 Task: Look for space in Cheektowaga, United States from 12th July, 2023 to 16th July, 2023 for 8 adults in price range Rs.10000 to Rs.16000. Place can be private room with 8 bedrooms having 8 beds and 8 bathrooms. Property type can be house, flat, guest house. Amenities needed are: wifi, TV, free parkinig on premises, gym, breakfast. Booking option can be shelf check-in. Required host language is English.
Action: Mouse moved to (557, 140)
Screenshot: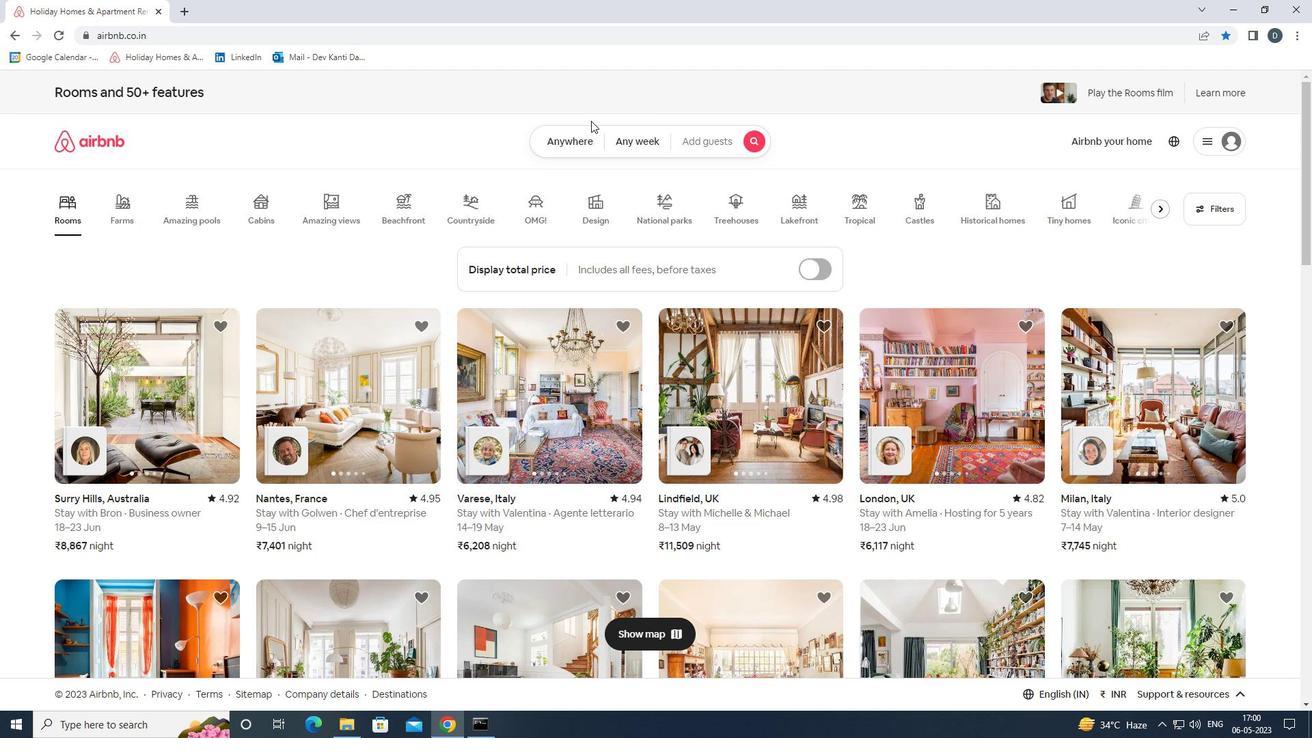 
Action: Mouse pressed left at (557, 140)
Screenshot: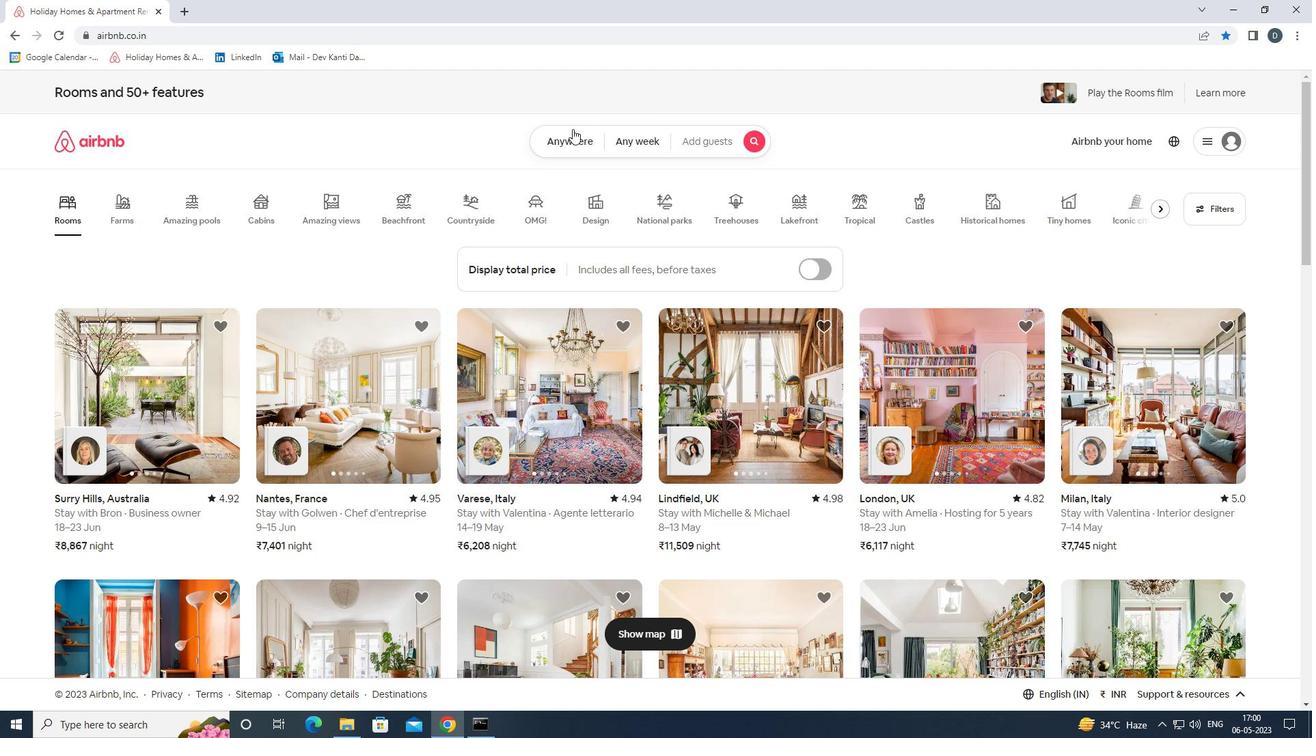 
Action: Mouse moved to (483, 190)
Screenshot: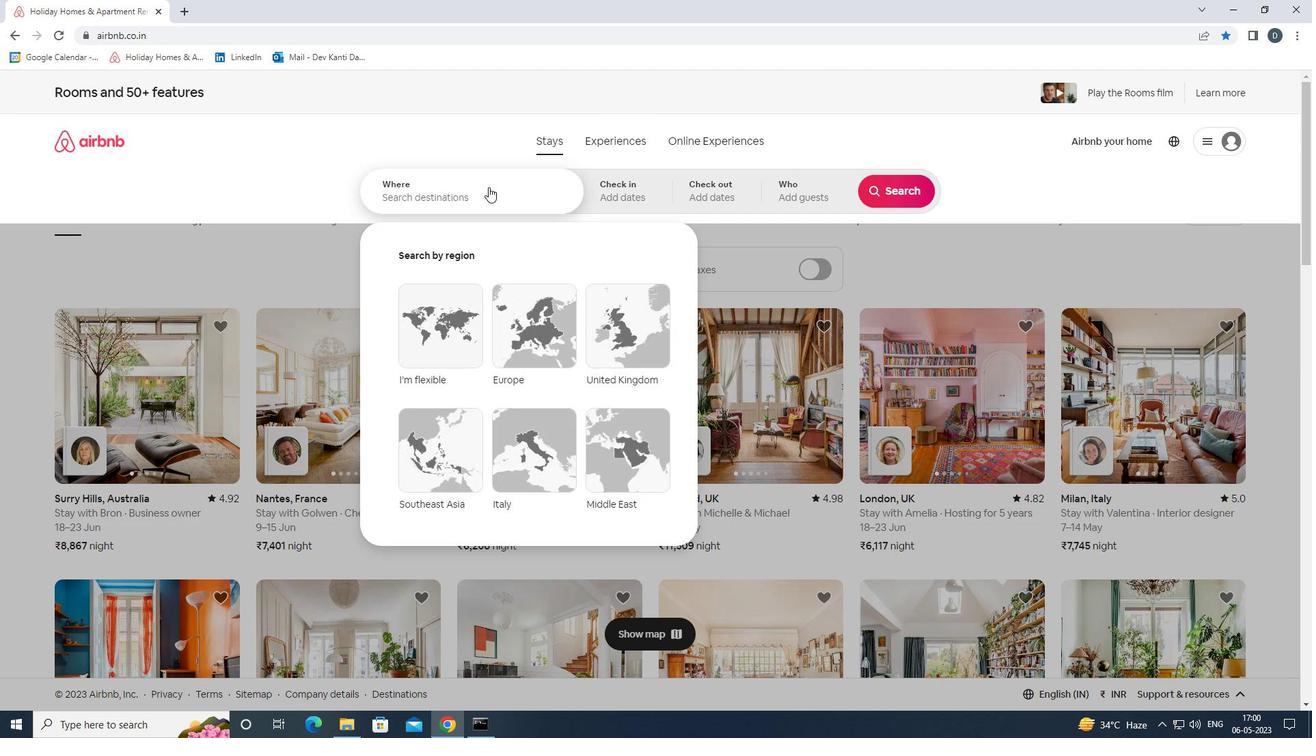 
Action: Mouse pressed left at (483, 190)
Screenshot: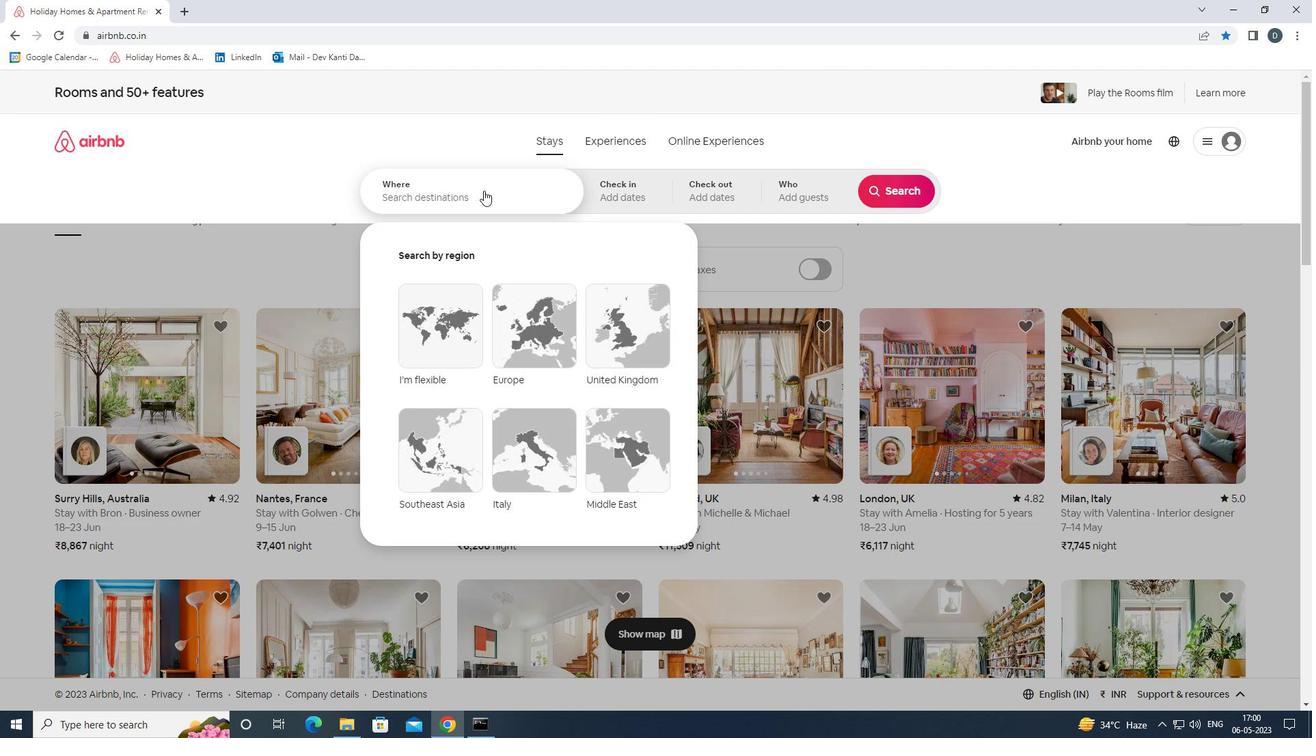 
Action: Mouse moved to (544, 175)
Screenshot: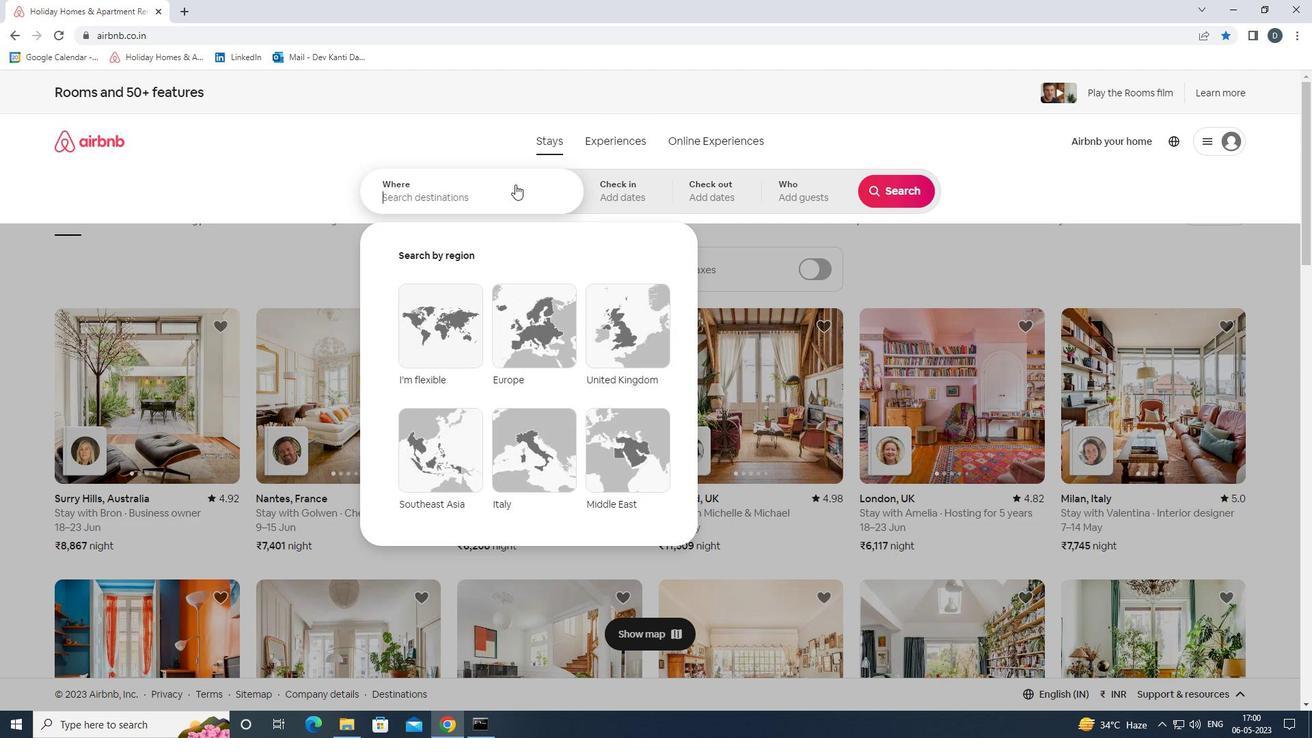 
Action: Key pressed <Key.shift>
Screenshot: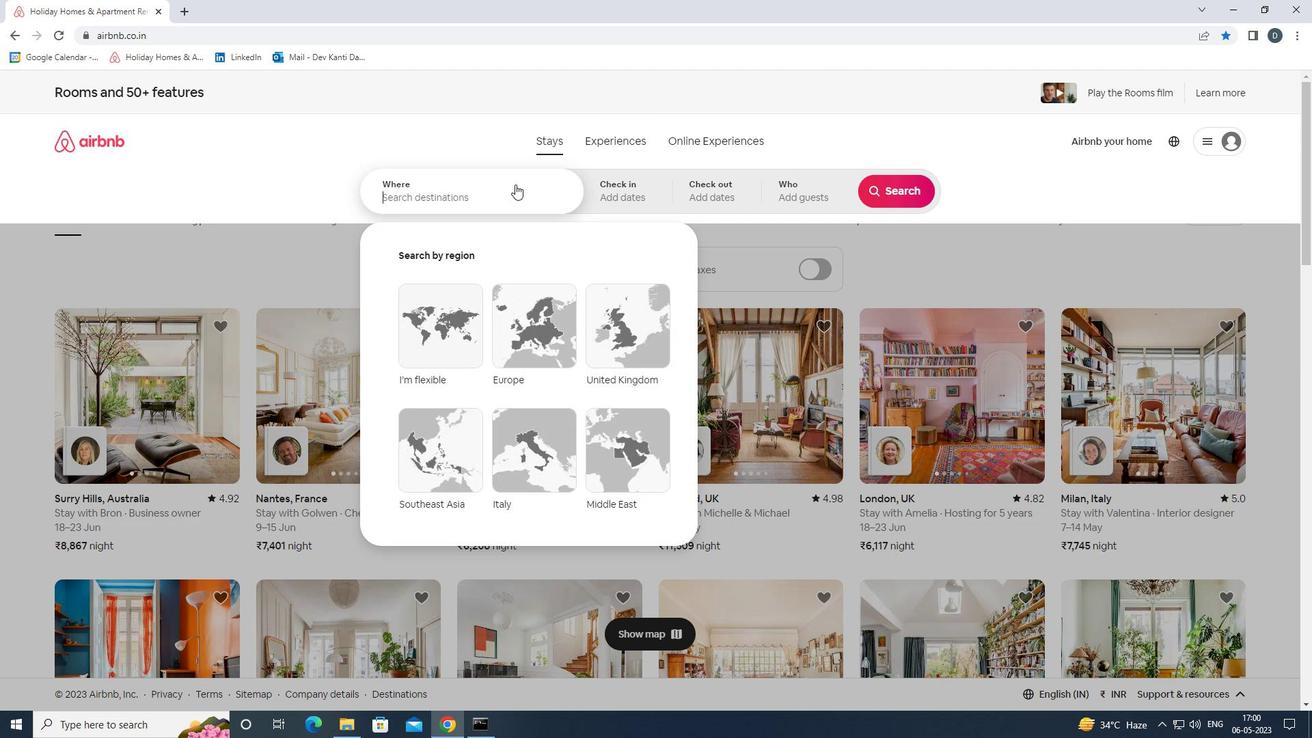 
Action: Mouse moved to (546, 175)
Screenshot: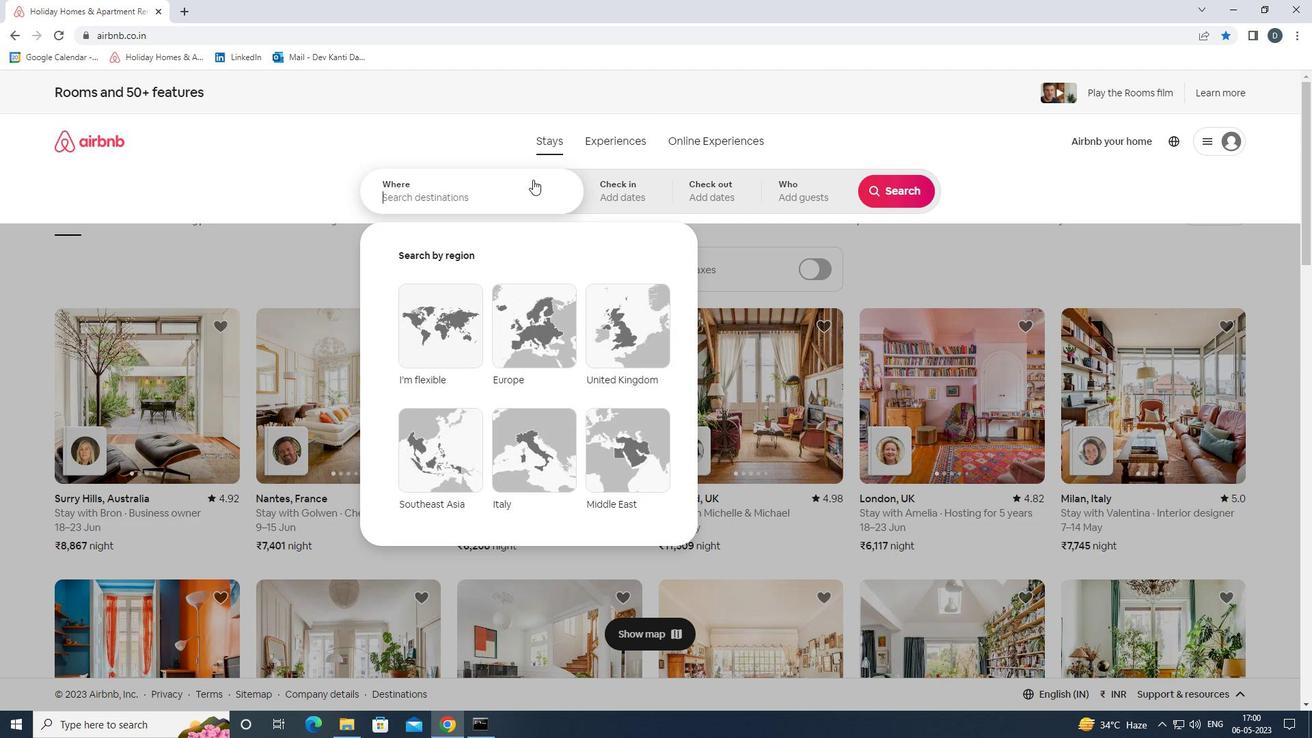 
Action: Key pressed CHEEKTOWAGA,<Key.shift><Key.shift>UNITED<Key.space><Key.shift>STATES<Key.enter>
Screenshot: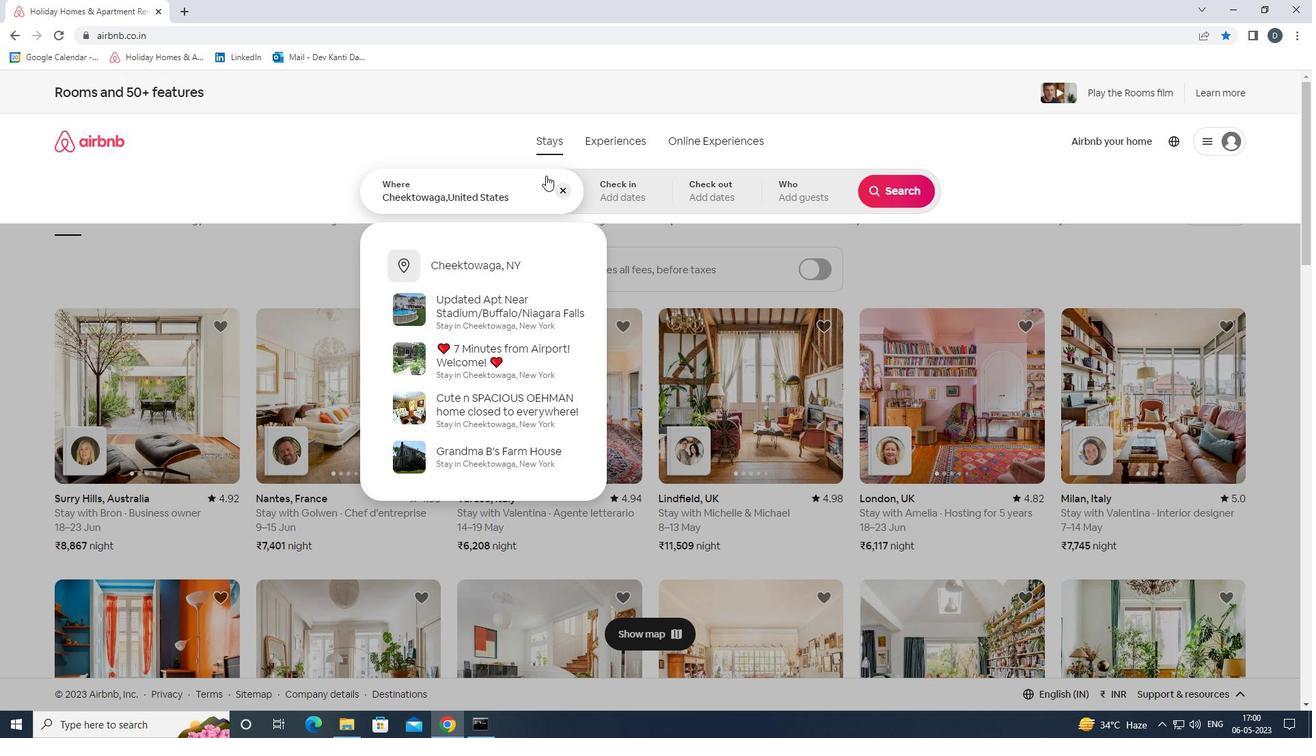 
Action: Mouse moved to (893, 299)
Screenshot: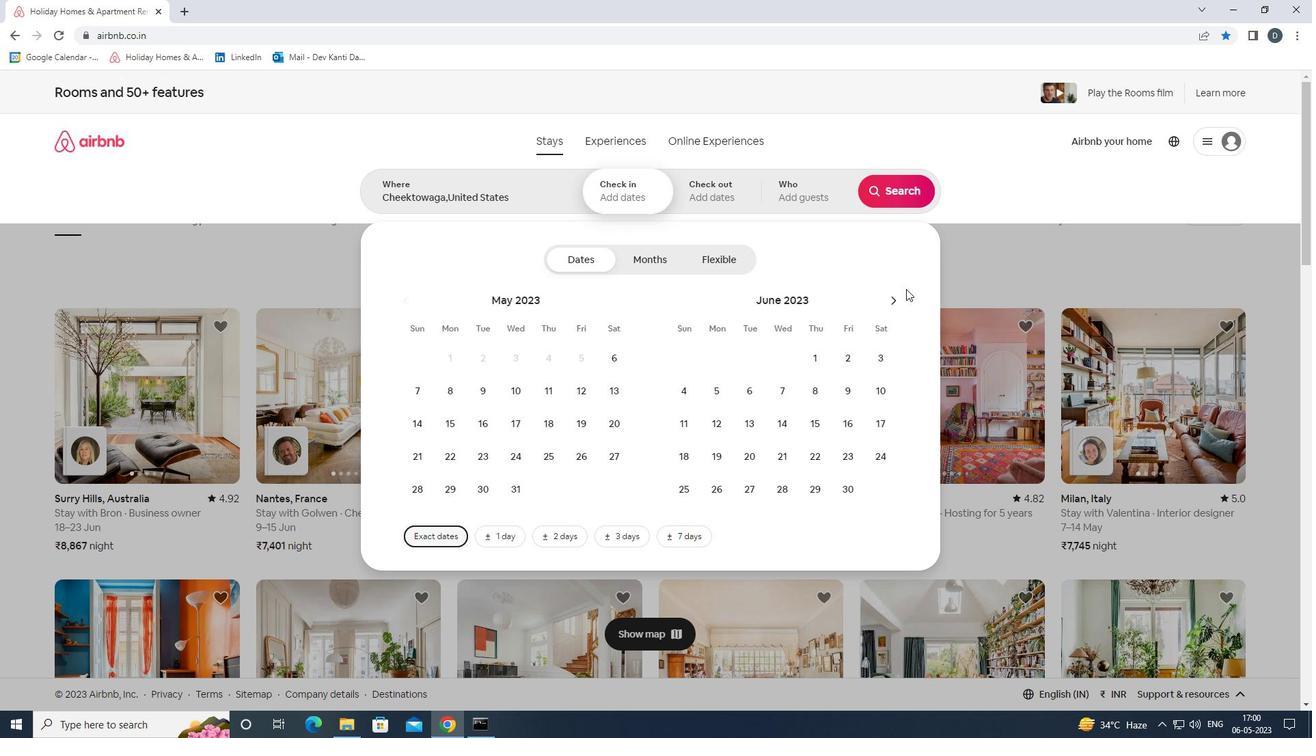 
Action: Mouse pressed left at (893, 299)
Screenshot: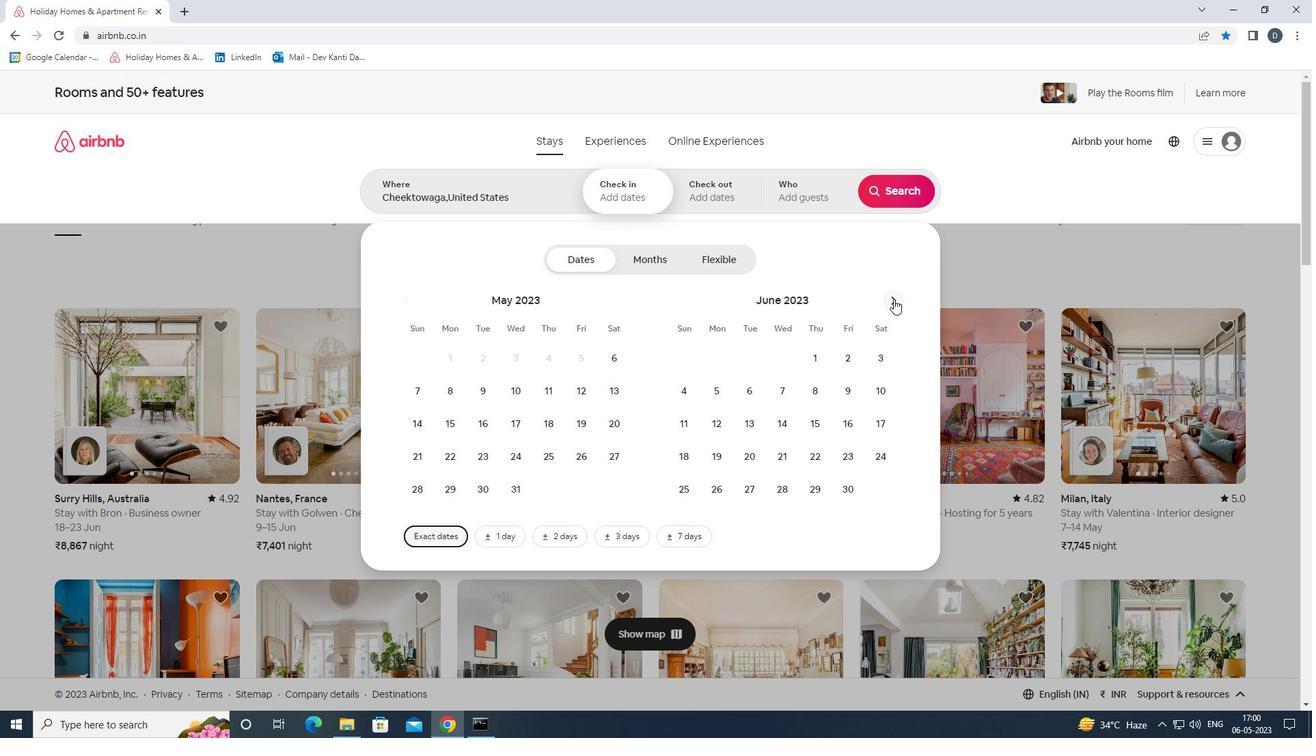 
Action: Mouse moved to (784, 425)
Screenshot: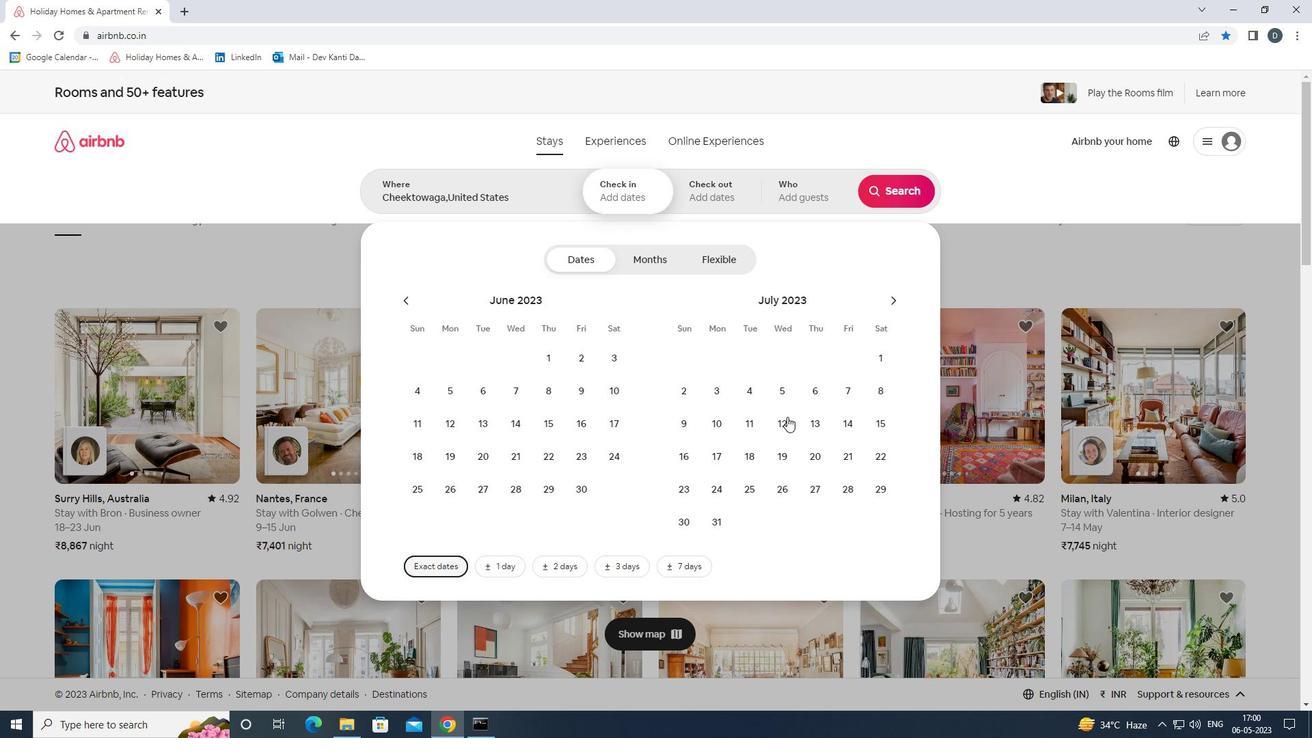 
Action: Mouse pressed left at (784, 425)
Screenshot: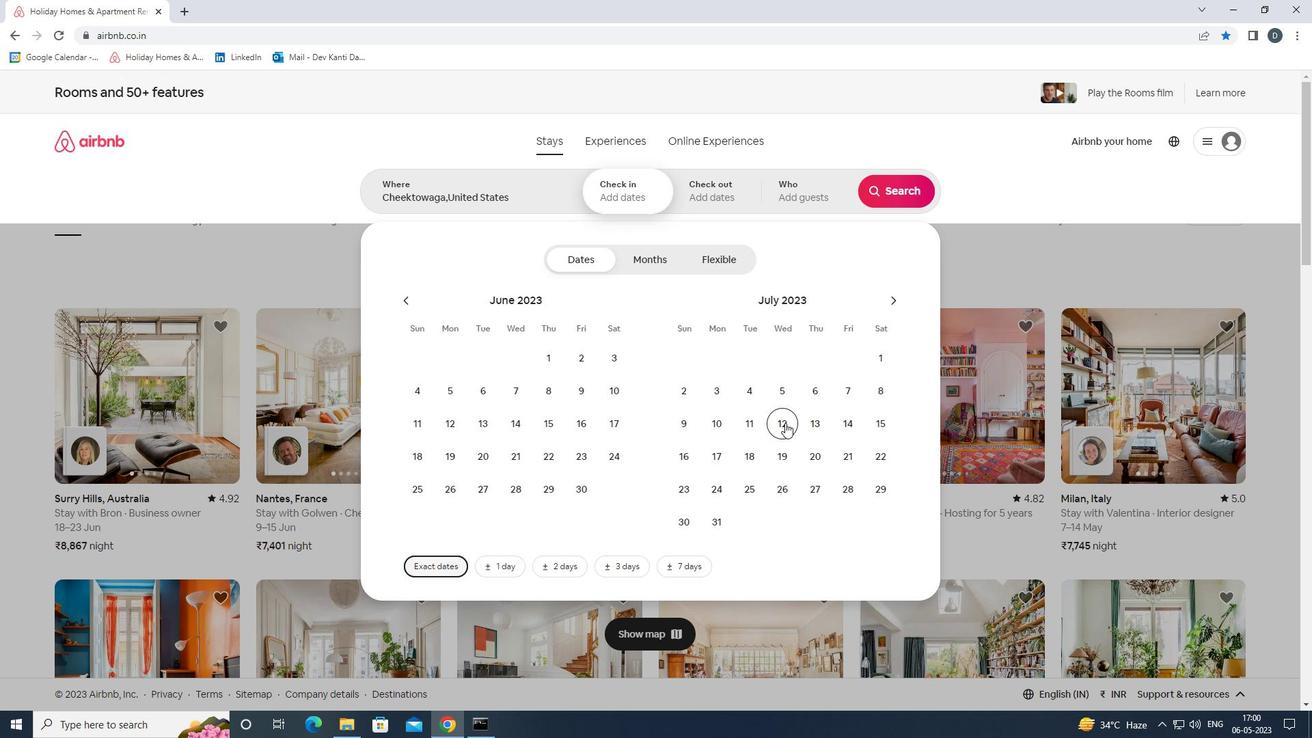 
Action: Mouse moved to (686, 459)
Screenshot: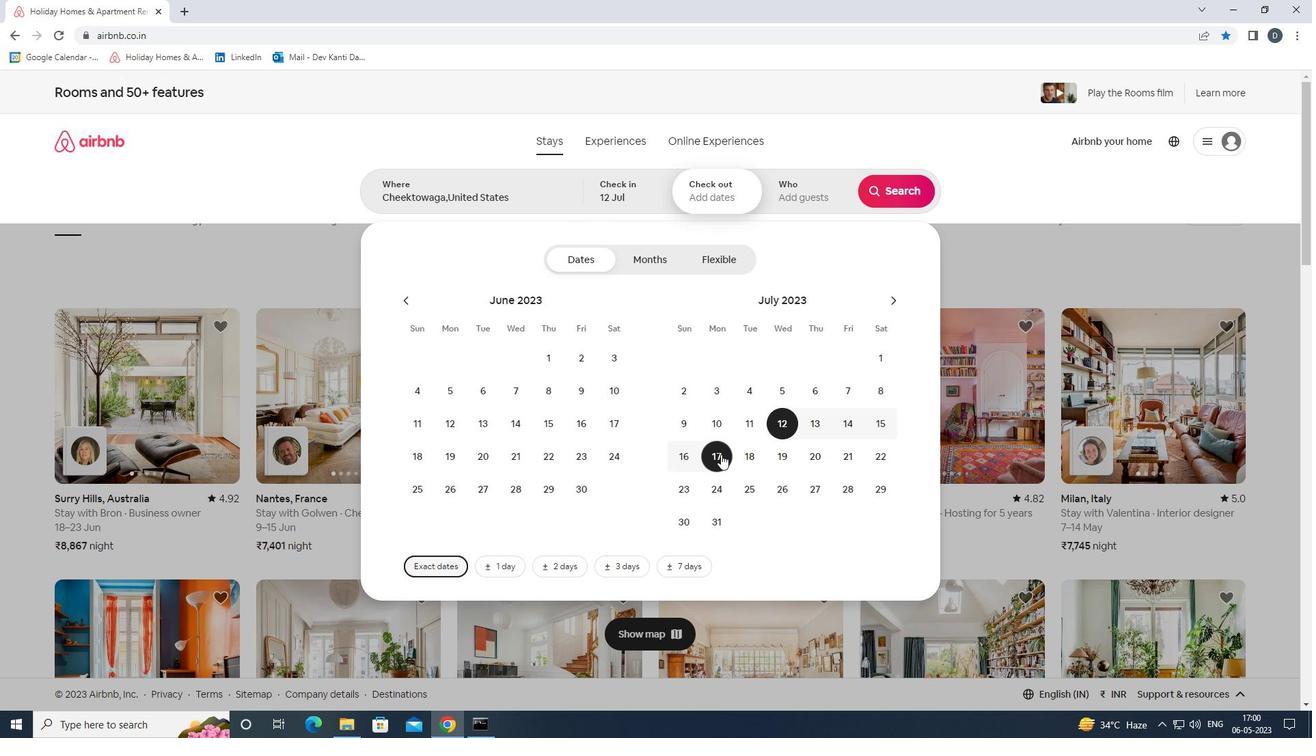 
Action: Mouse pressed left at (686, 459)
Screenshot: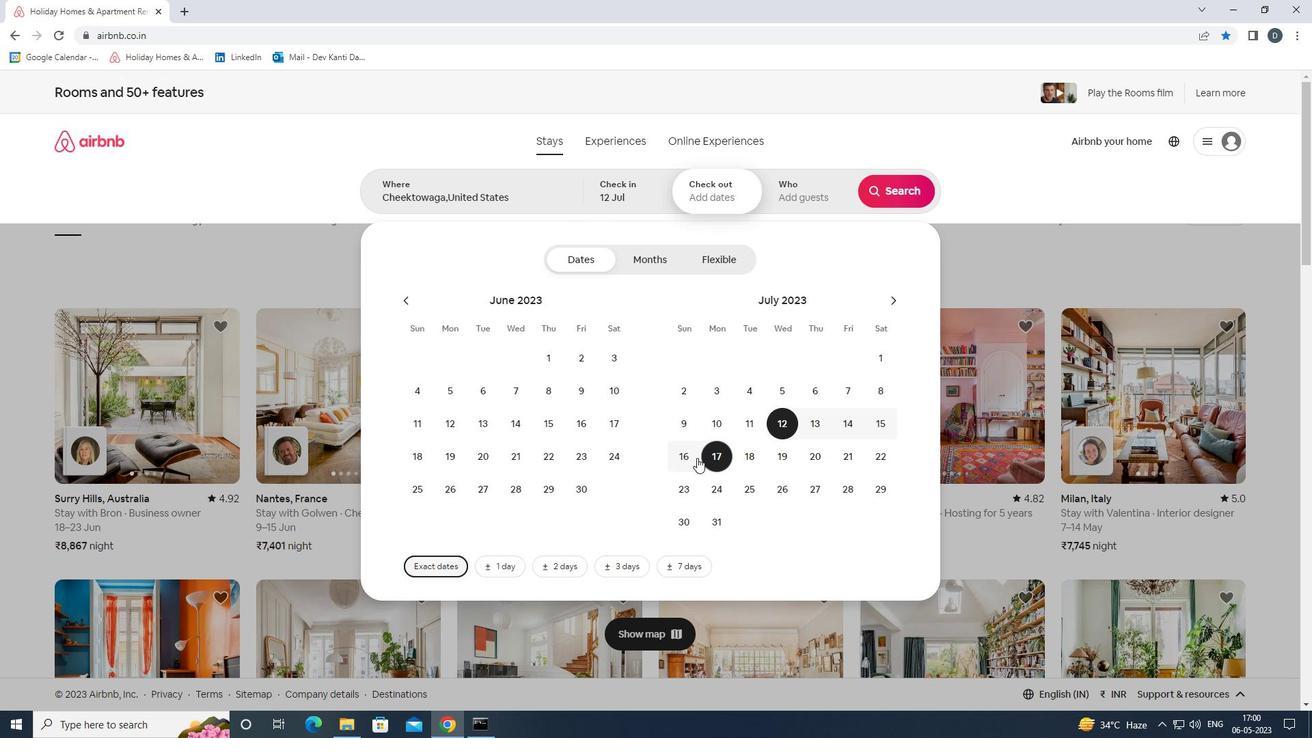 
Action: Mouse moved to (815, 188)
Screenshot: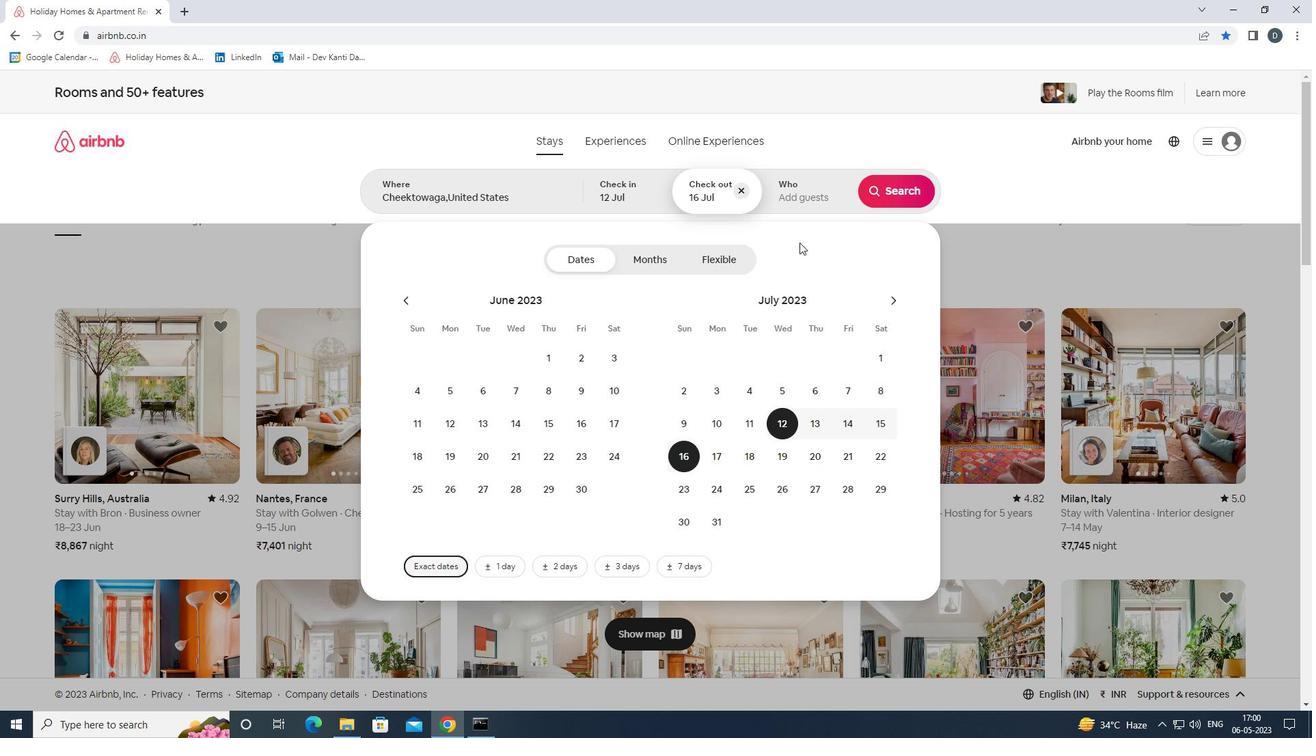 
Action: Mouse pressed left at (815, 188)
Screenshot: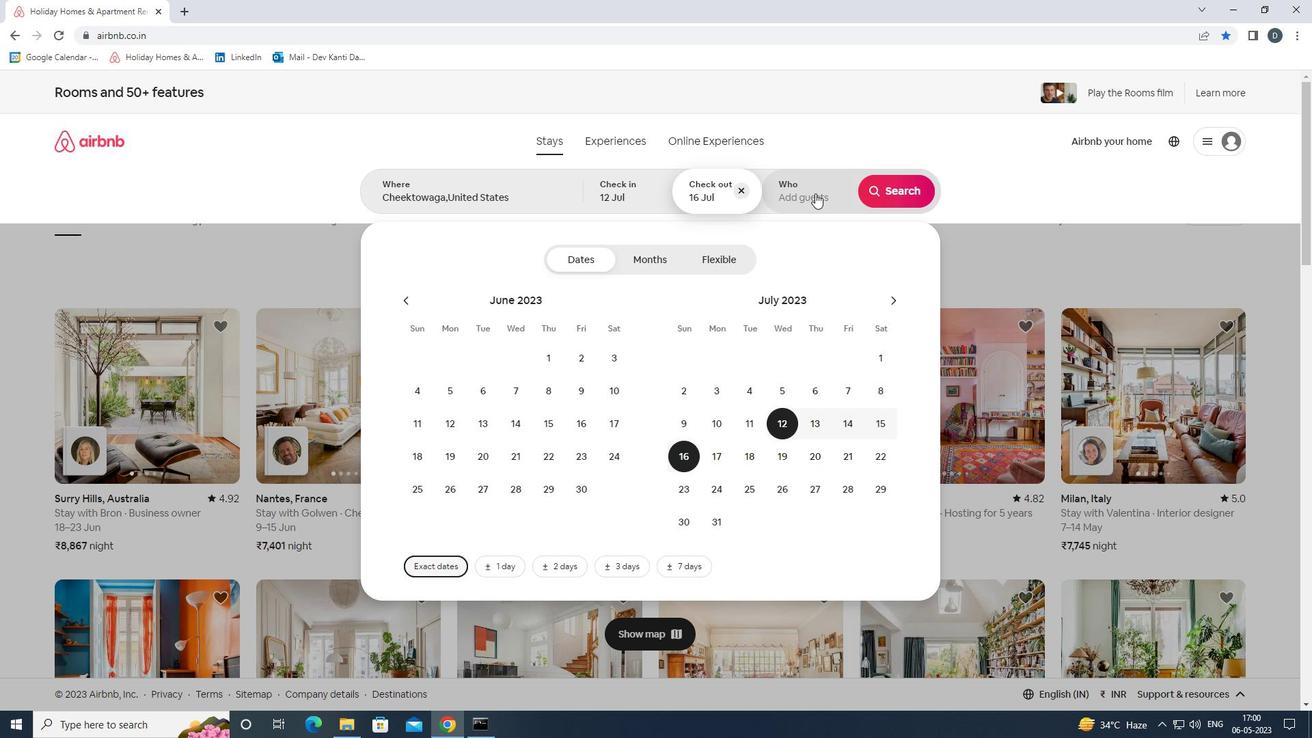
Action: Mouse moved to (895, 262)
Screenshot: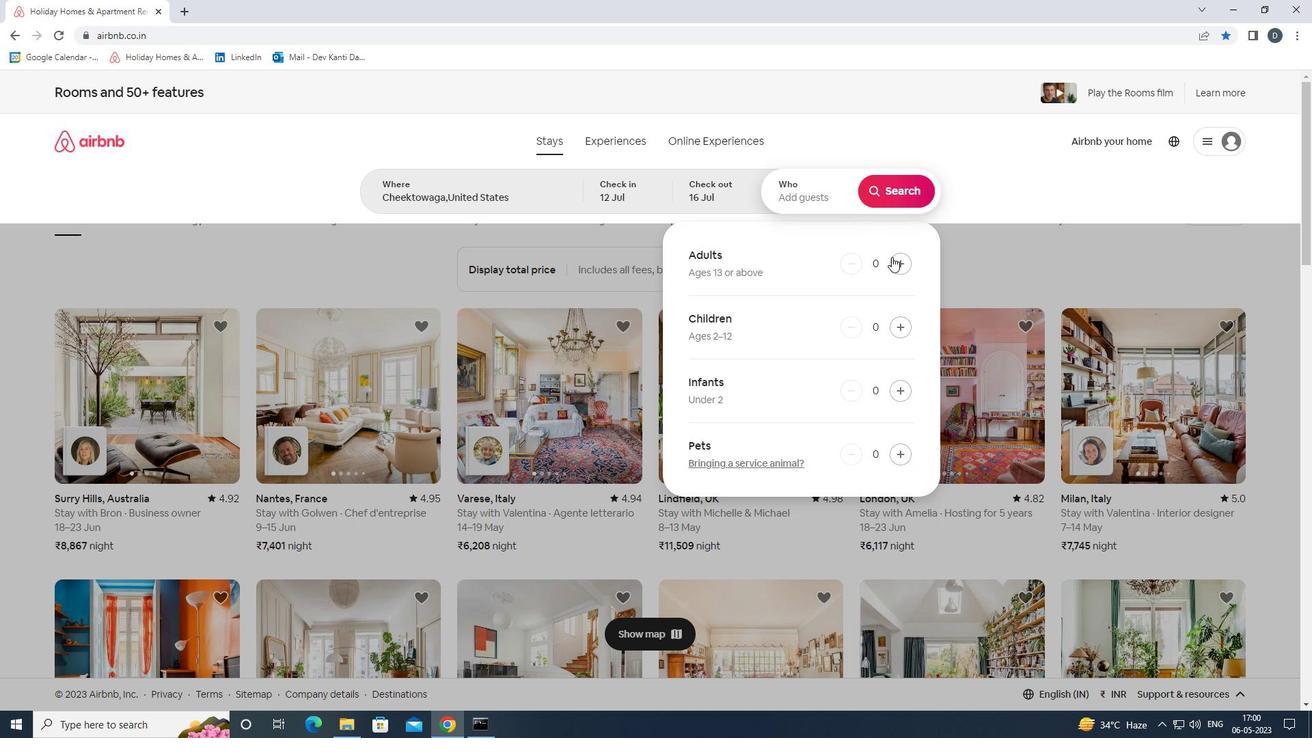 
Action: Mouse pressed left at (895, 262)
Screenshot: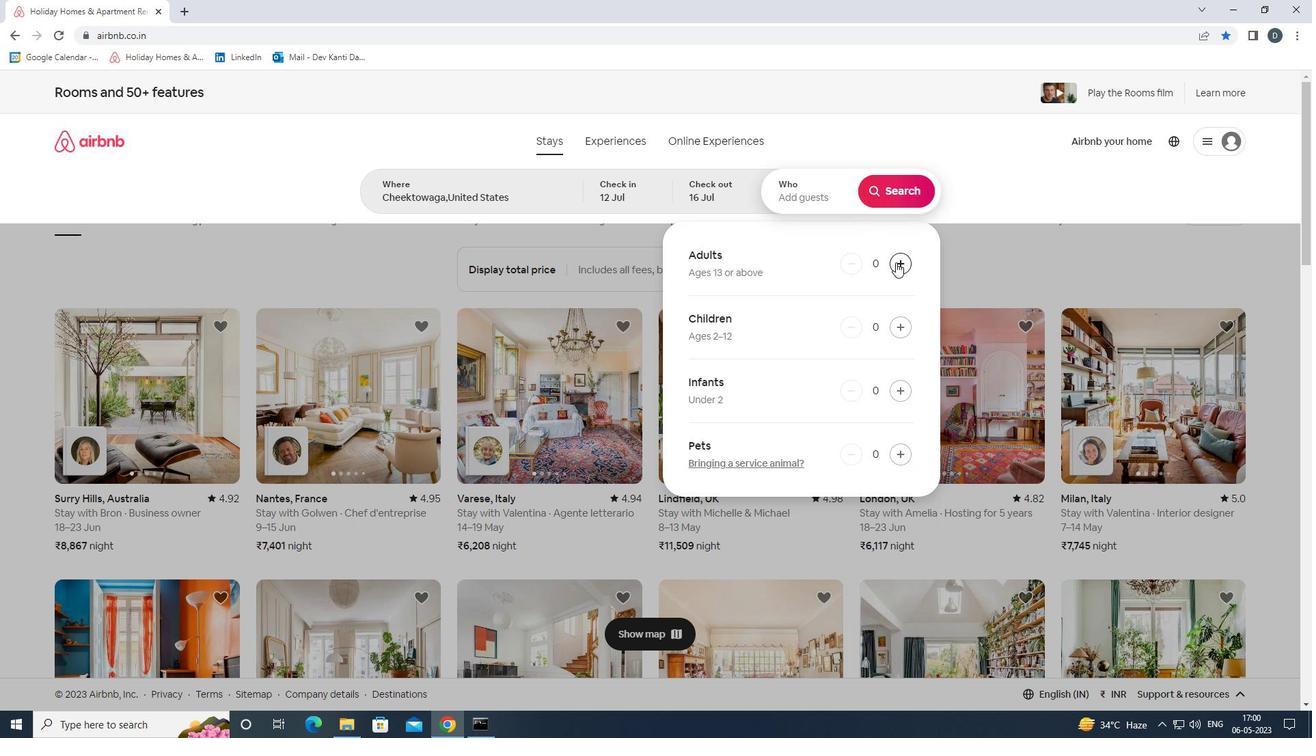 
Action: Mouse pressed left at (895, 262)
Screenshot: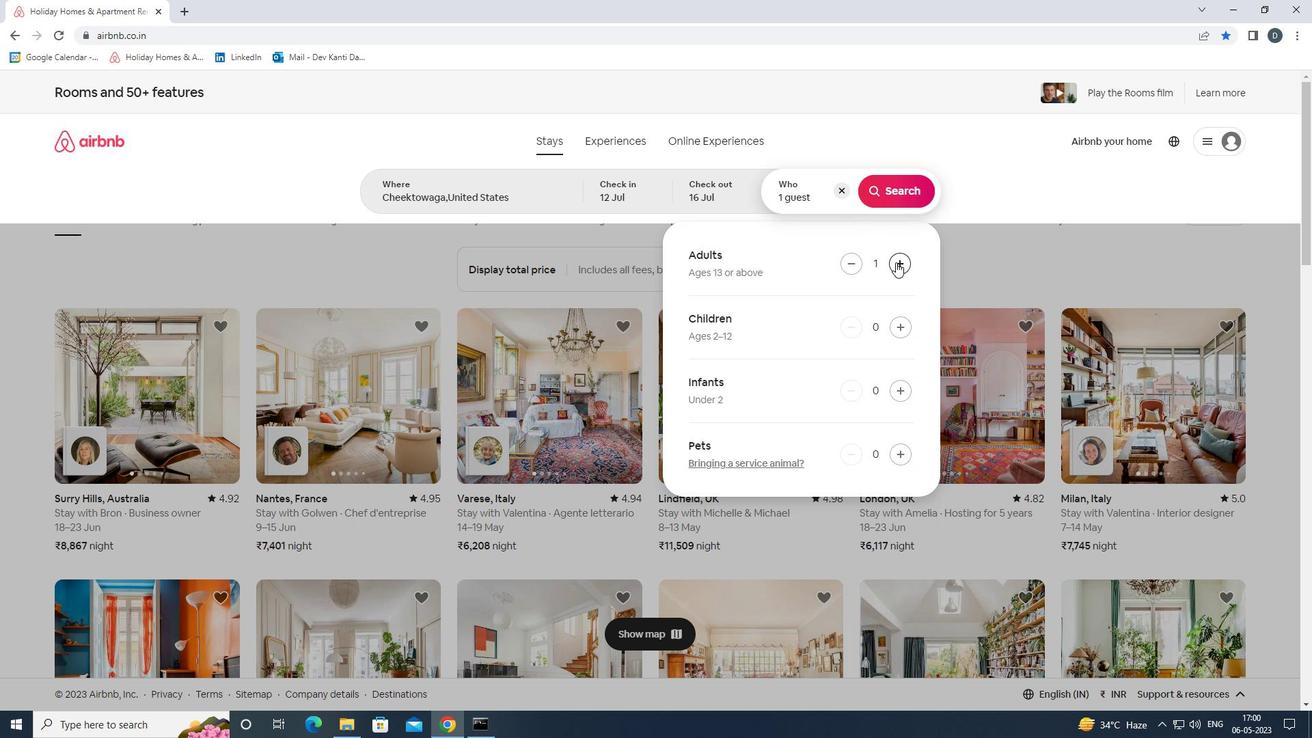 
Action: Mouse pressed left at (895, 262)
Screenshot: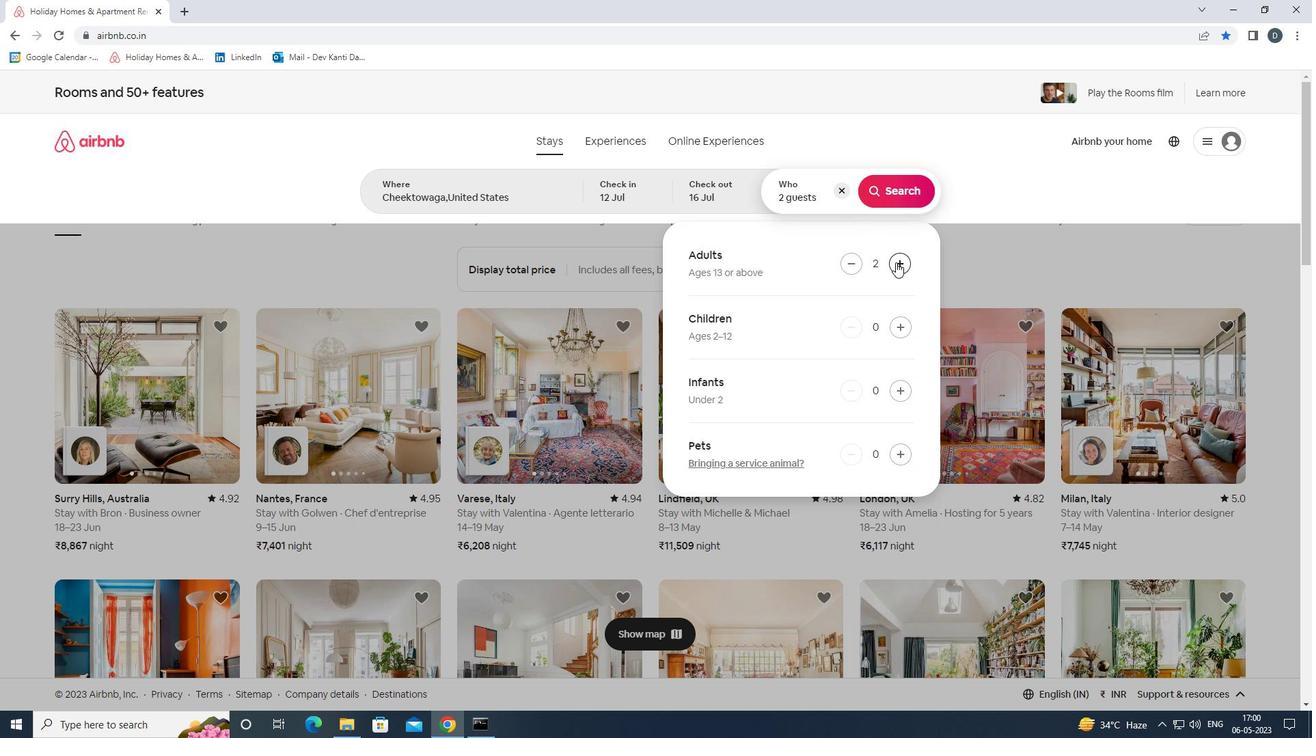 
Action: Mouse pressed left at (895, 262)
Screenshot: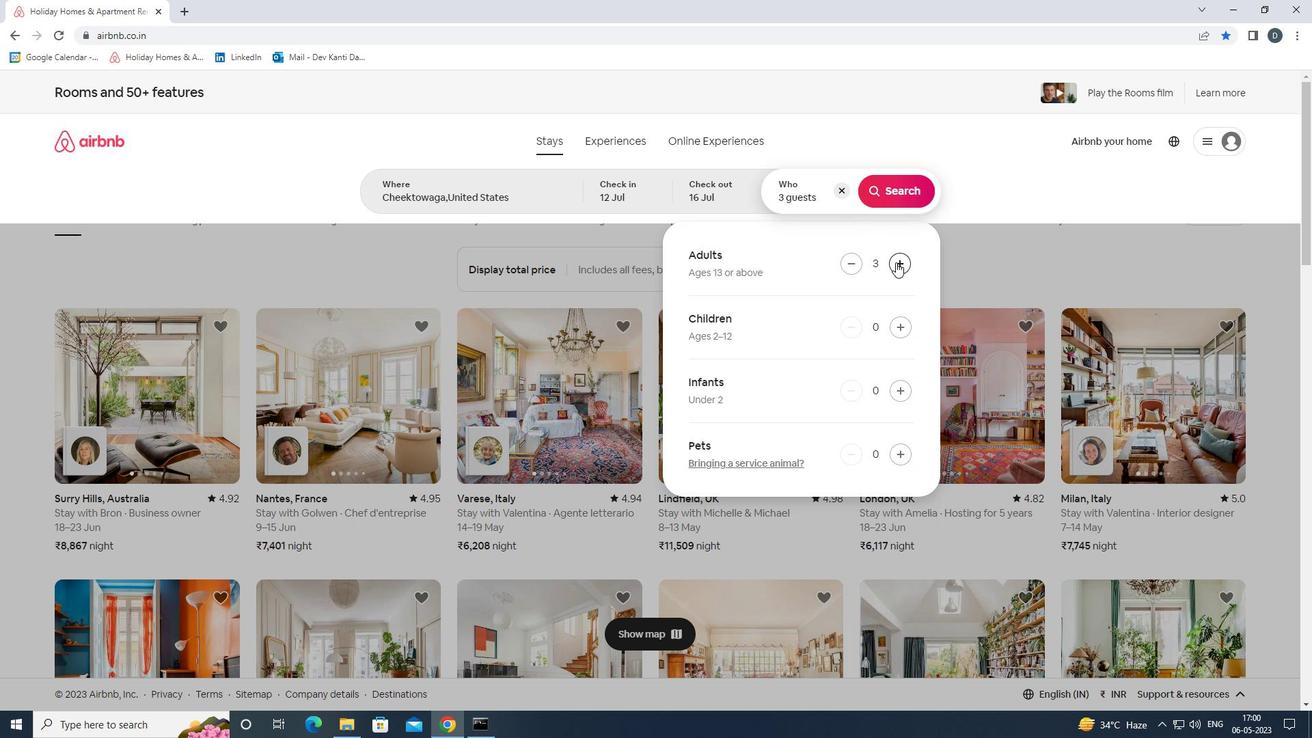 
Action: Mouse pressed left at (895, 262)
Screenshot: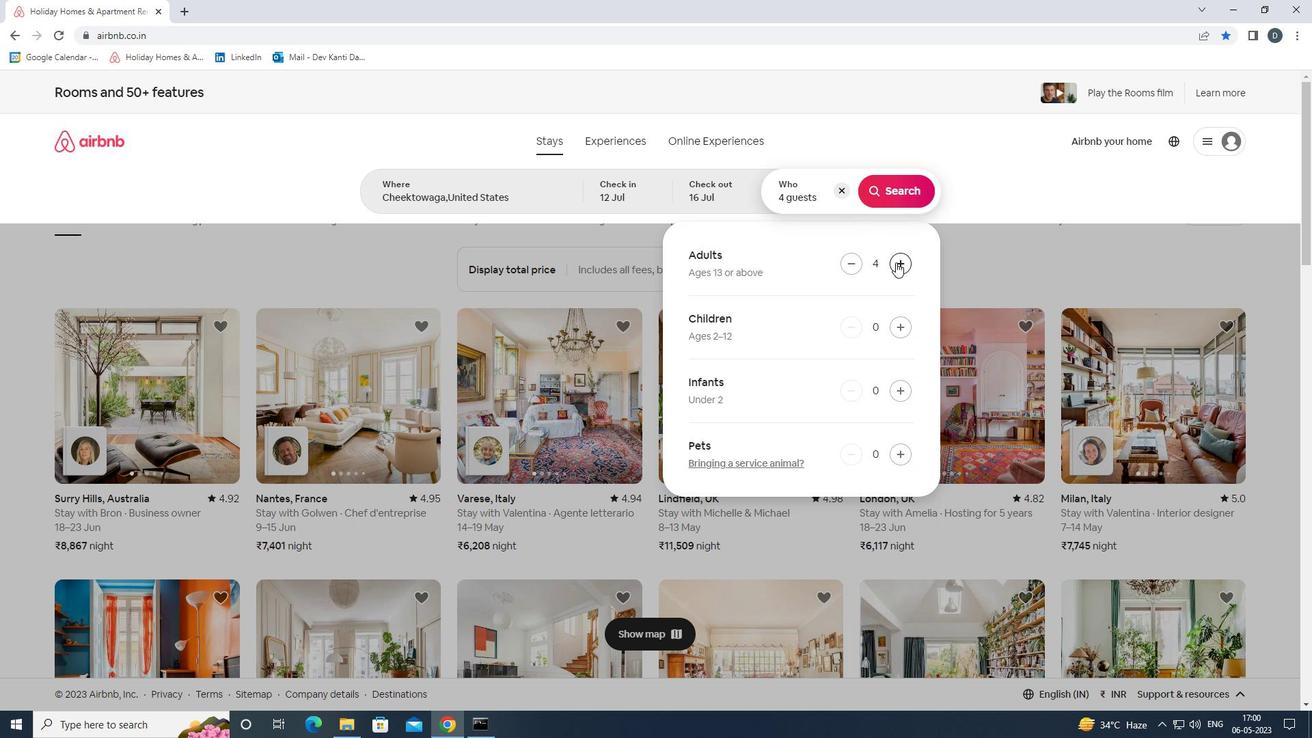 
Action: Mouse pressed left at (895, 262)
Screenshot: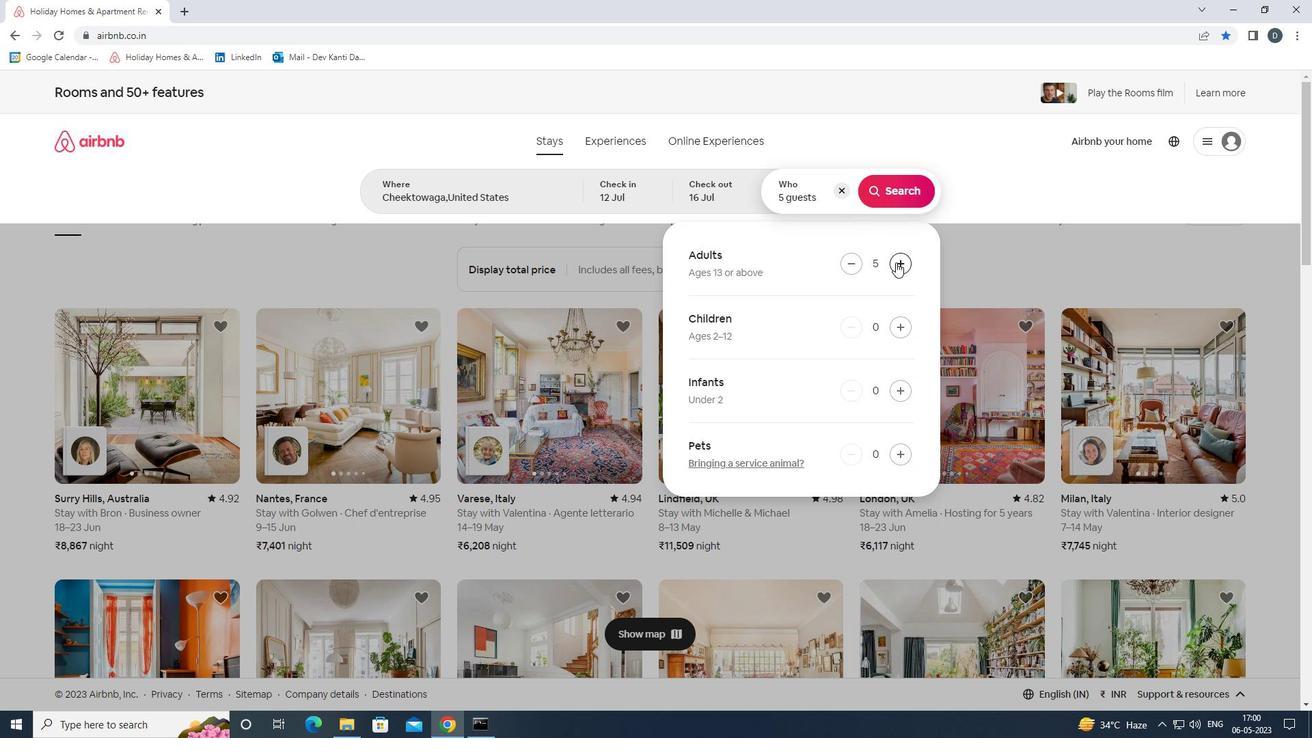 
Action: Mouse pressed left at (895, 262)
Screenshot: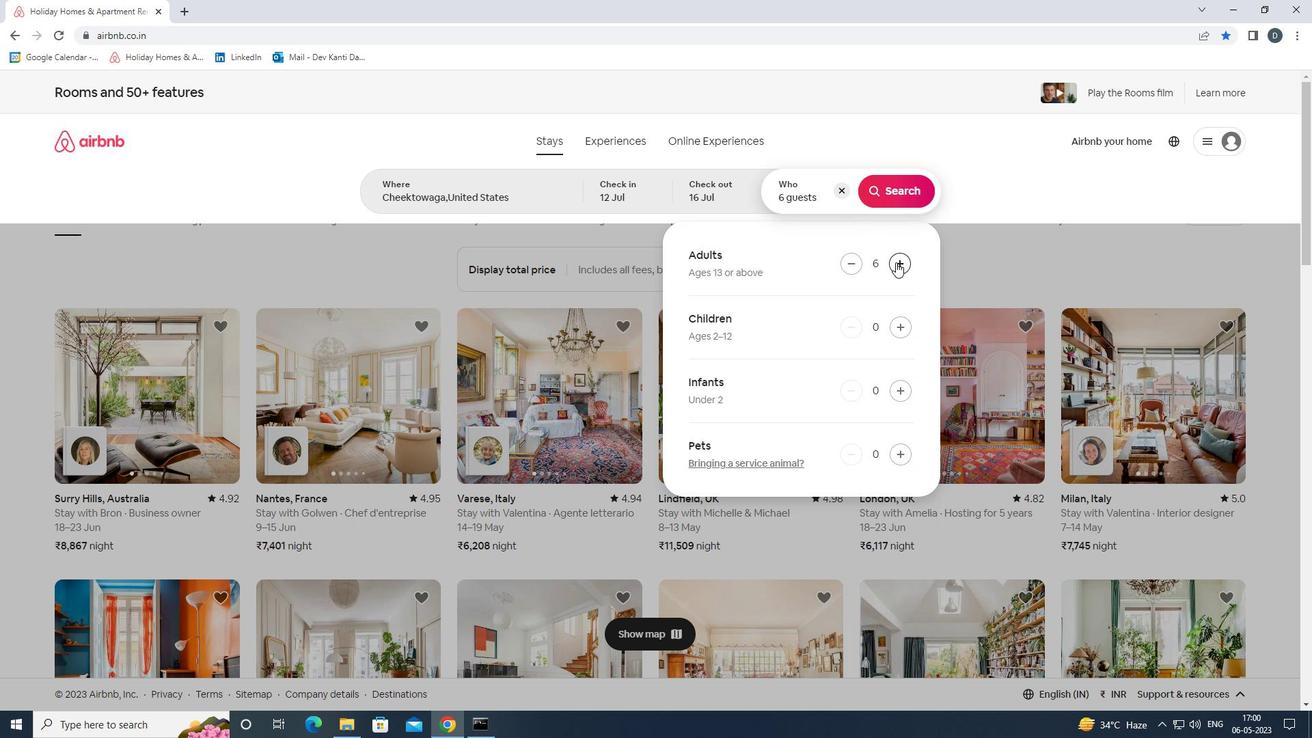
Action: Mouse pressed left at (895, 262)
Screenshot: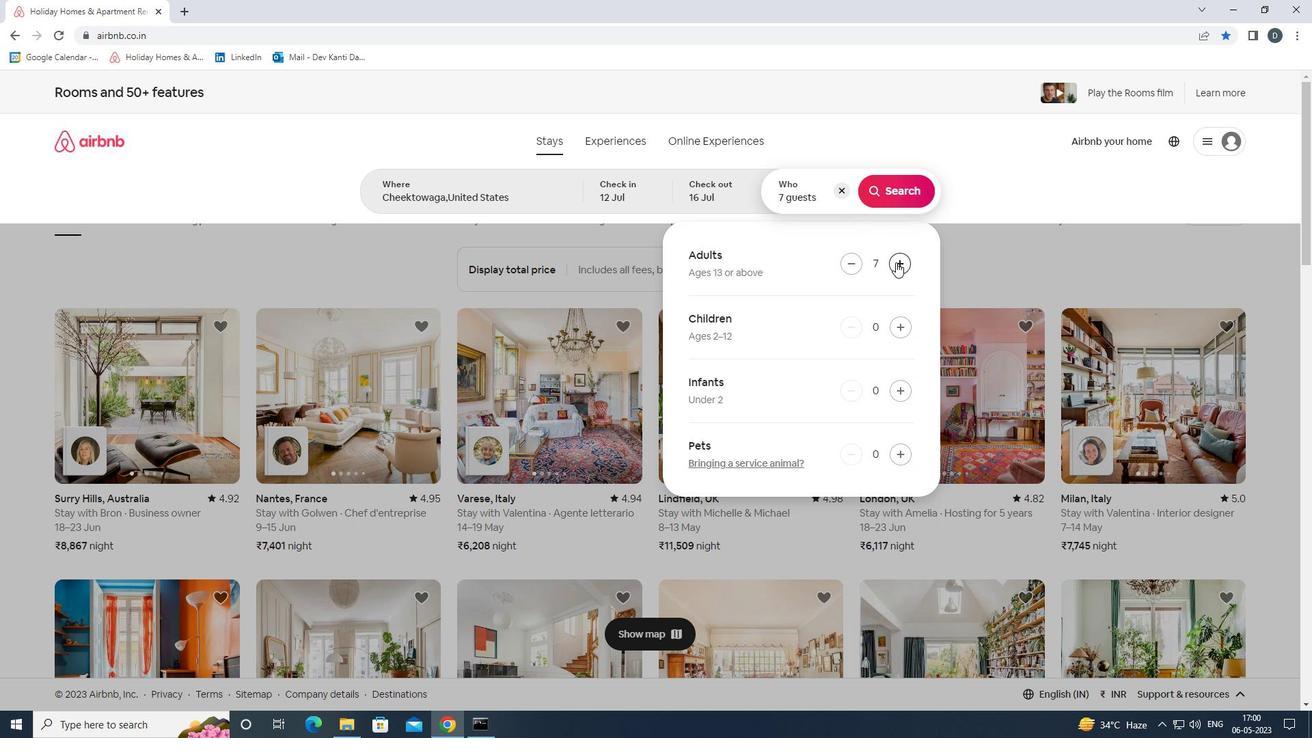 
Action: Mouse moved to (896, 196)
Screenshot: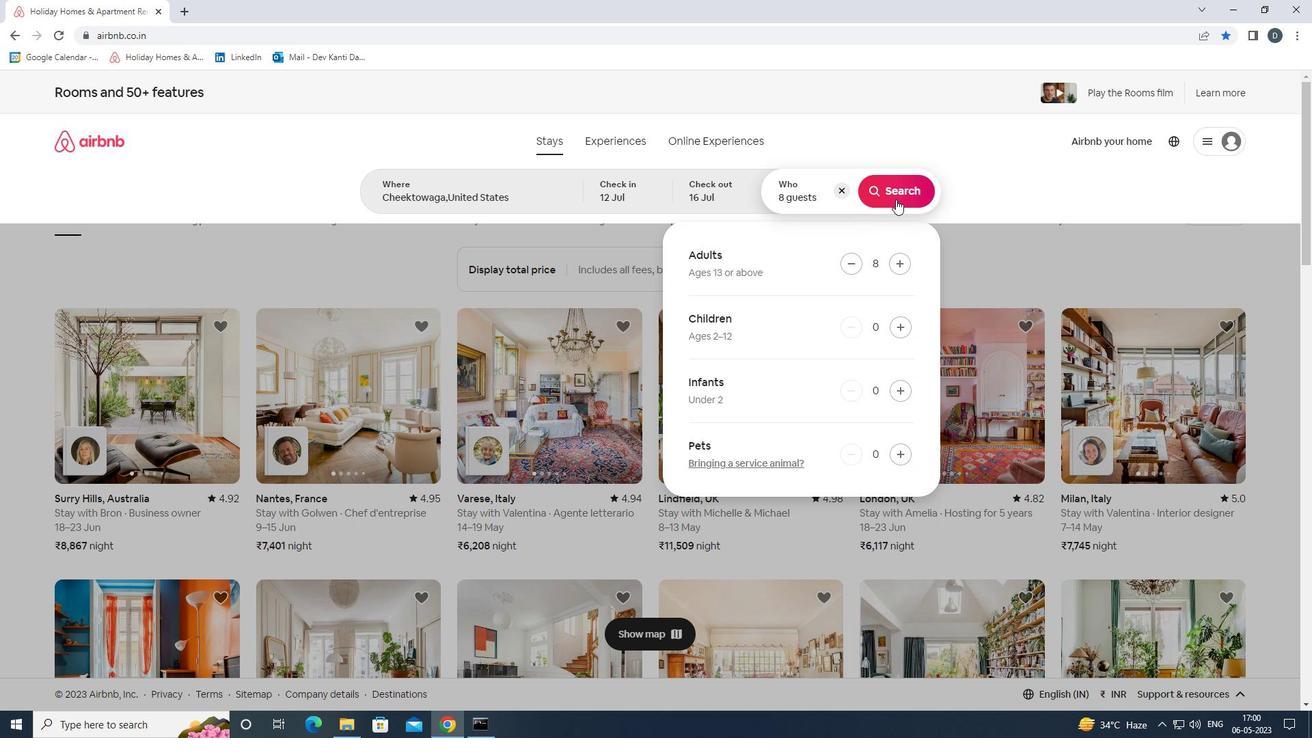 
Action: Mouse pressed left at (896, 196)
Screenshot: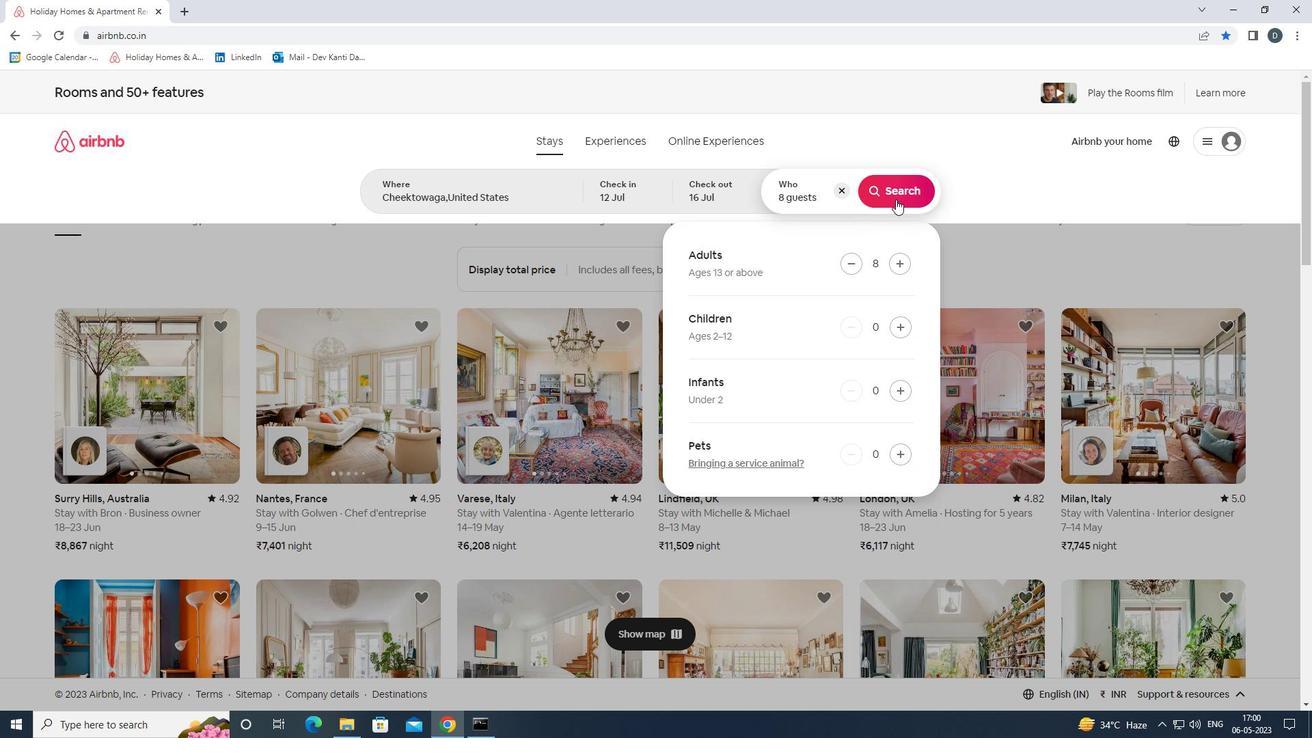 
Action: Mouse moved to (1251, 151)
Screenshot: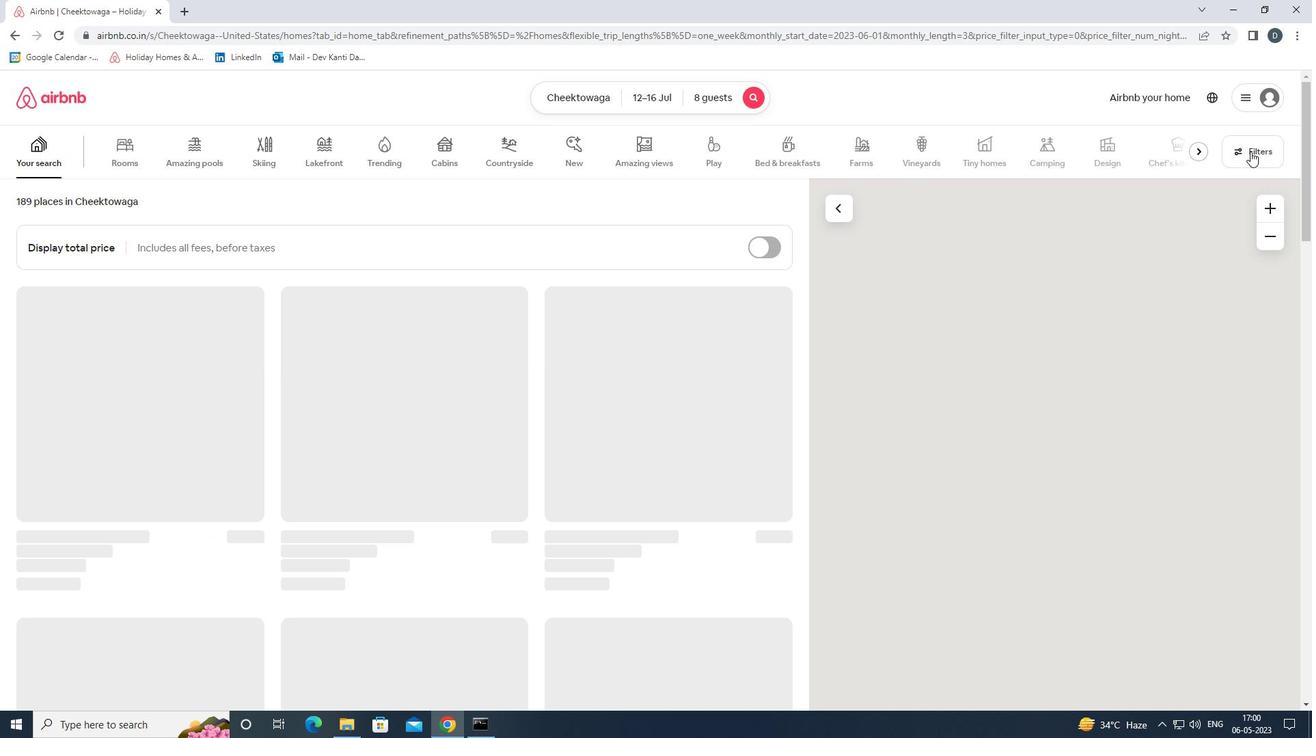 
Action: Mouse pressed left at (1251, 151)
Screenshot: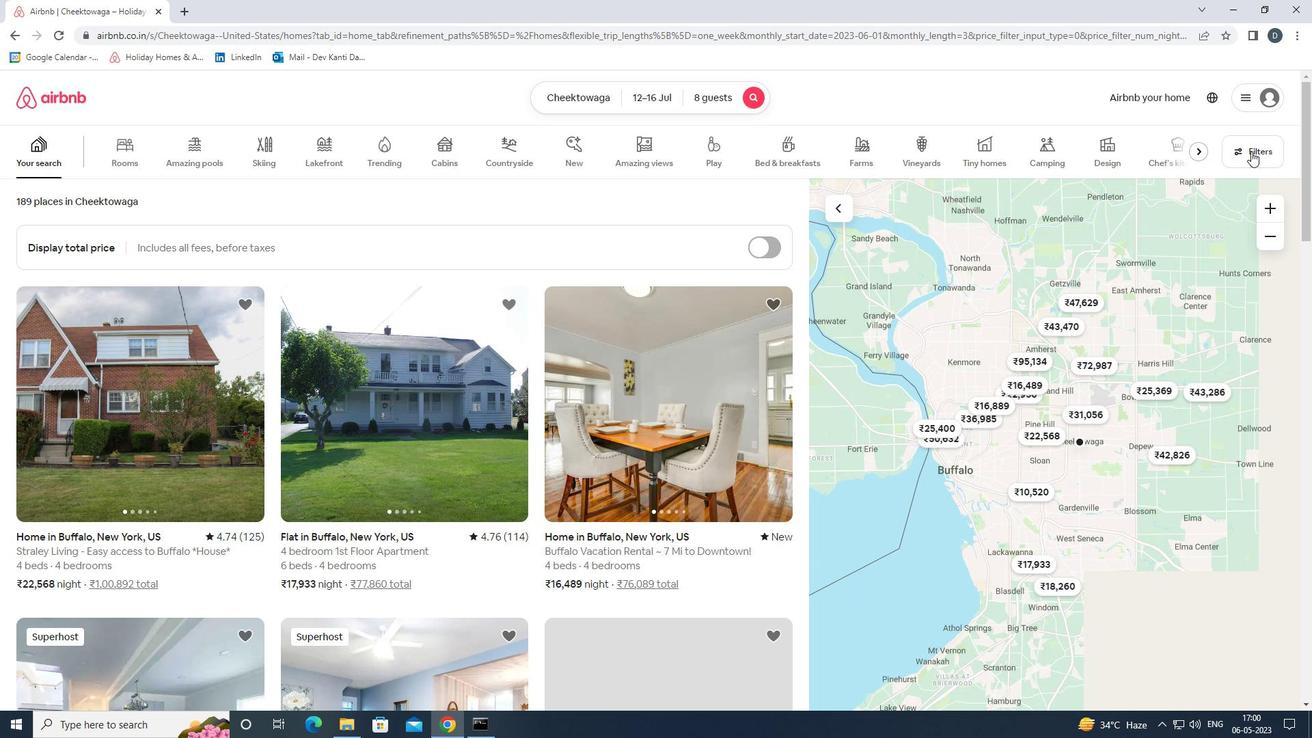 
Action: Mouse moved to (572, 491)
Screenshot: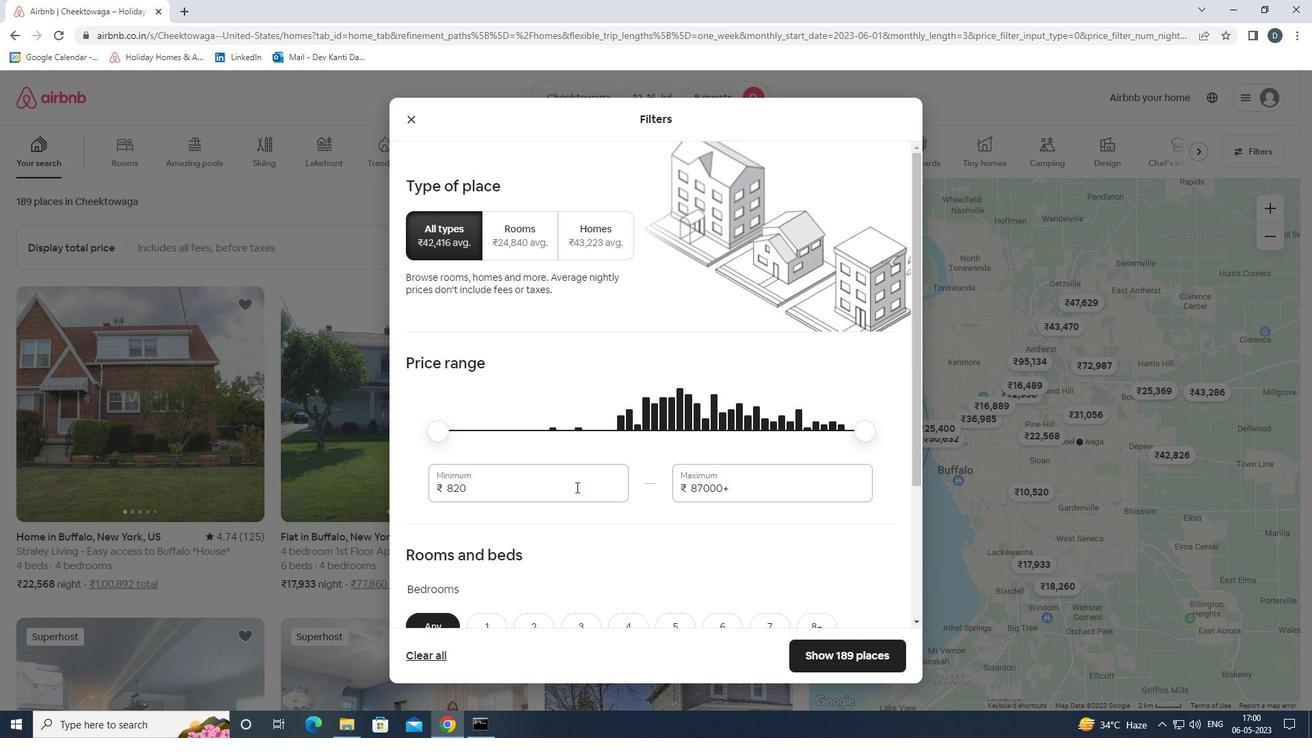 
Action: Mouse pressed left at (572, 491)
Screenshot: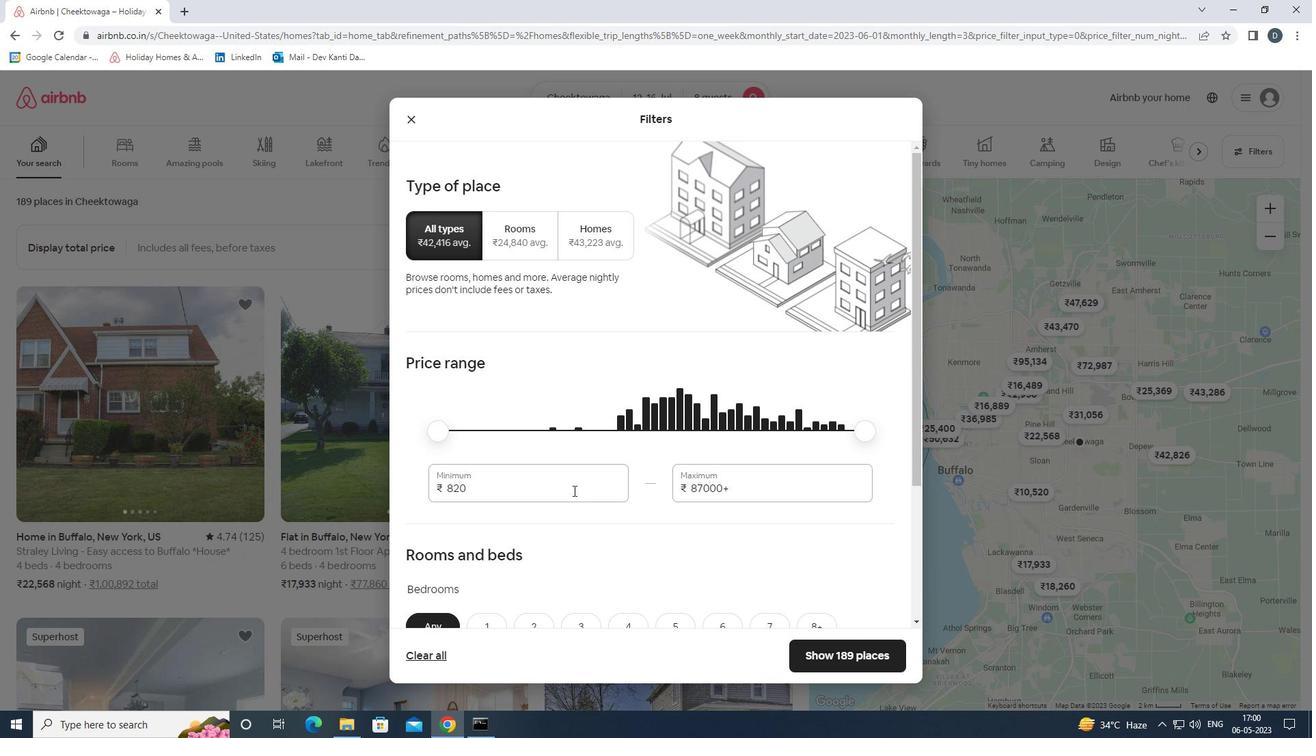 
Action: Mouse moved to (571, 492)
Screenshot: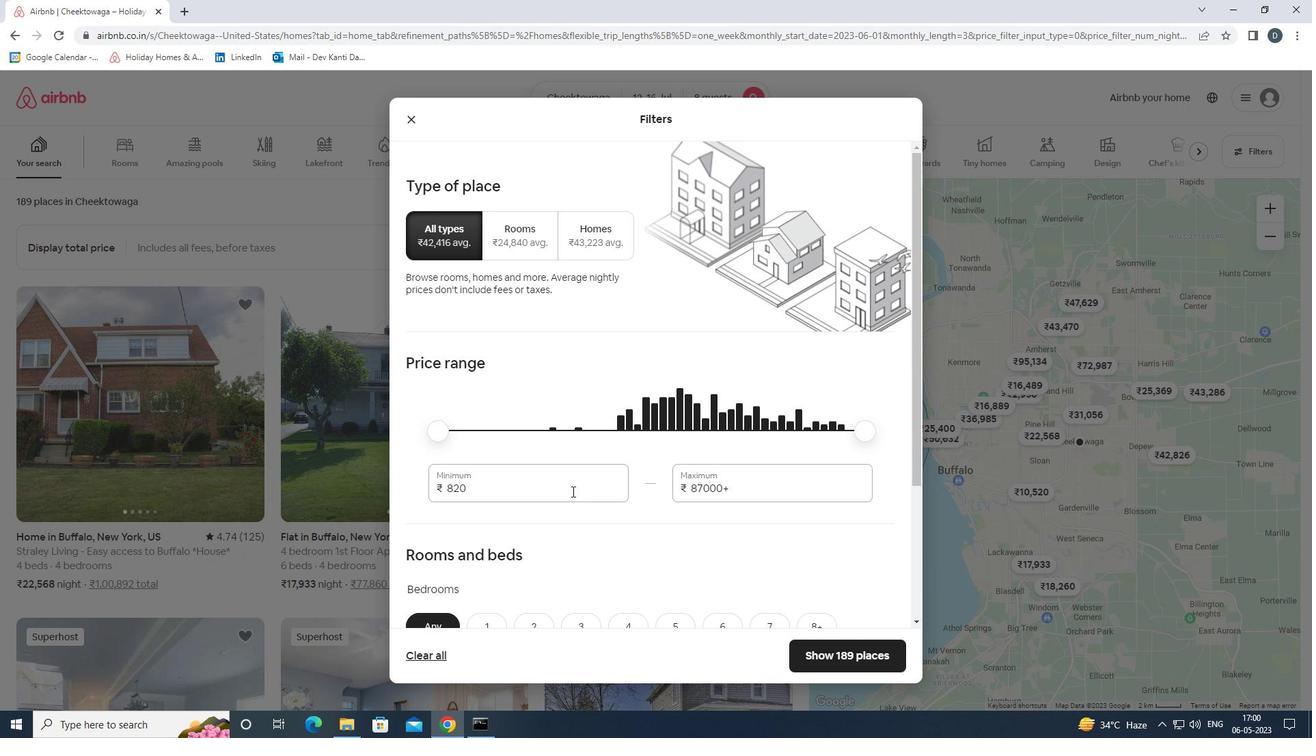 
Action: Mouse pressed left at (571, 492)
Screenshot: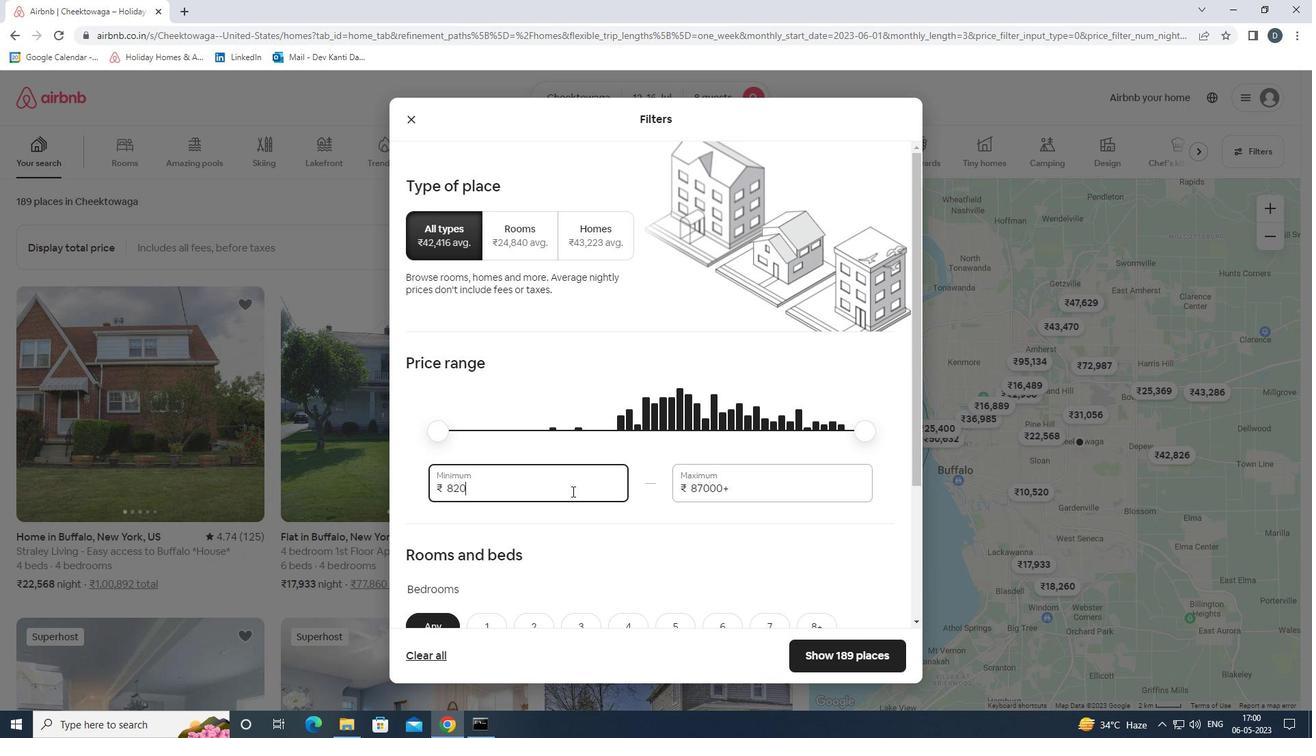
Action: Mouse moved to (606, 485)
Screenshot: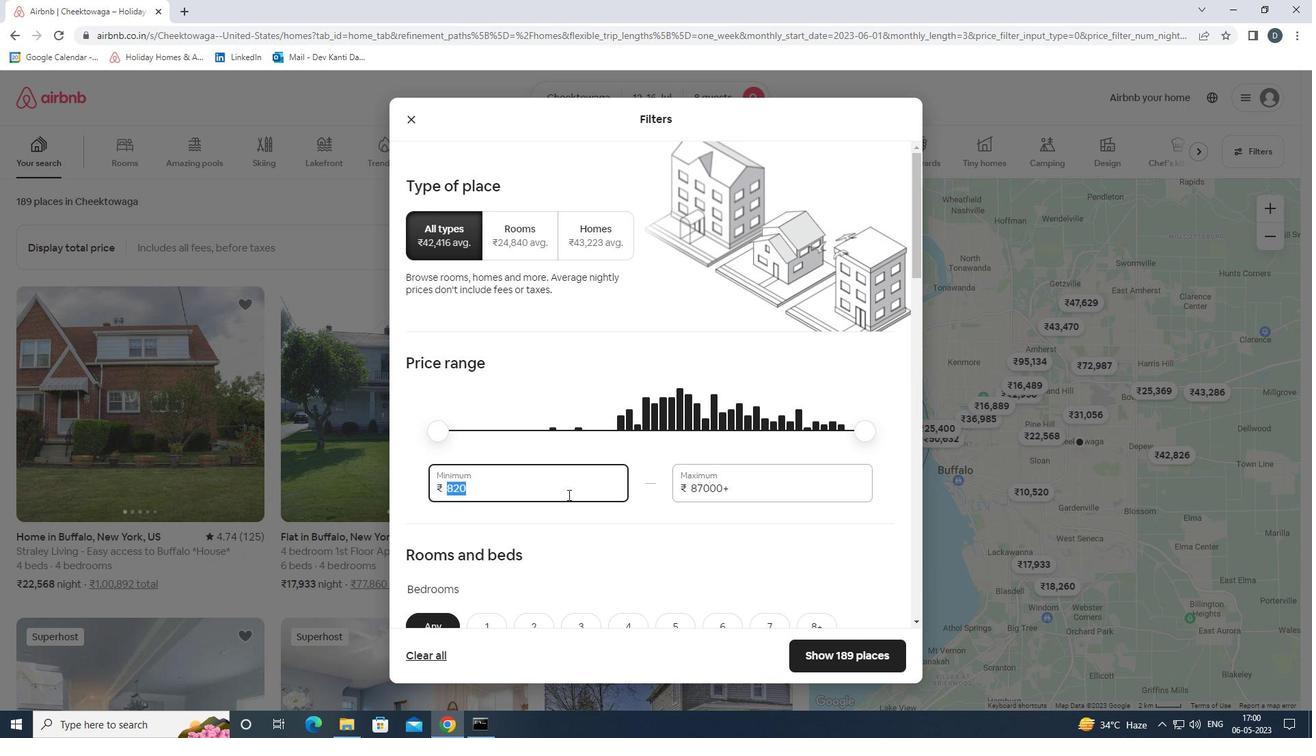 
Action: Key pressed 10000<Key.tab>16000
Screenshot: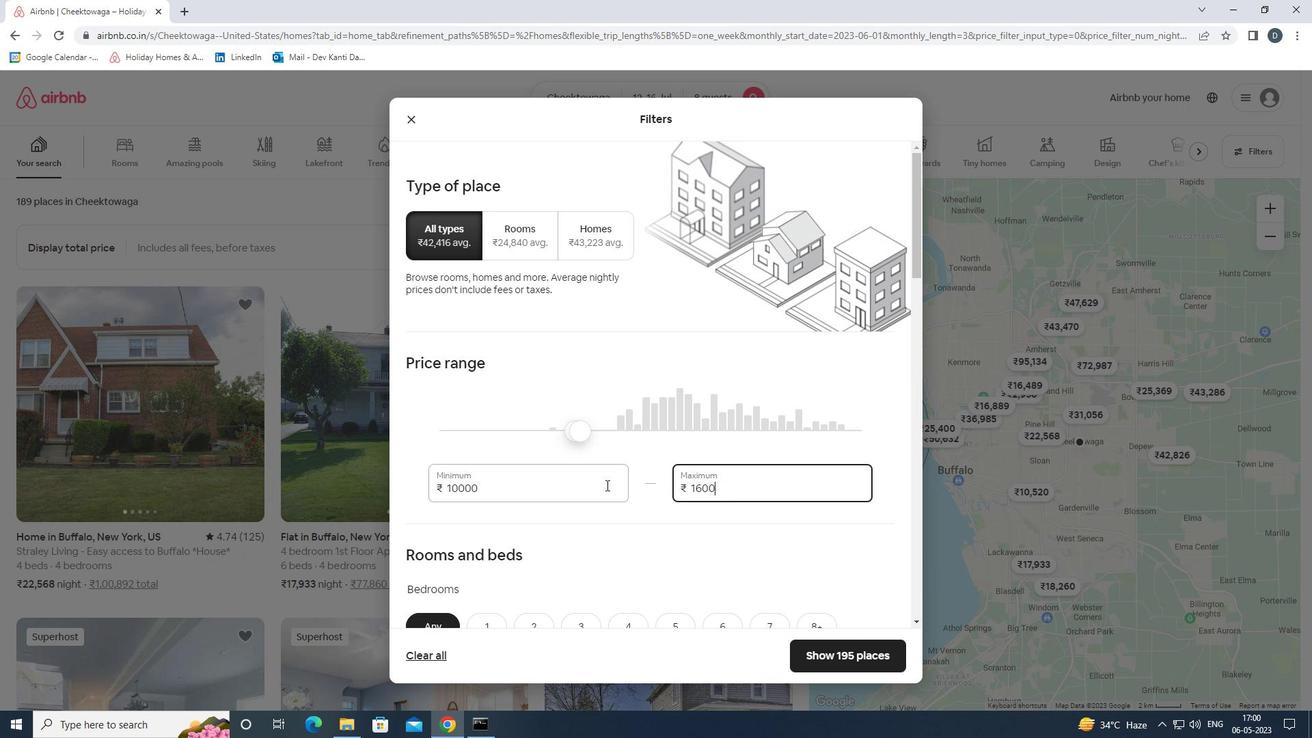 
Action: Mouse moved to (615, 489)
Screenshot: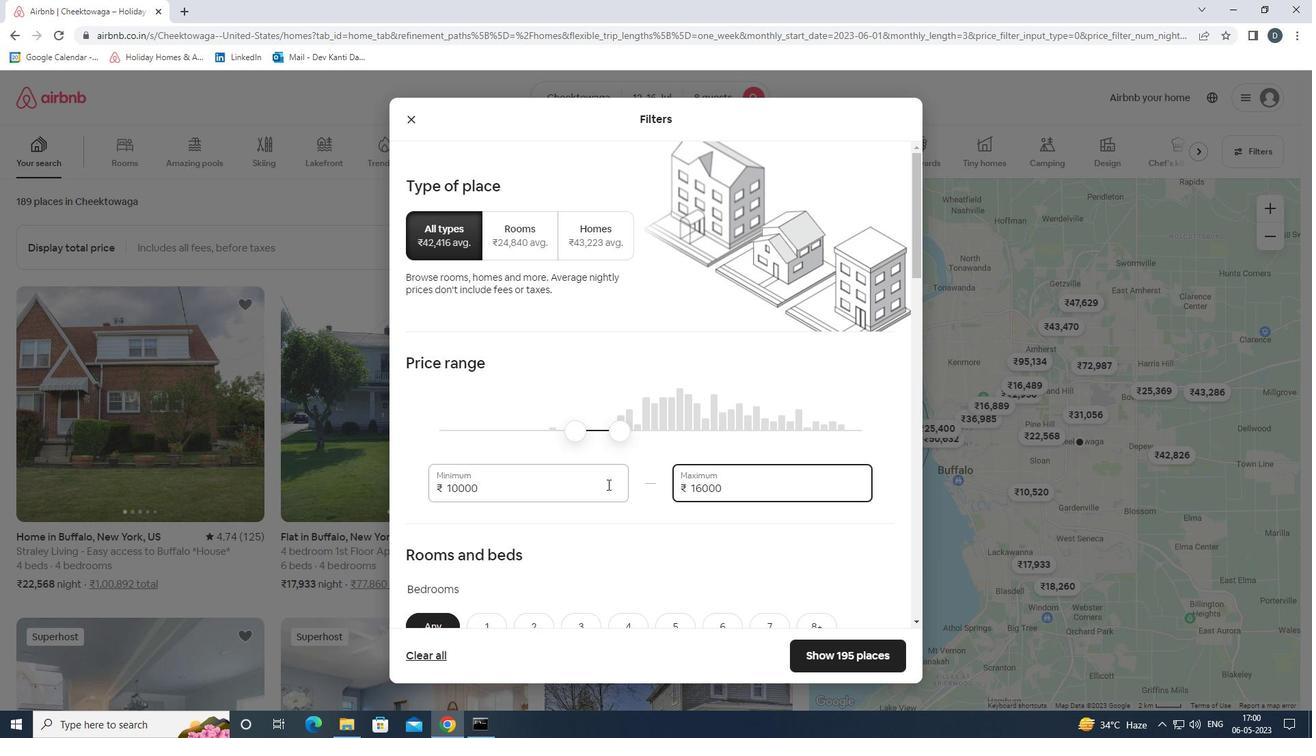 
Action: Mouse scrolled (615, 488) with delta (0, 0)
Screenshot: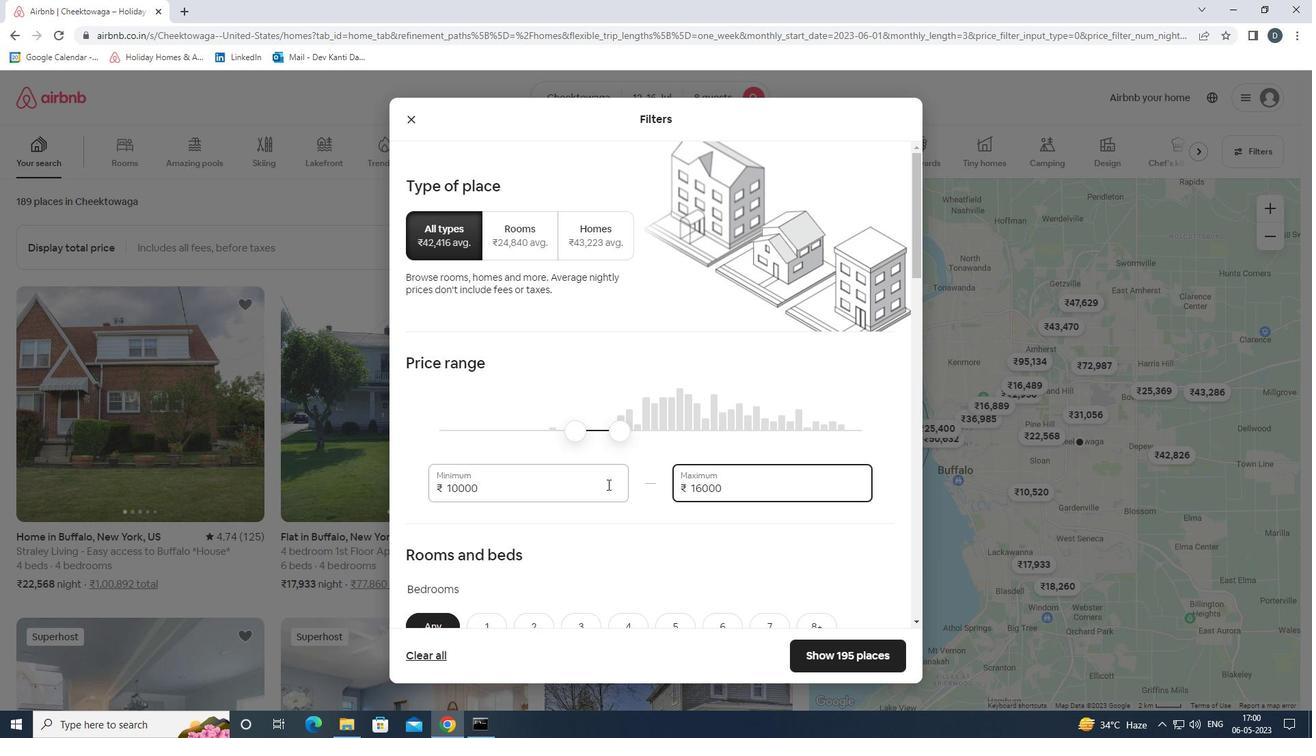 
Action: Mouse moved to (617, 490)
Screenshot: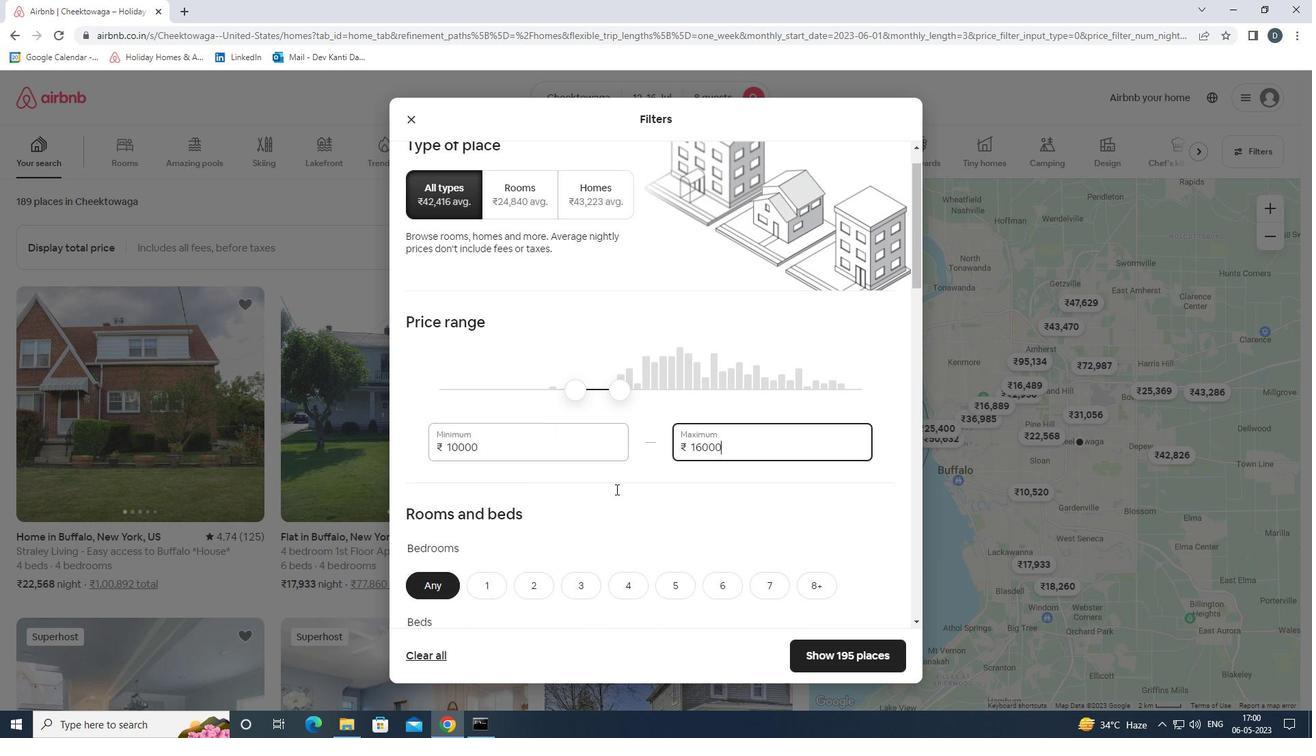 
Action: Mouse scrolled (617, 489) with delta (0, 0)
Screenshot: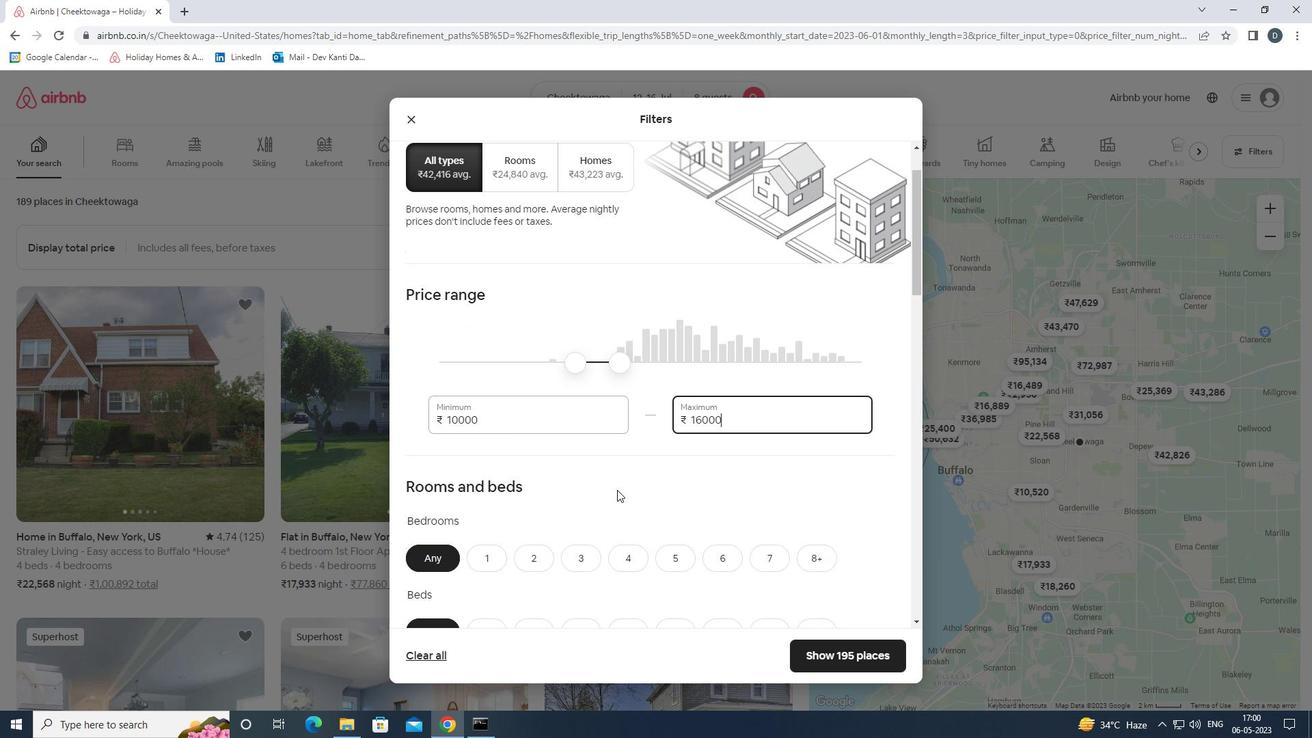 
Action: Mouse moved to (619, 489)
Screenshot: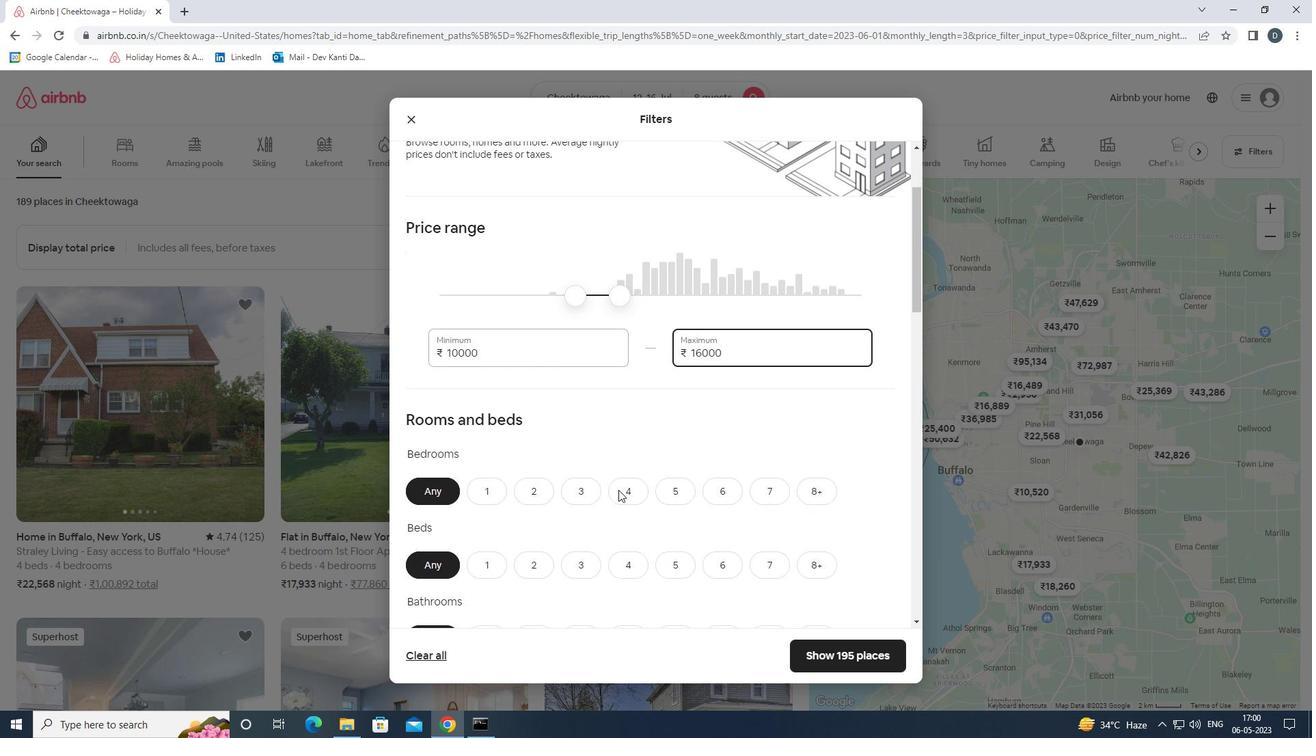 
Action: Mouse scrolled (619, 488) with delta (0, 0)
Screenshot: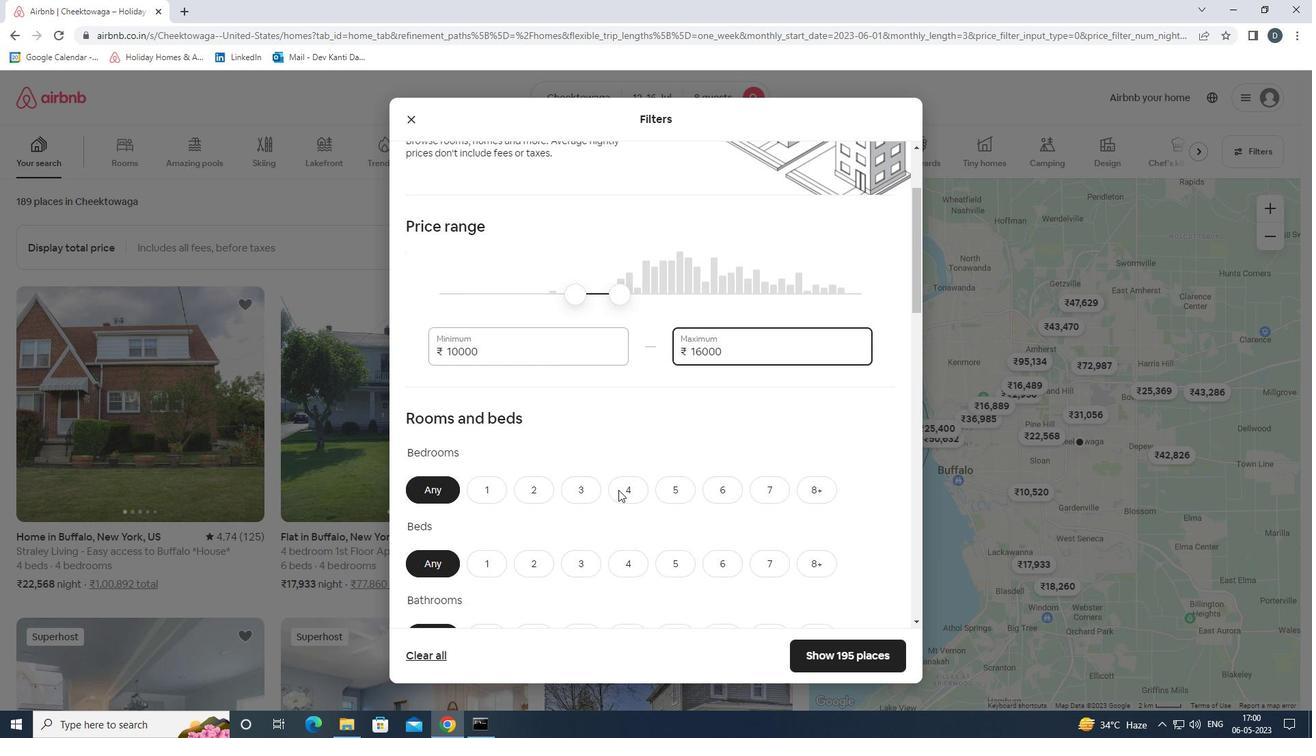 
Action: Mouse moved to (822, 419)
Screenshot: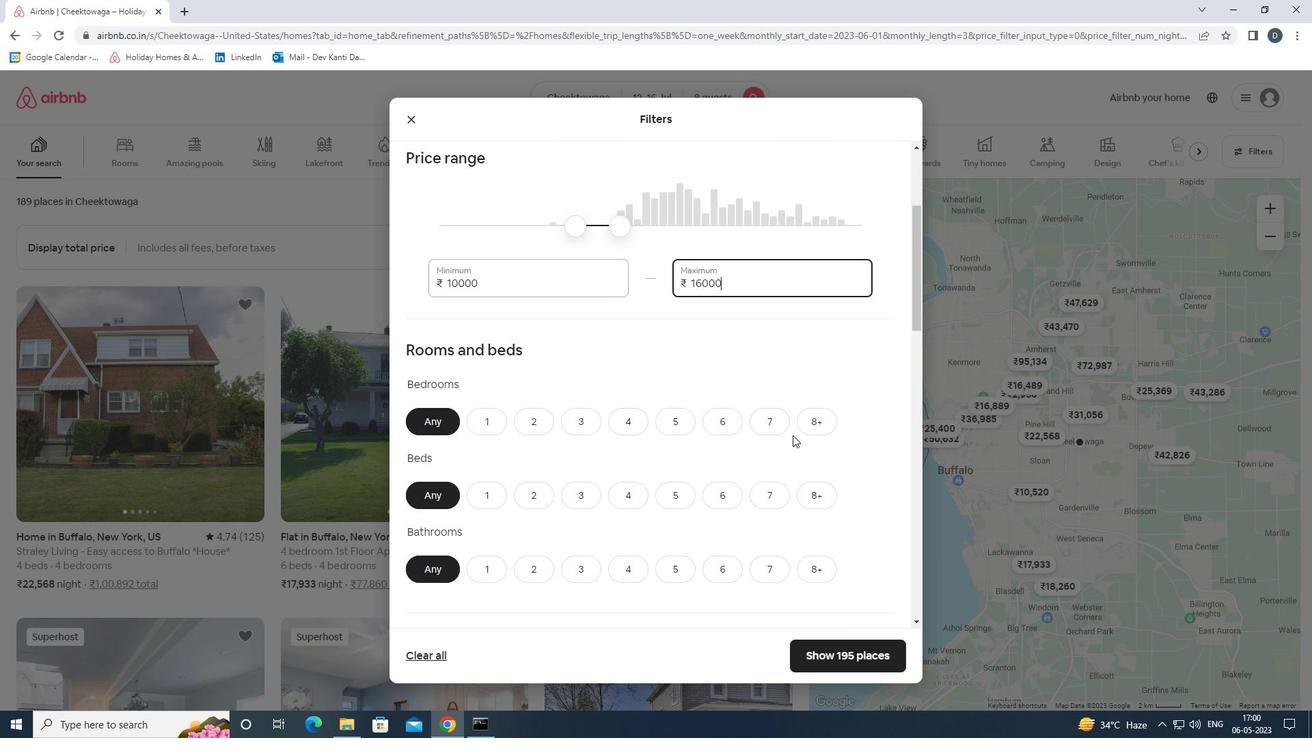 
Action: Mouse pressed left at (822, 419)
Screenshot: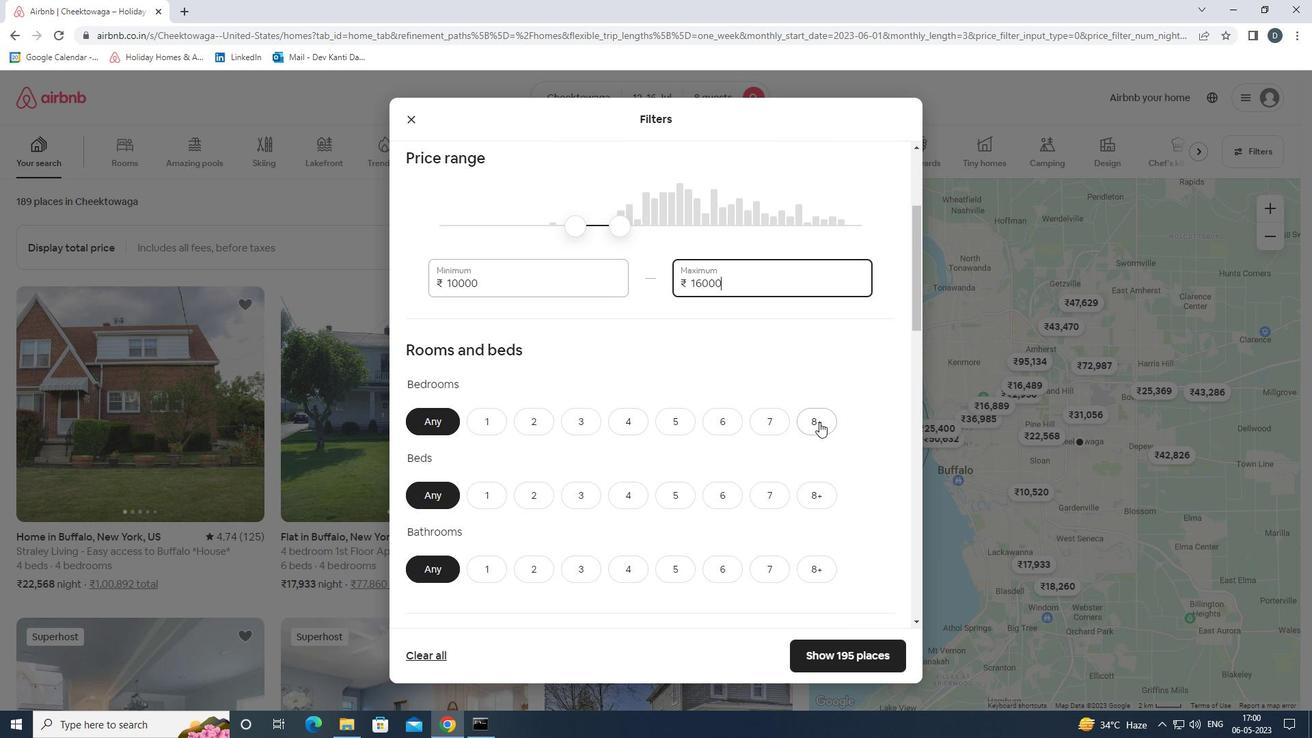 
Action: Mouse moved to (816, 487)
Screenshot: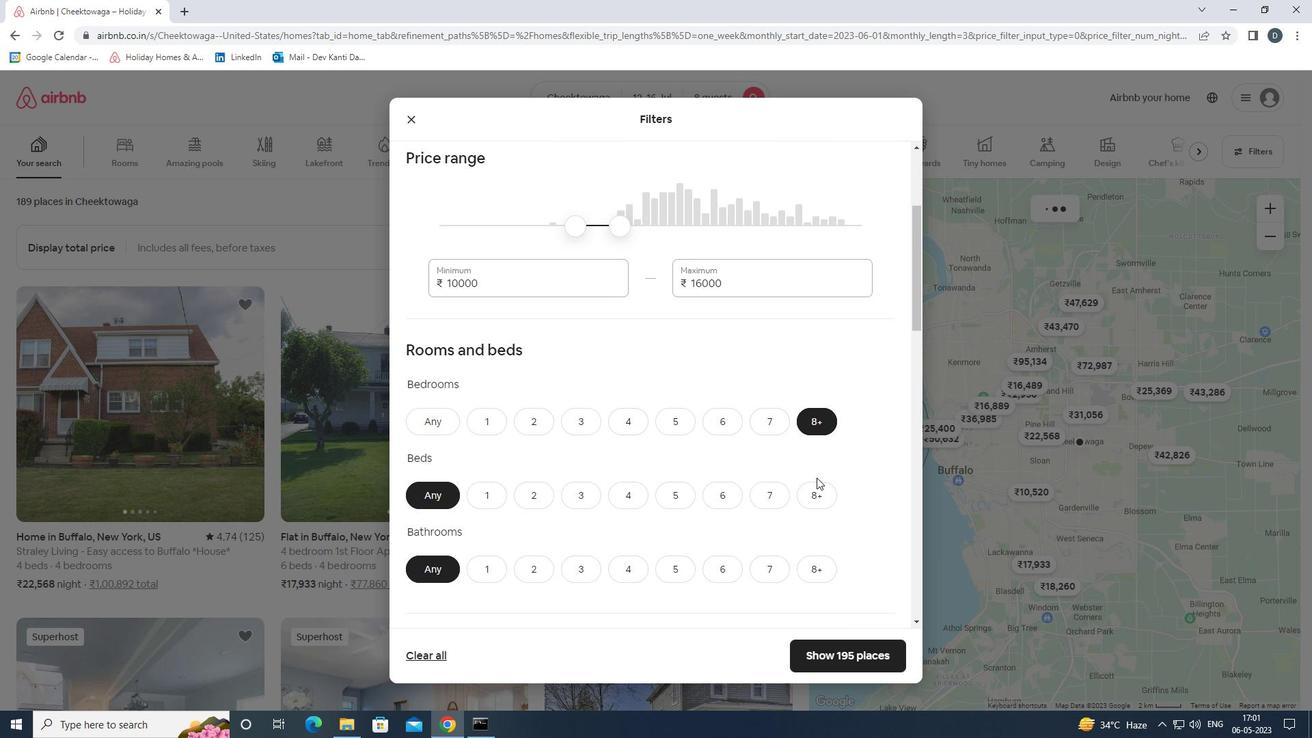 
Action: Mouse pressed left at (816, 487)
Screenshot: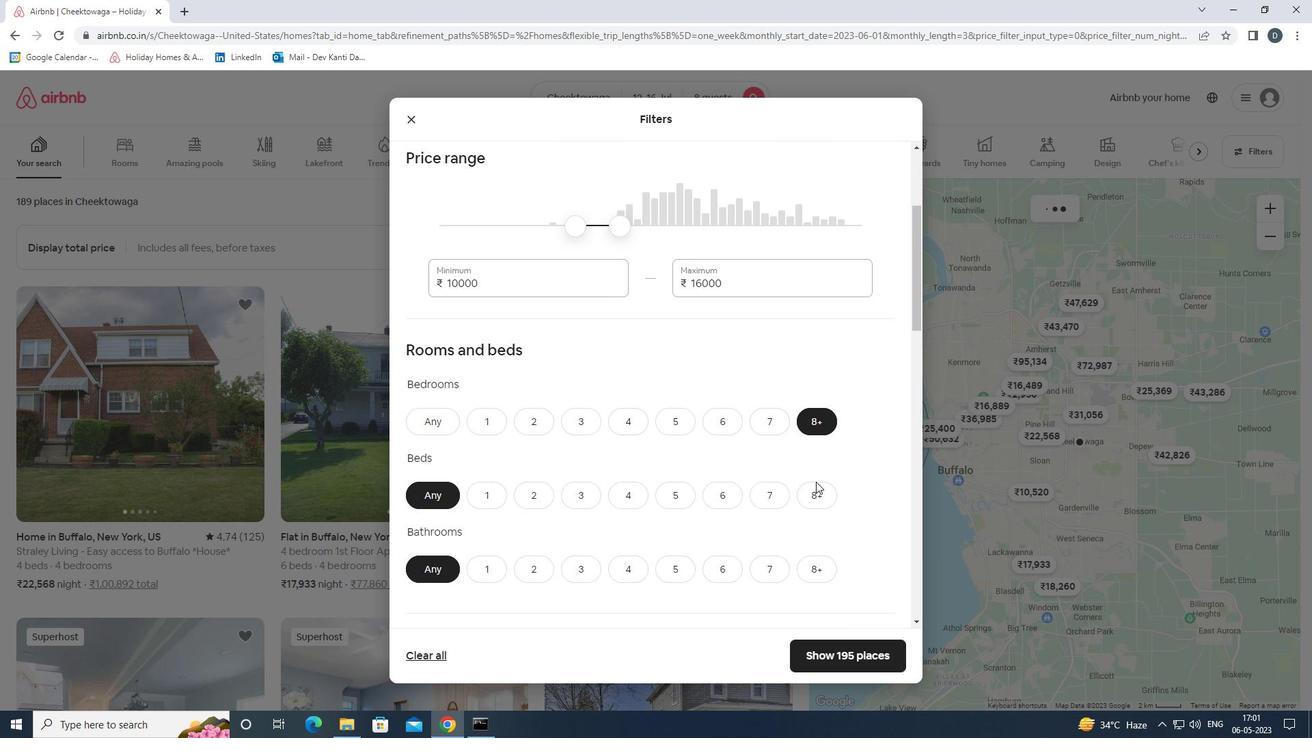
Action: Mouse moved to (821, 564)
Screenshot: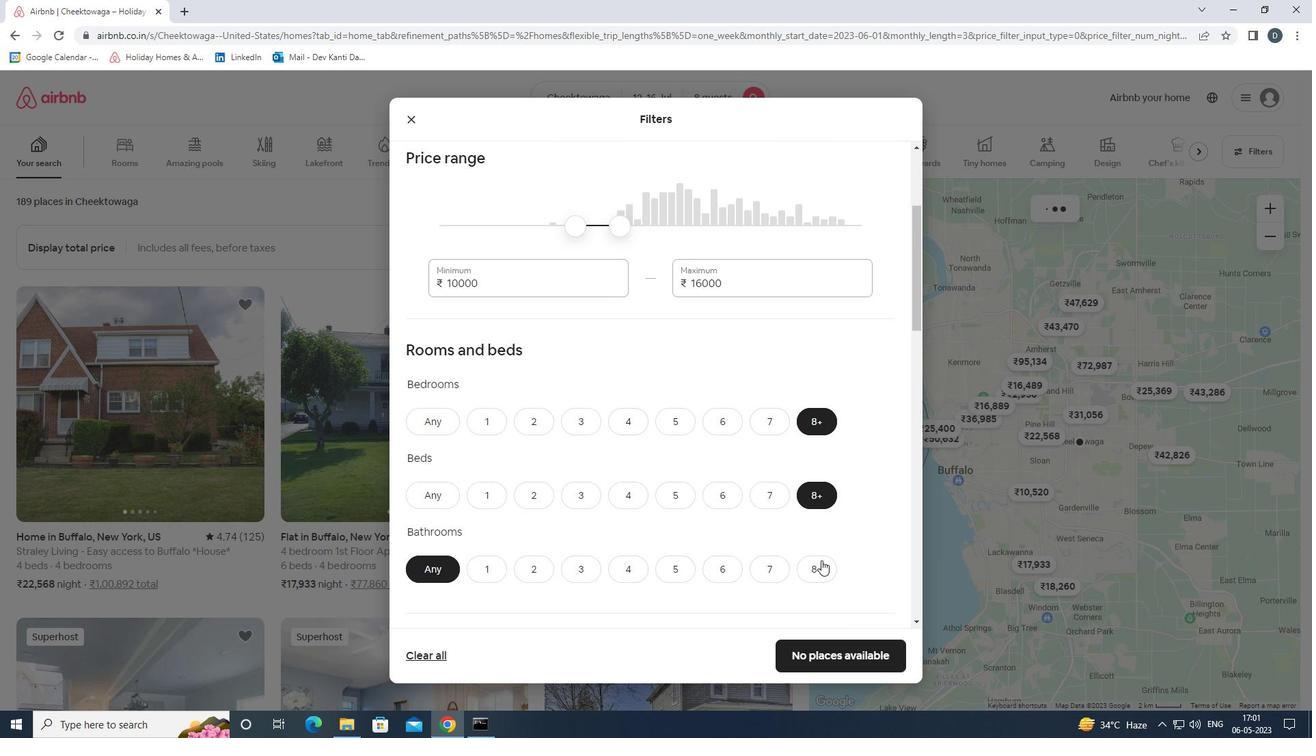 
Action: Mouse pressed left at (821, 564)
Screenshot: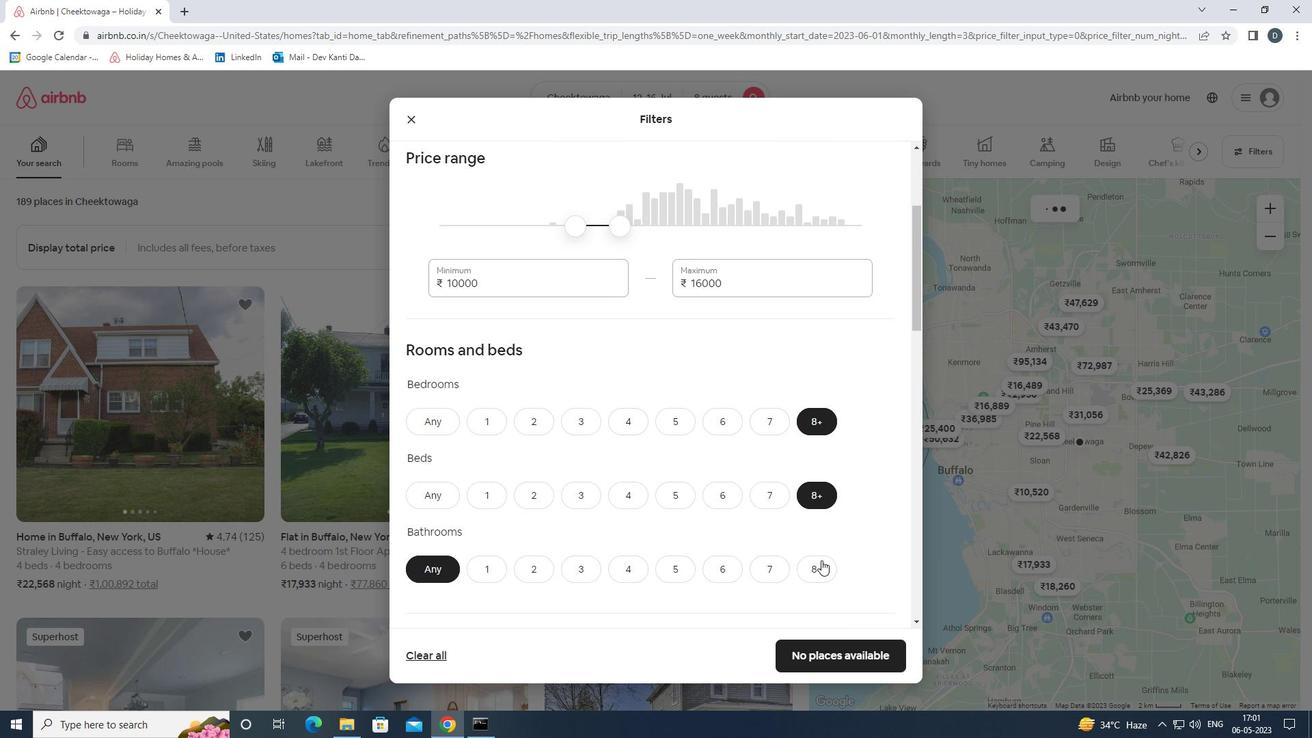 
Action: Mouse moved to (863, 508)
Screenshot: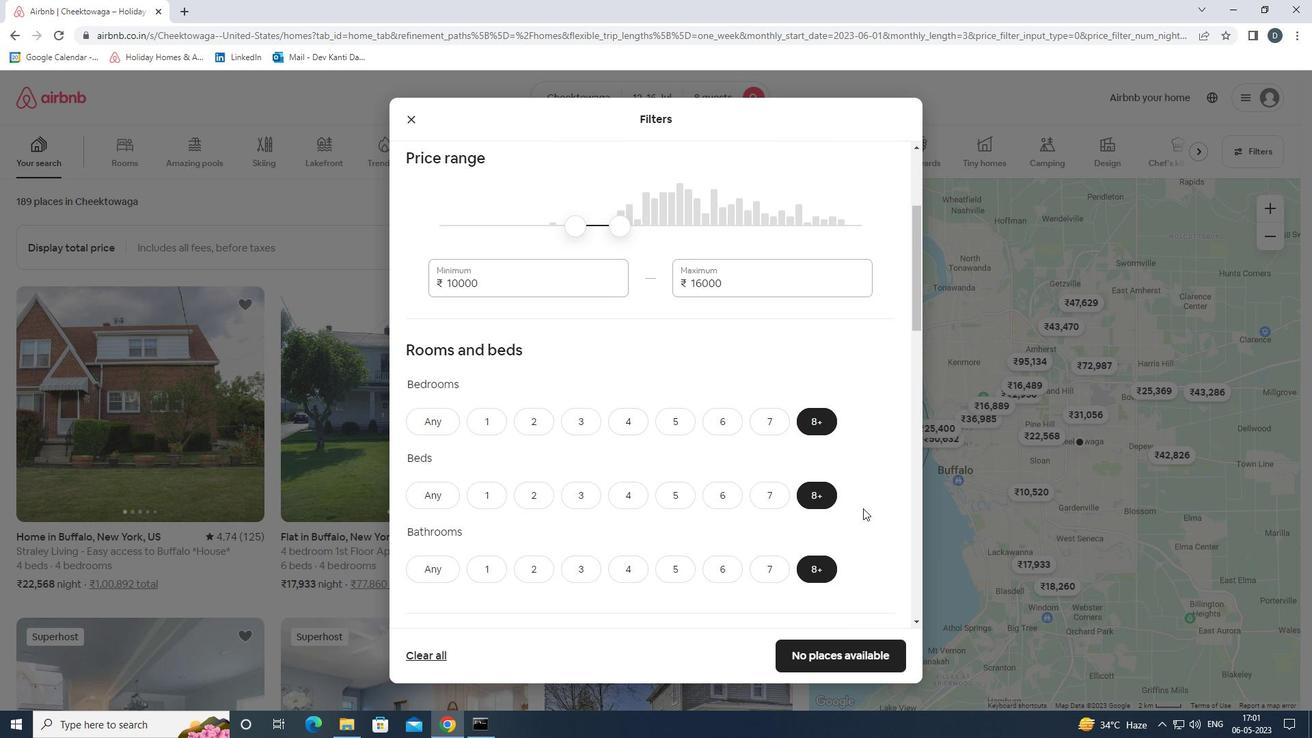 
Action: Mouse scrolled (863, 507) with delta (0, 0)
Screenshot: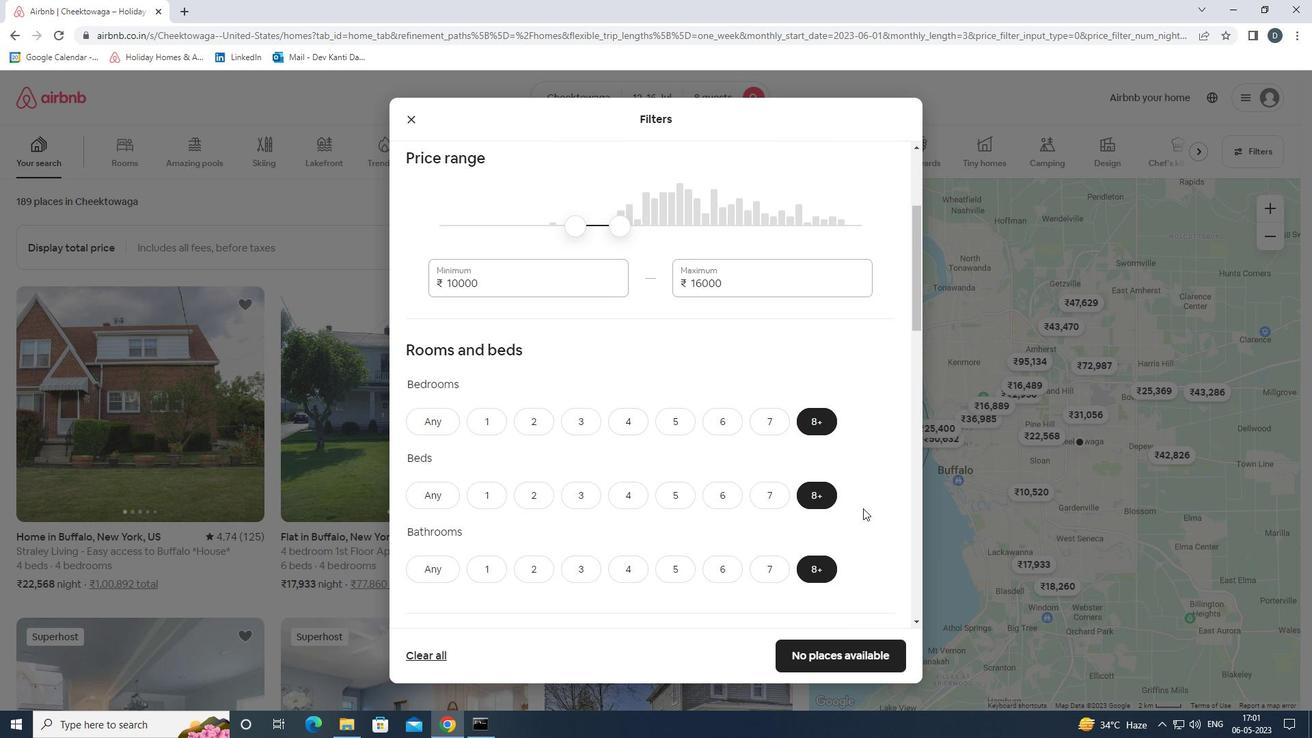 
Action: Mouse moved to (861, 506)
Screenshot: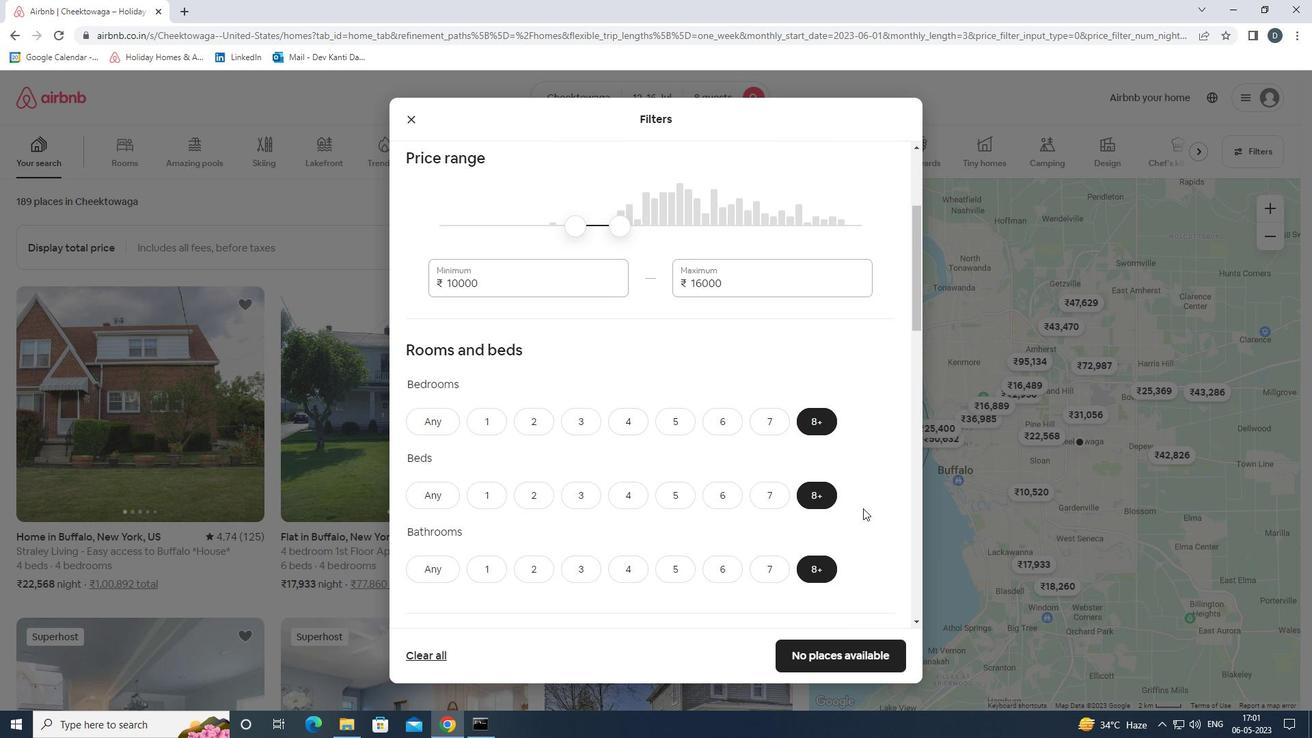 
Action: Mouse scrolled (861, 505) with delta (0, 0)
Screenshot: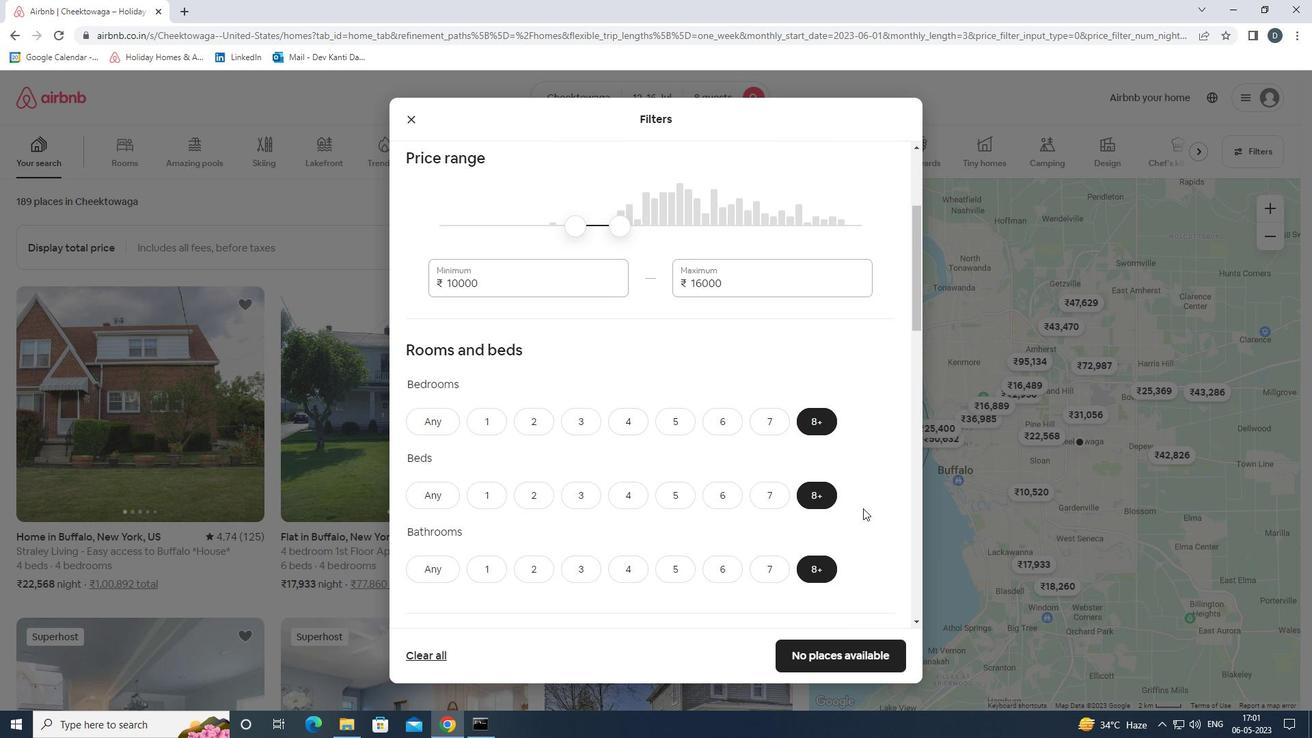 
Action: Mouse moved to (839, 492)
Screenshot: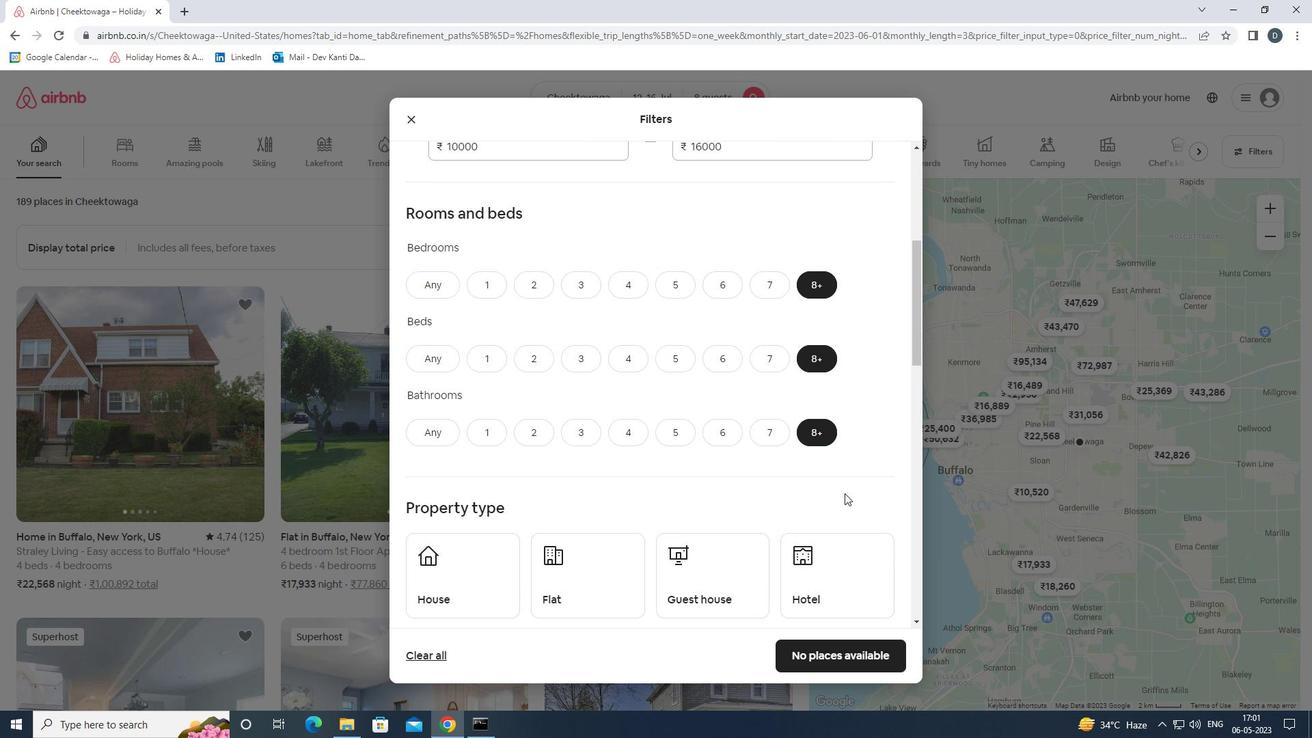 
Action: Mouse scrolled (839, 491) with delta (0, 0)
Screenshot: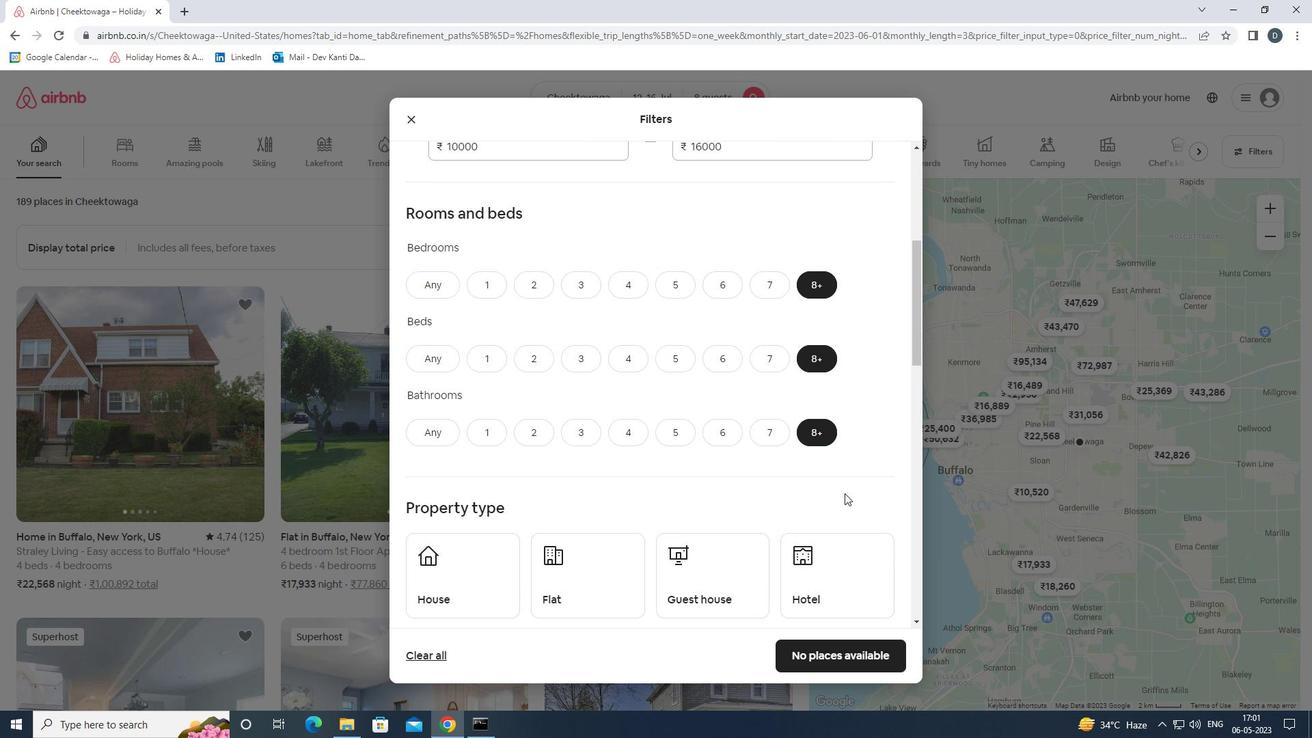 
Action: Mouse moved to (830, 490)
Screenshot: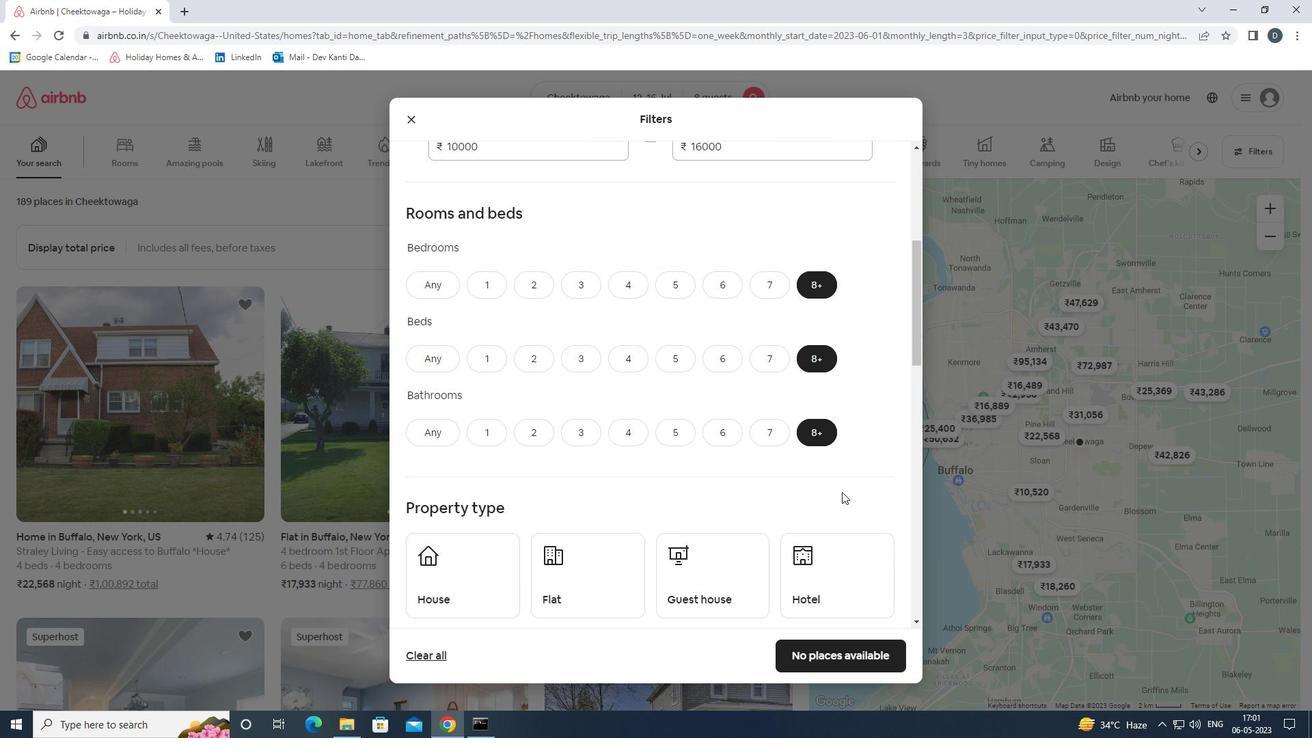 
Action: Mouse scrolled (830, 490) with delta (0, 0)
Screenshot: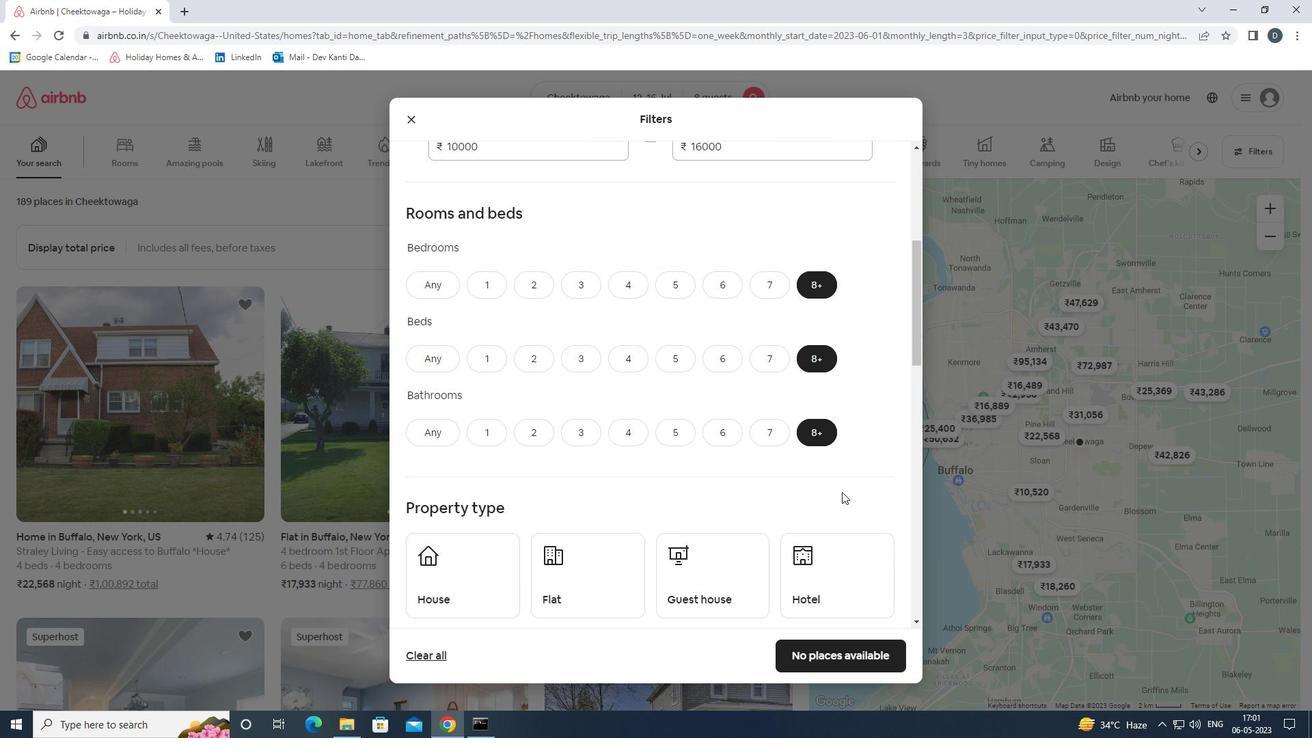 
Action: Mouse moved to (480, 454)
Screenshot: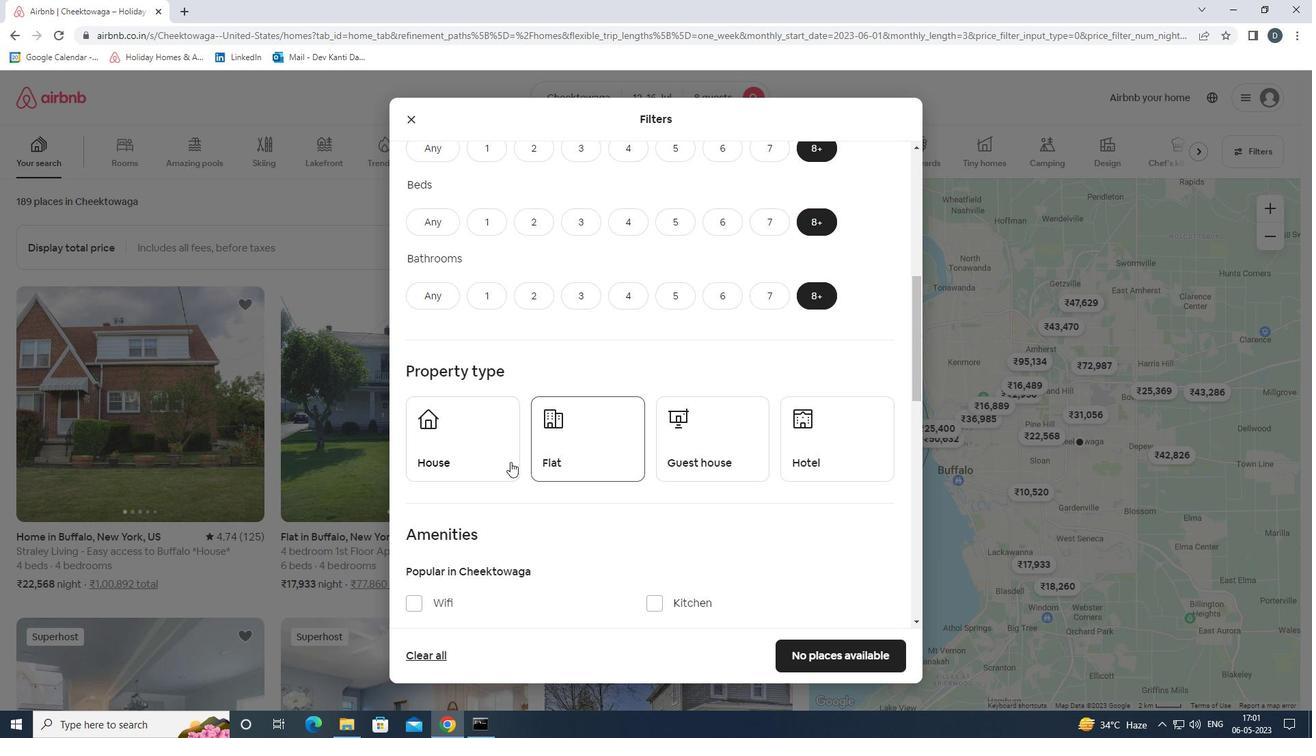 
Action: Mouse pressed left at (480, 454)
Screenshot: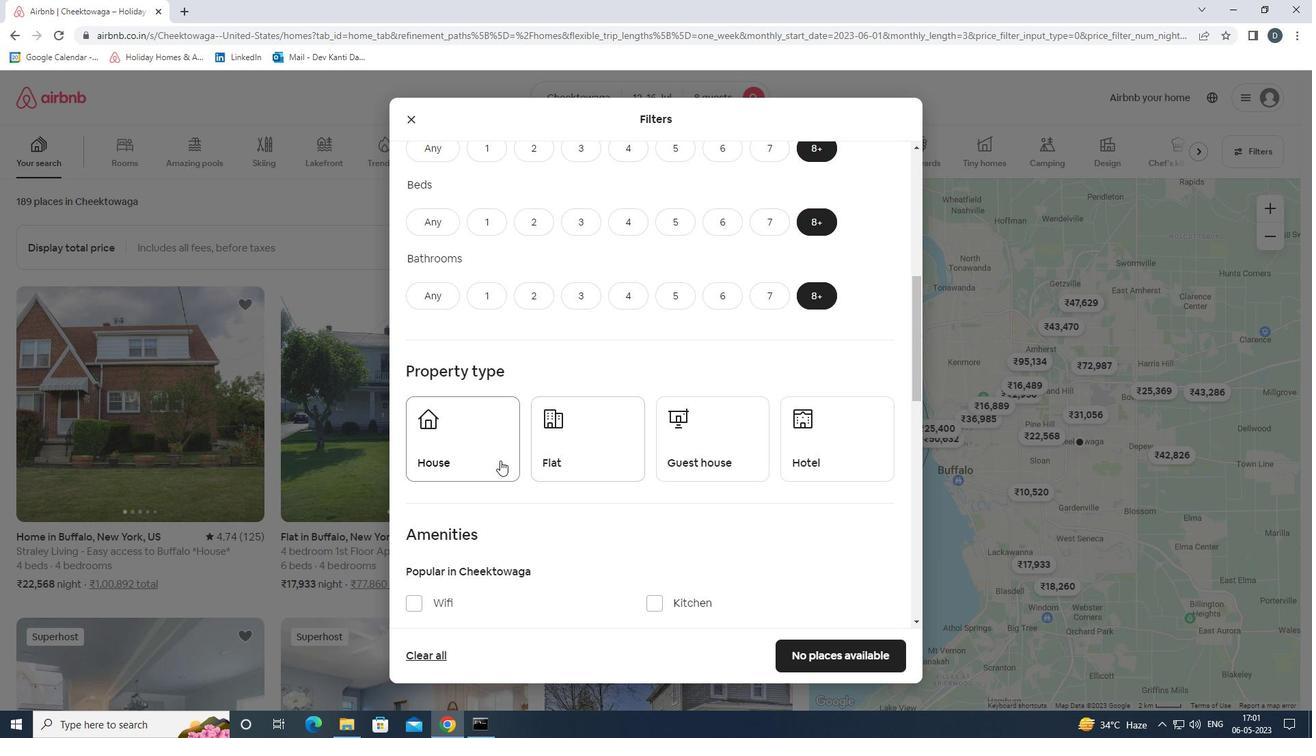 
Action: Mouse moved to (585, 440)
Screenshot: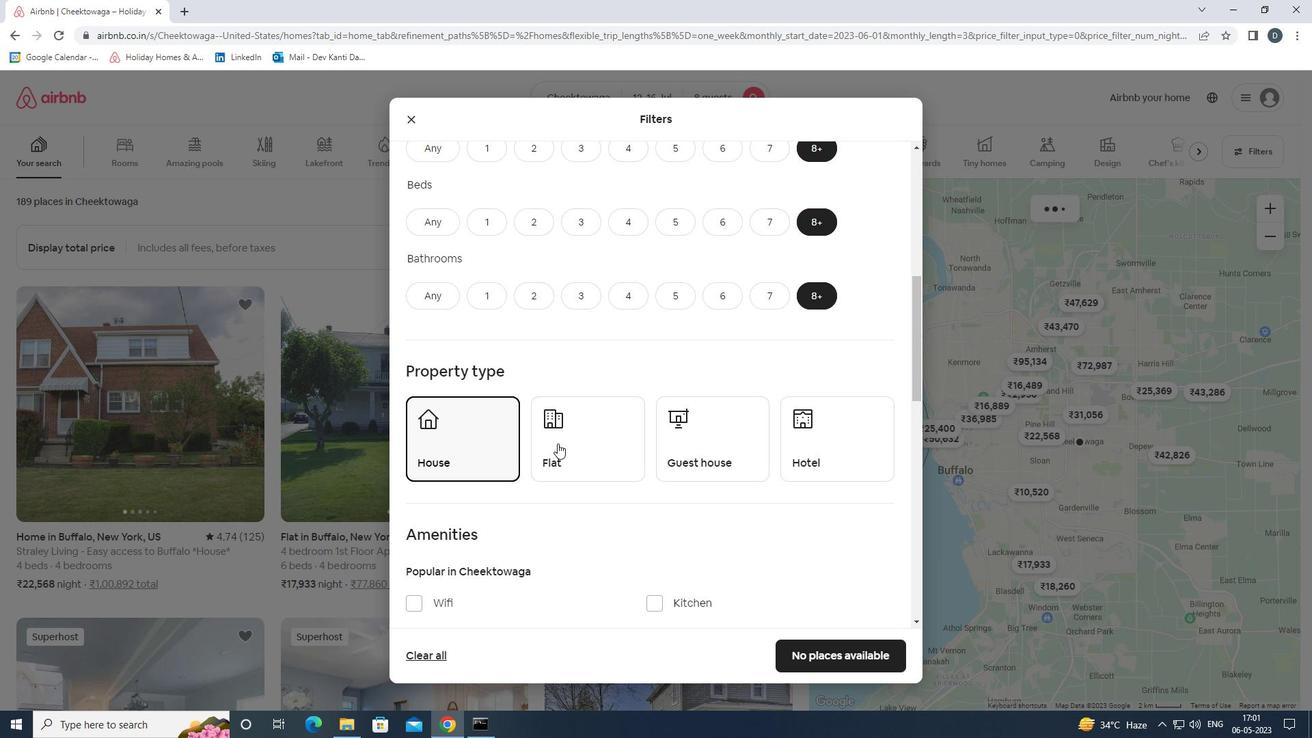
Action: Mouse pressed left at (585, 440)
Screenshot: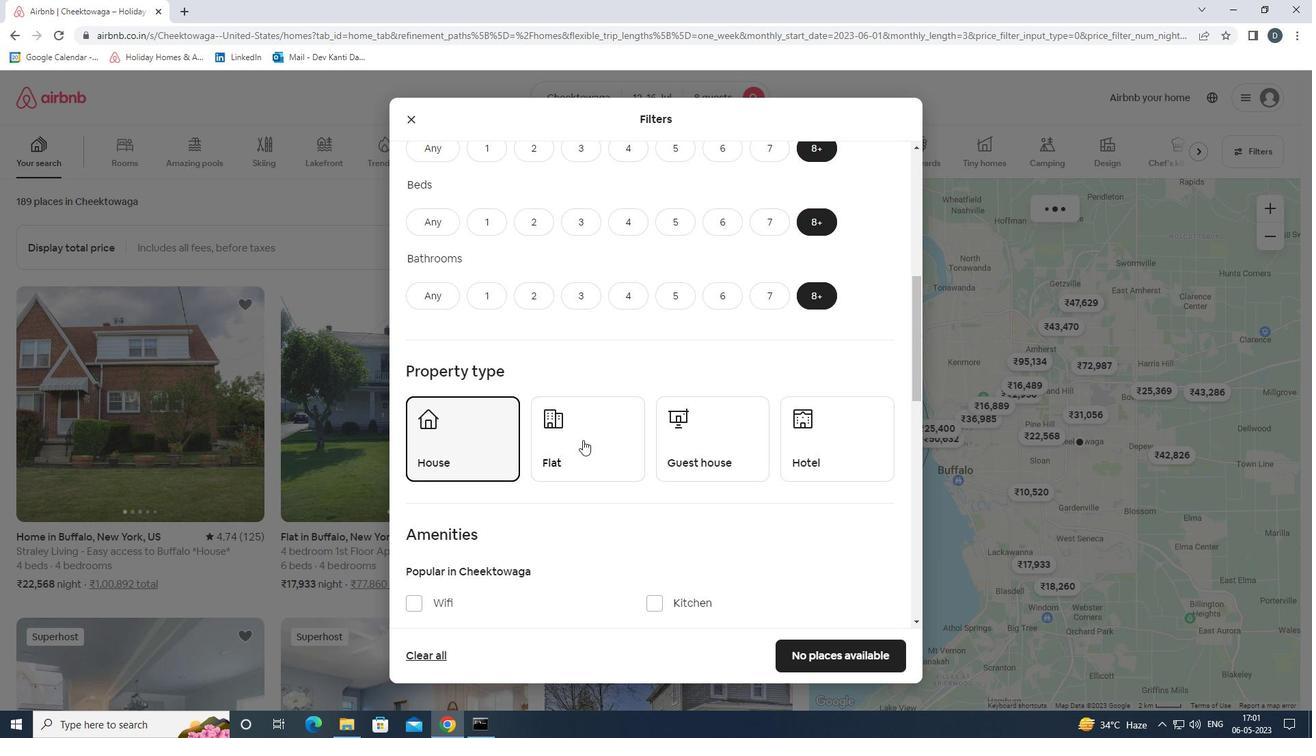 
Action: Mouse moved to (689, 438)
Screenshot: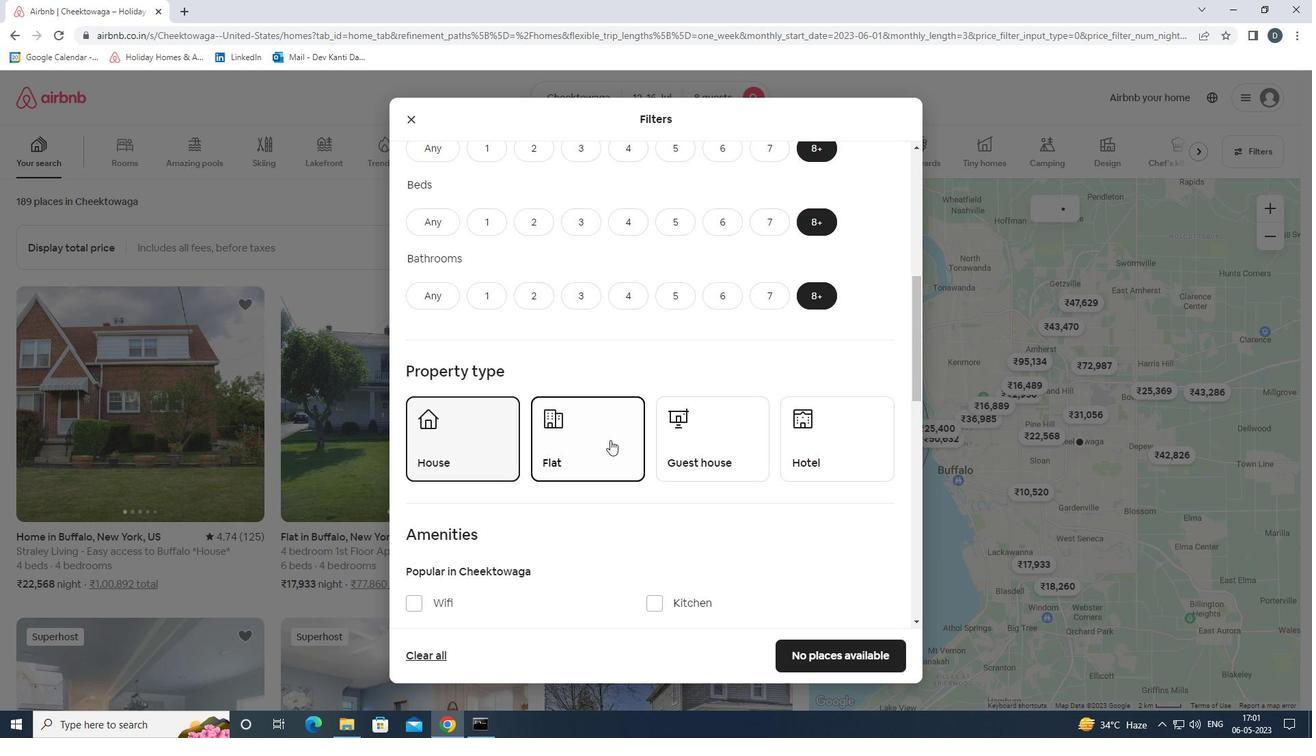 
Action: Mouse pressed left at (689, 438)
Screenshot: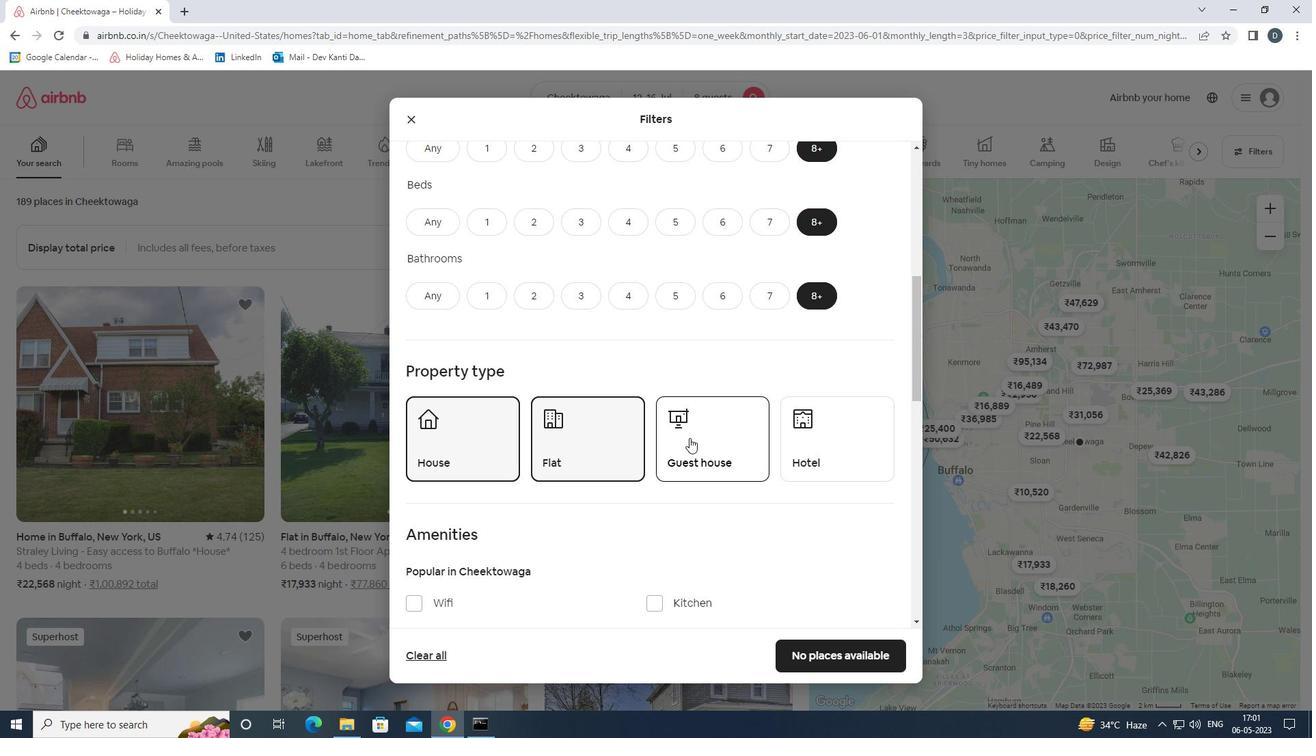 
Action: Mouse scrolled (689, 437) with delta (0, 0)
Screenshot: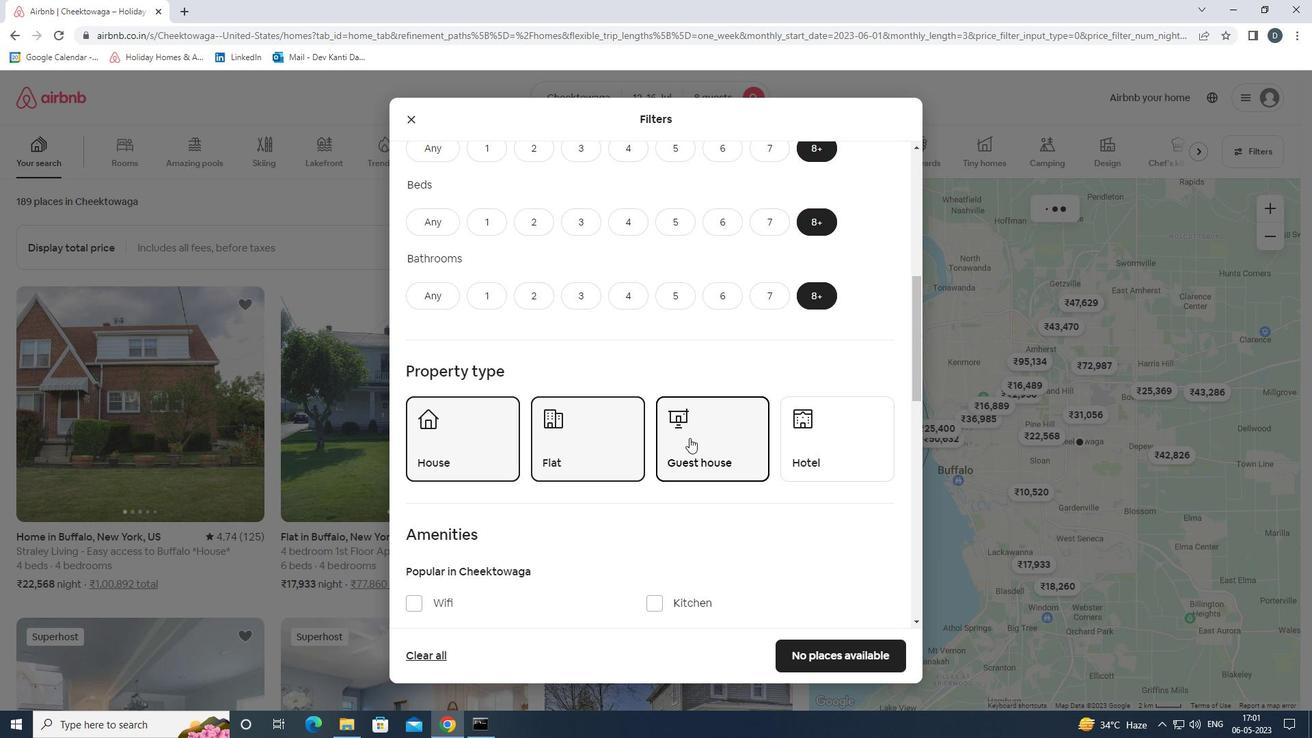 
Action: Mouse scrolled (689, 437) with delta (0, 0)
Screenshot: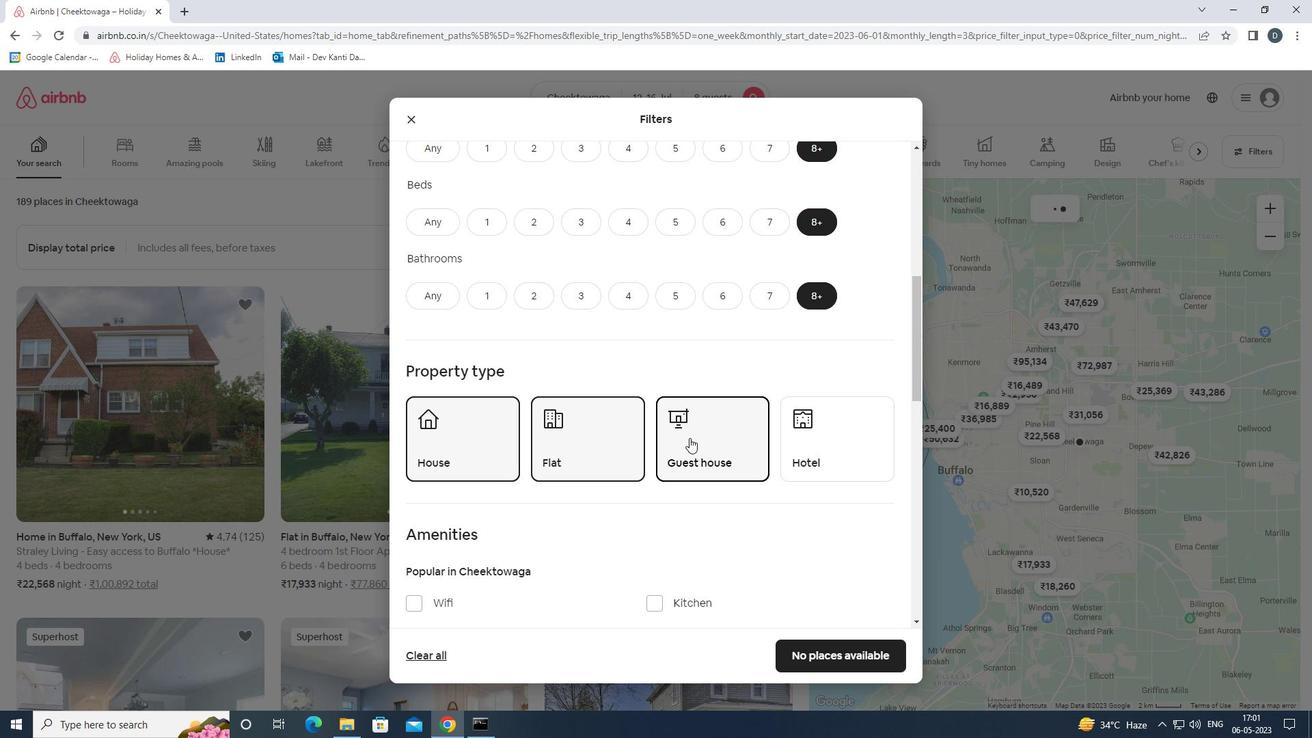 
Action: Mouse scrolled (689, 437) with delta (0, 0)
Screenshot: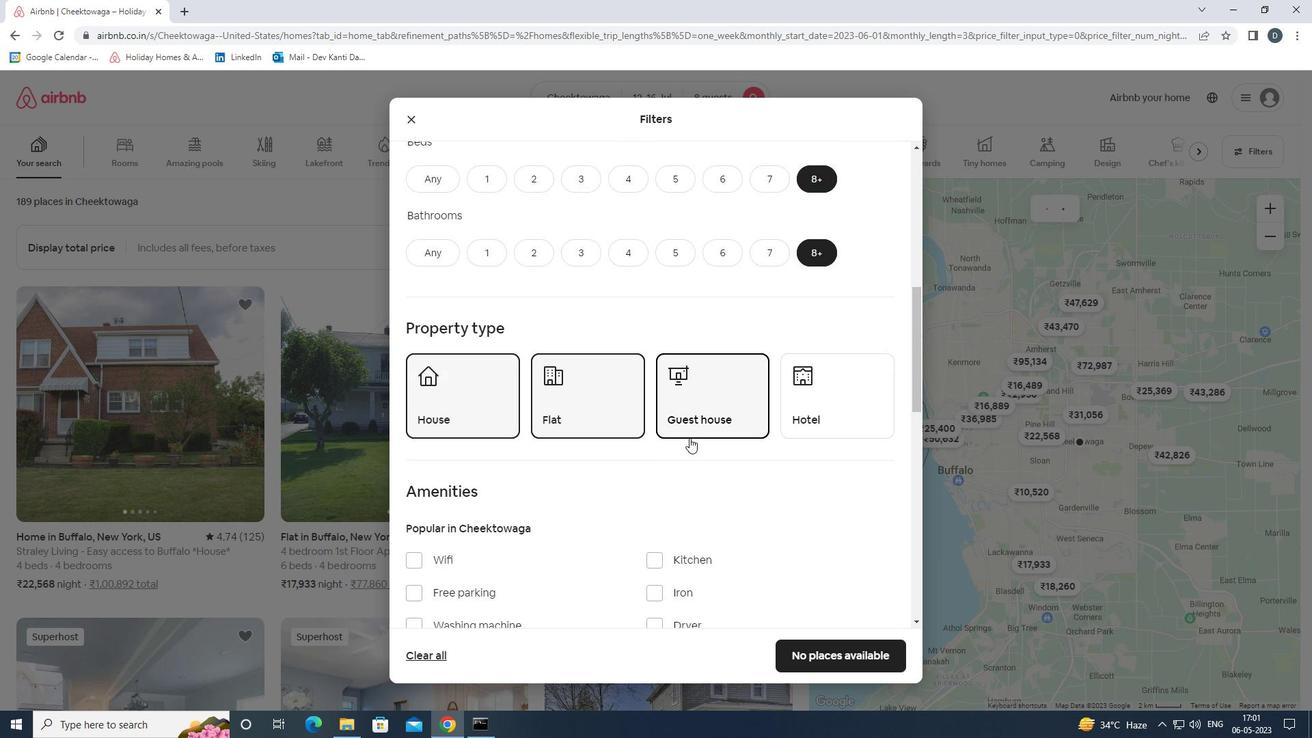 
Action: Mouse moved to (449, 403)
Screenshot: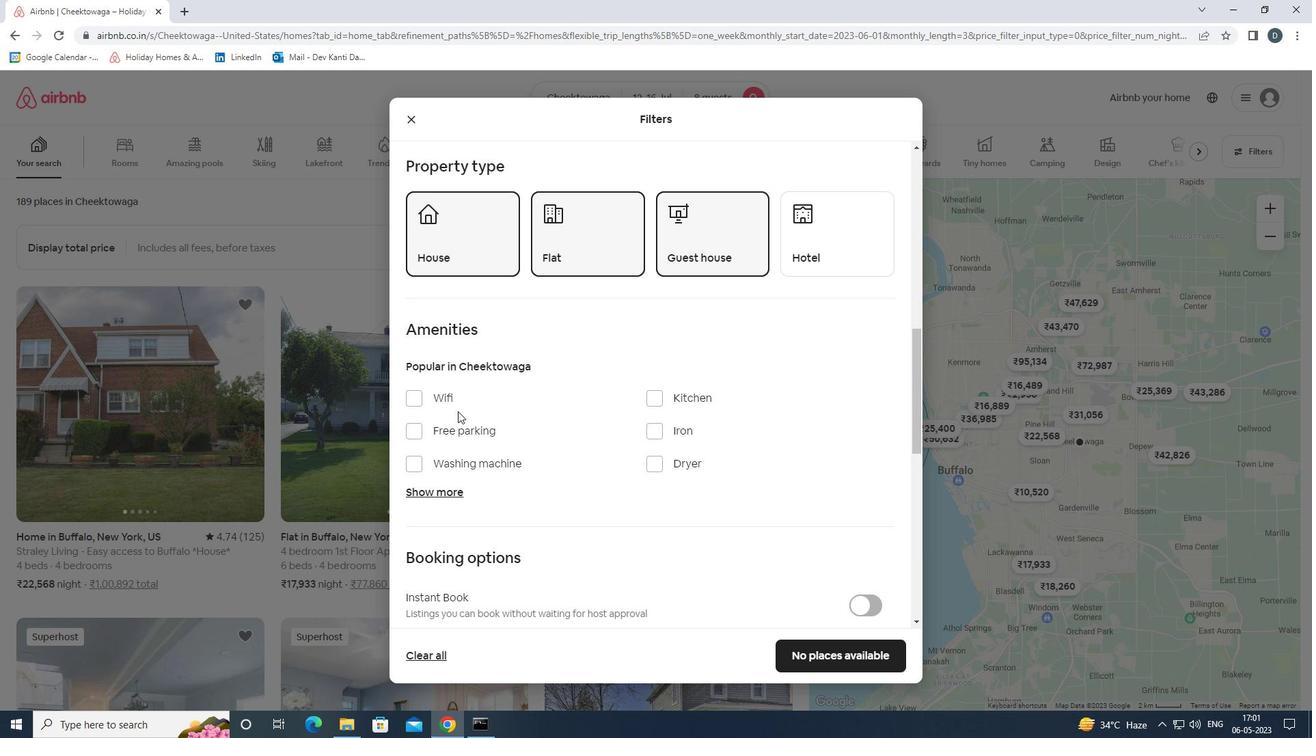 
Action: Mouse pressed left at (449, 403)
Screenshot: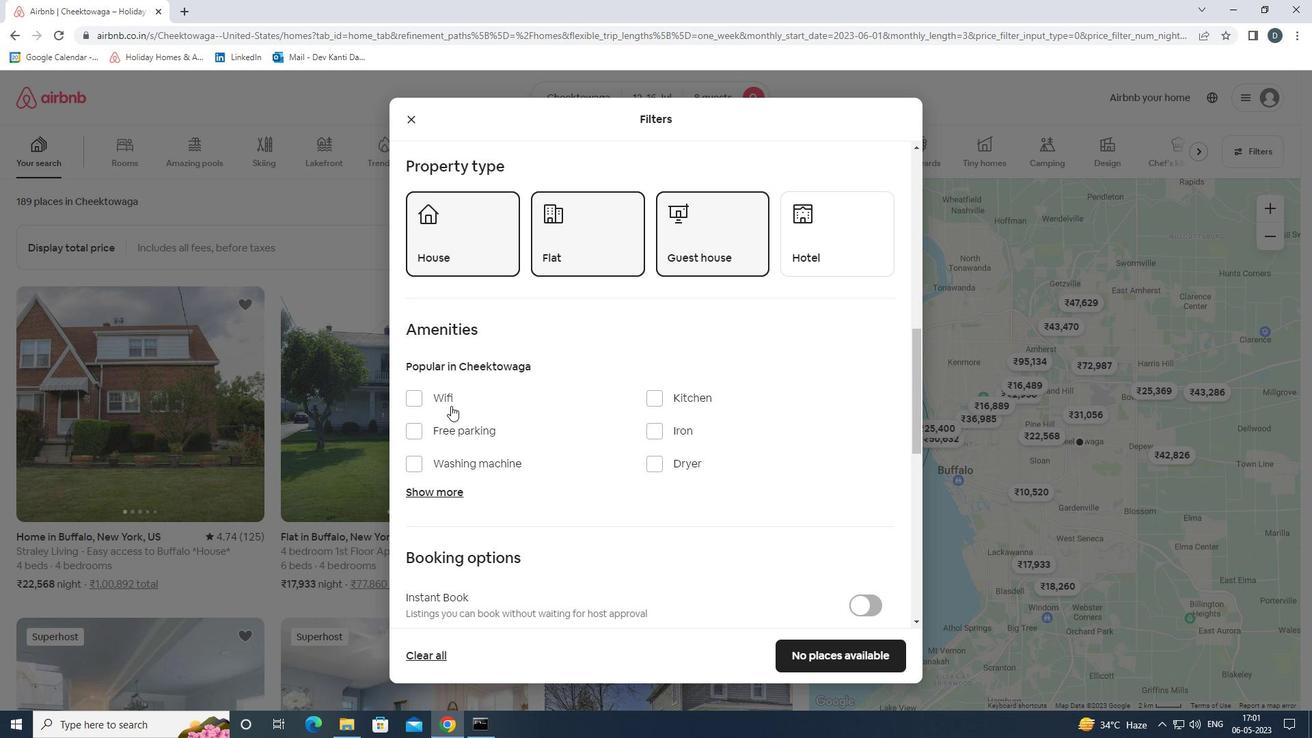 
Action: Mouse moved to (447, 430)
Screenshot: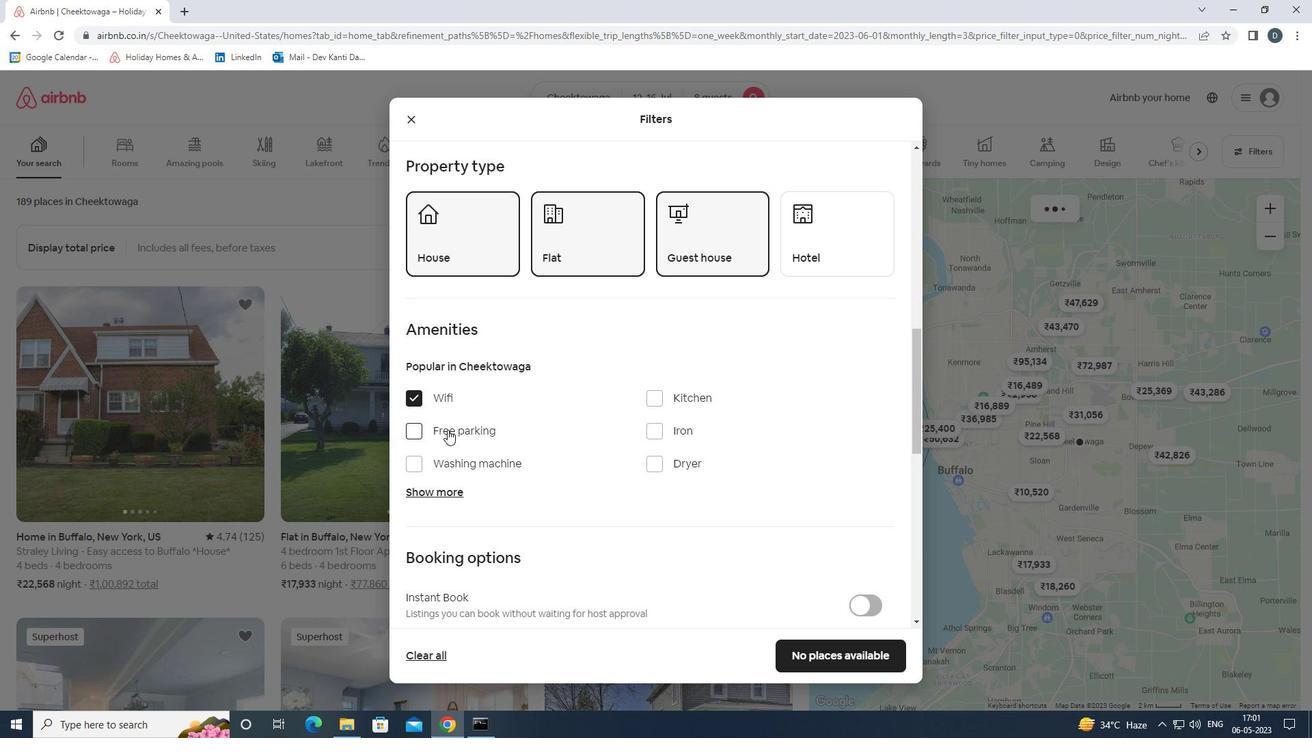
Action: Mouse pressed left at (447, 430)
Screenshot: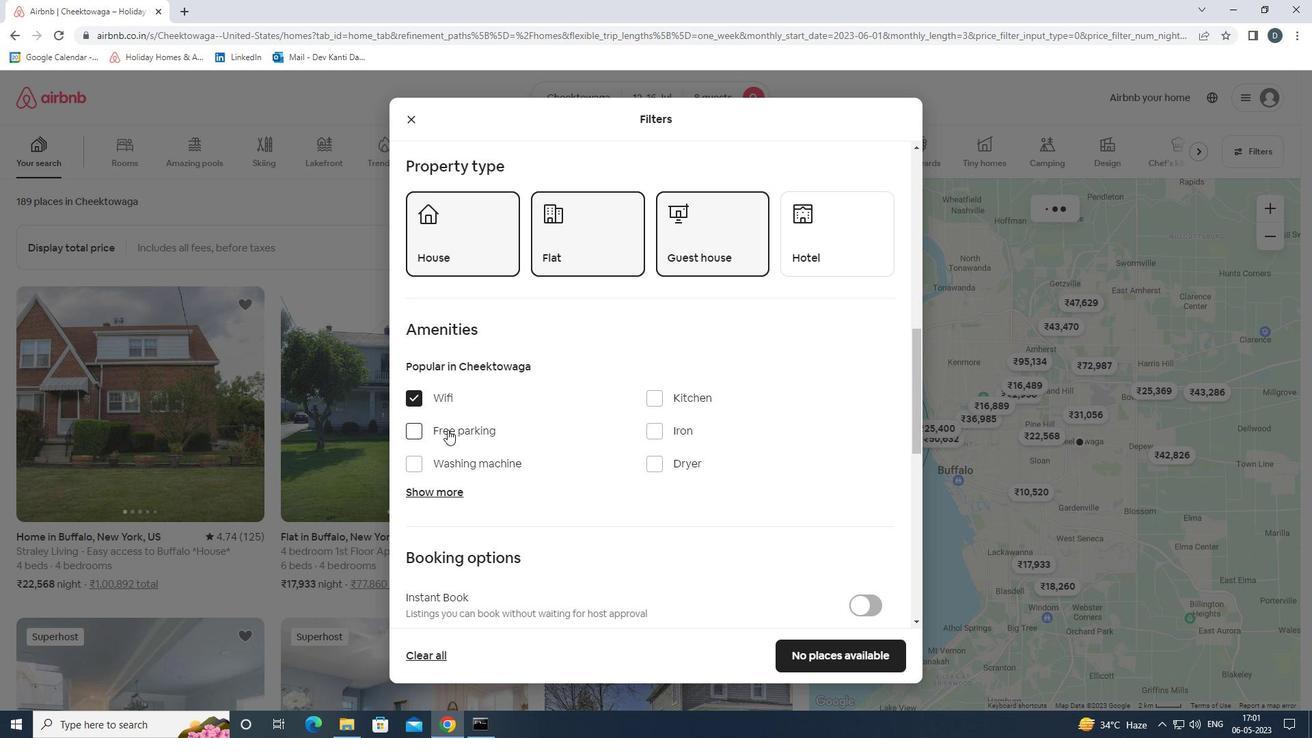 
Action: Mouse moved to (436, 488)
Screenshot: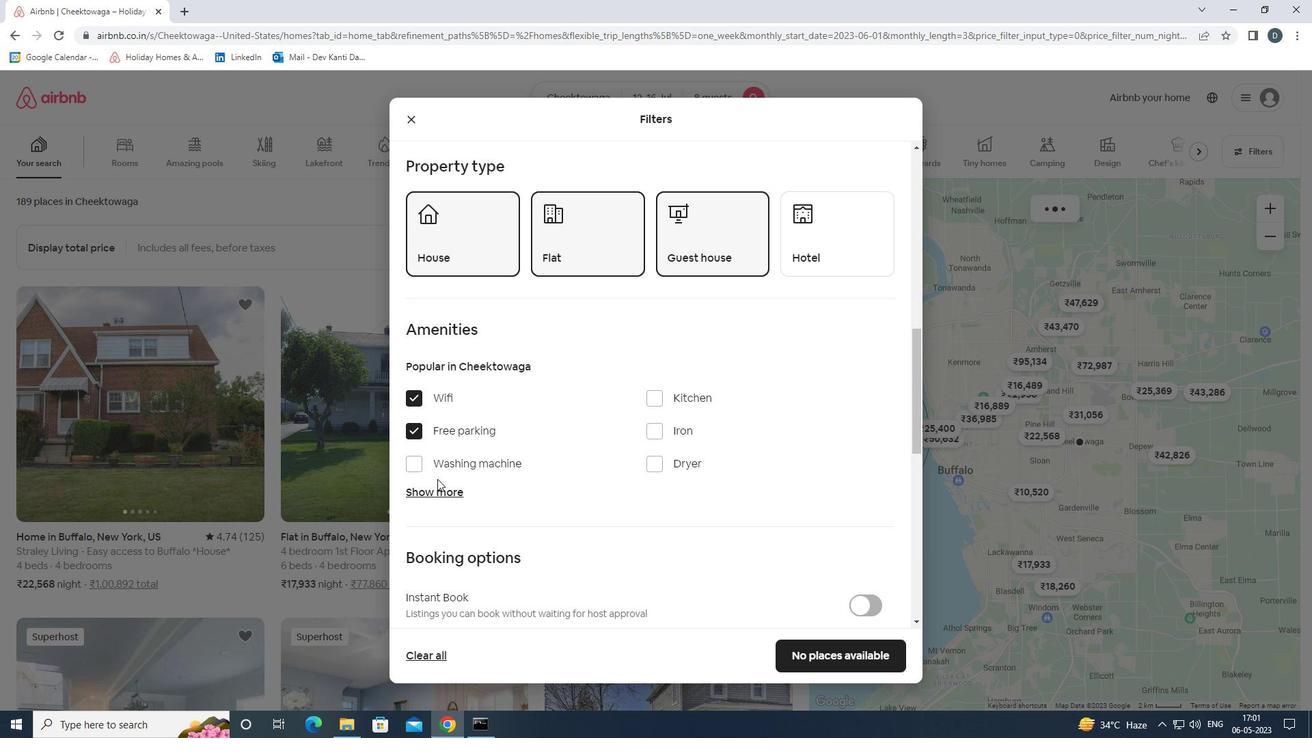 
Action: Mouse pressed left at (436, 488)
Screenshot: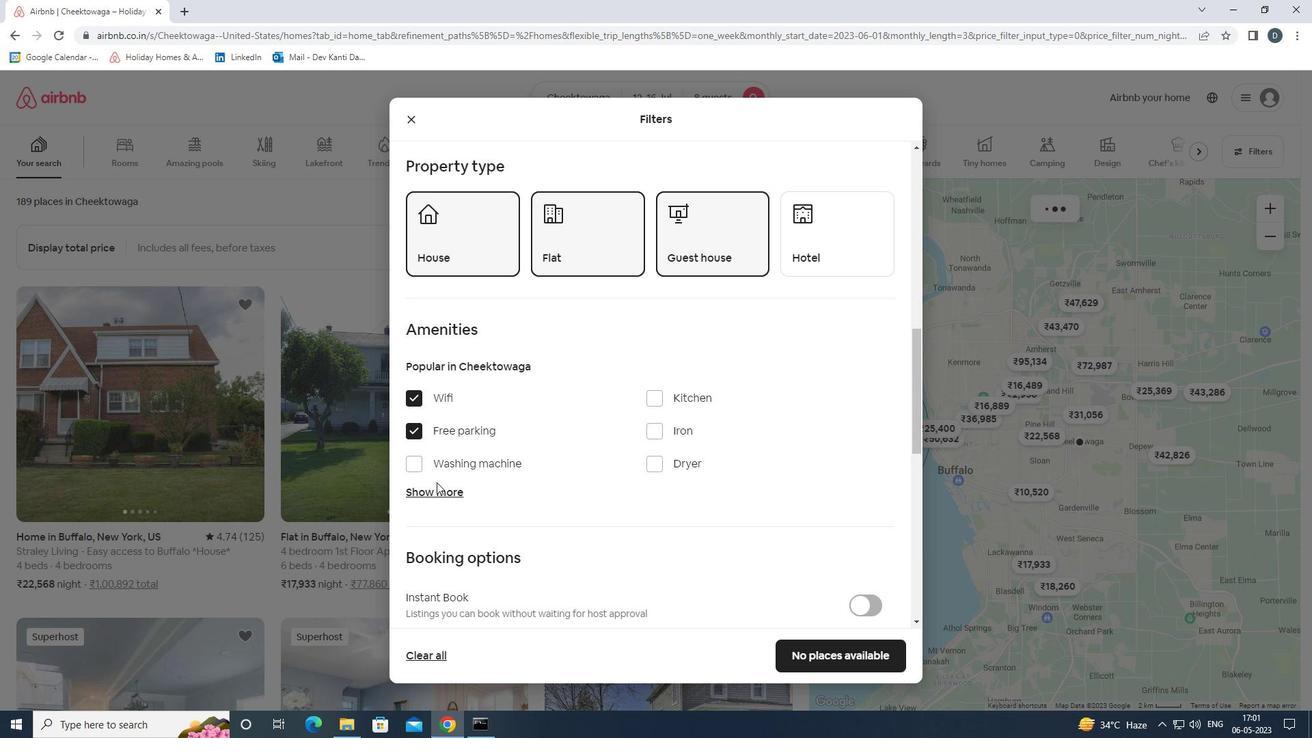 
Action: Mouse moved to (557, 479)
Screenshot: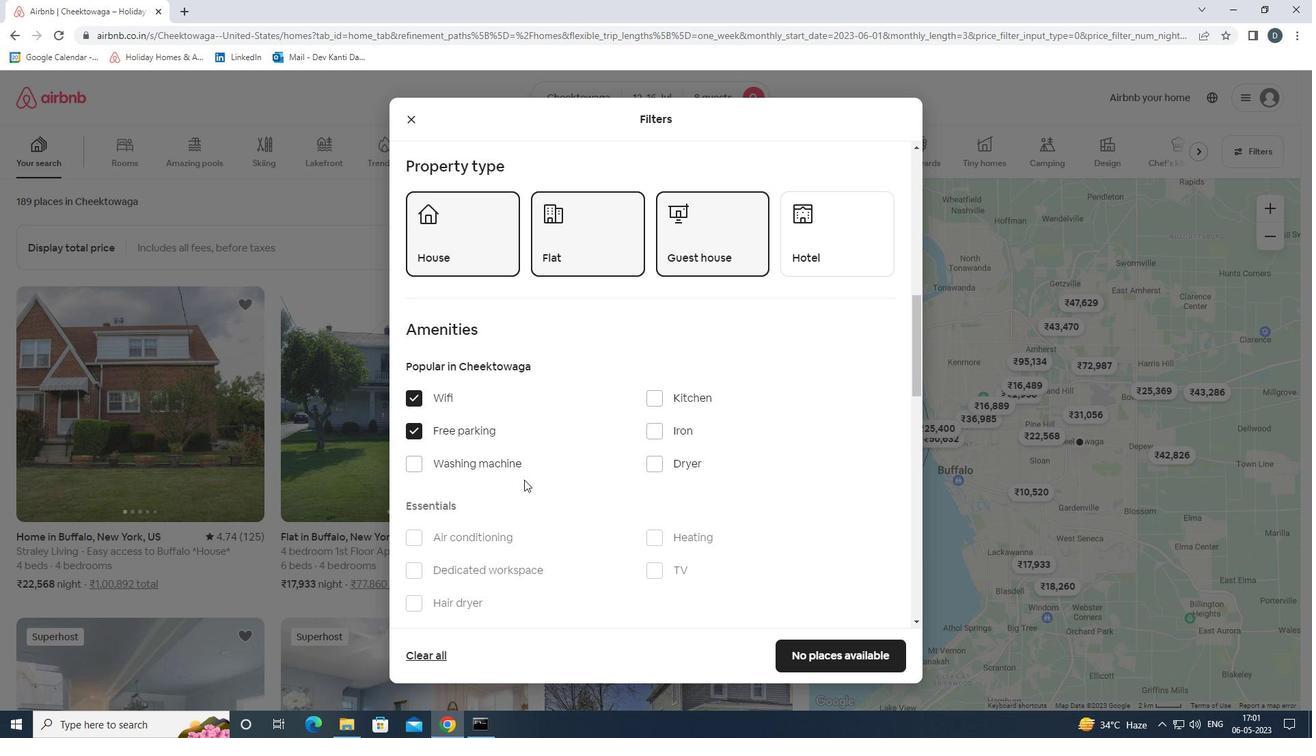 
Action: Mouse scrolled (557, 479) with delta (0, 0)
Screenshot: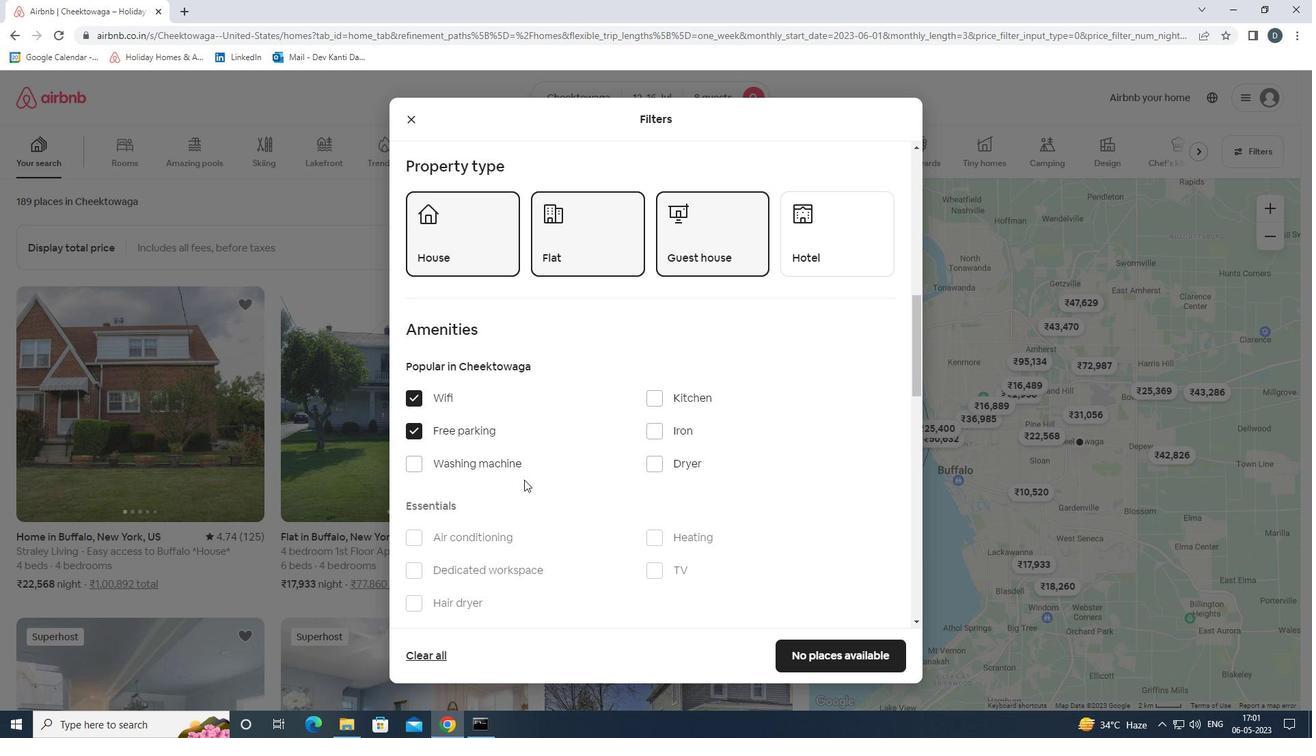 
Action: Mouse moved to (667, 496)
Screenshot: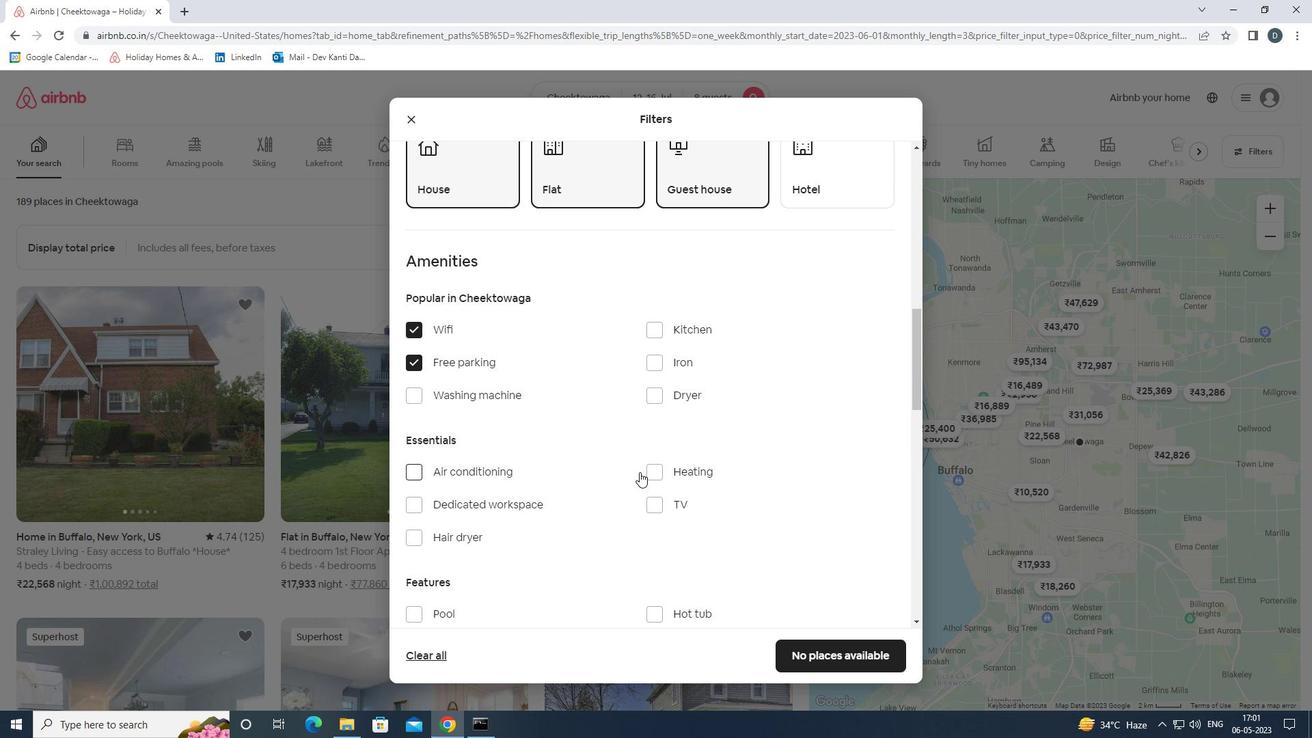 
Action: Mouse pressed left at (667, 496)
Screenshot: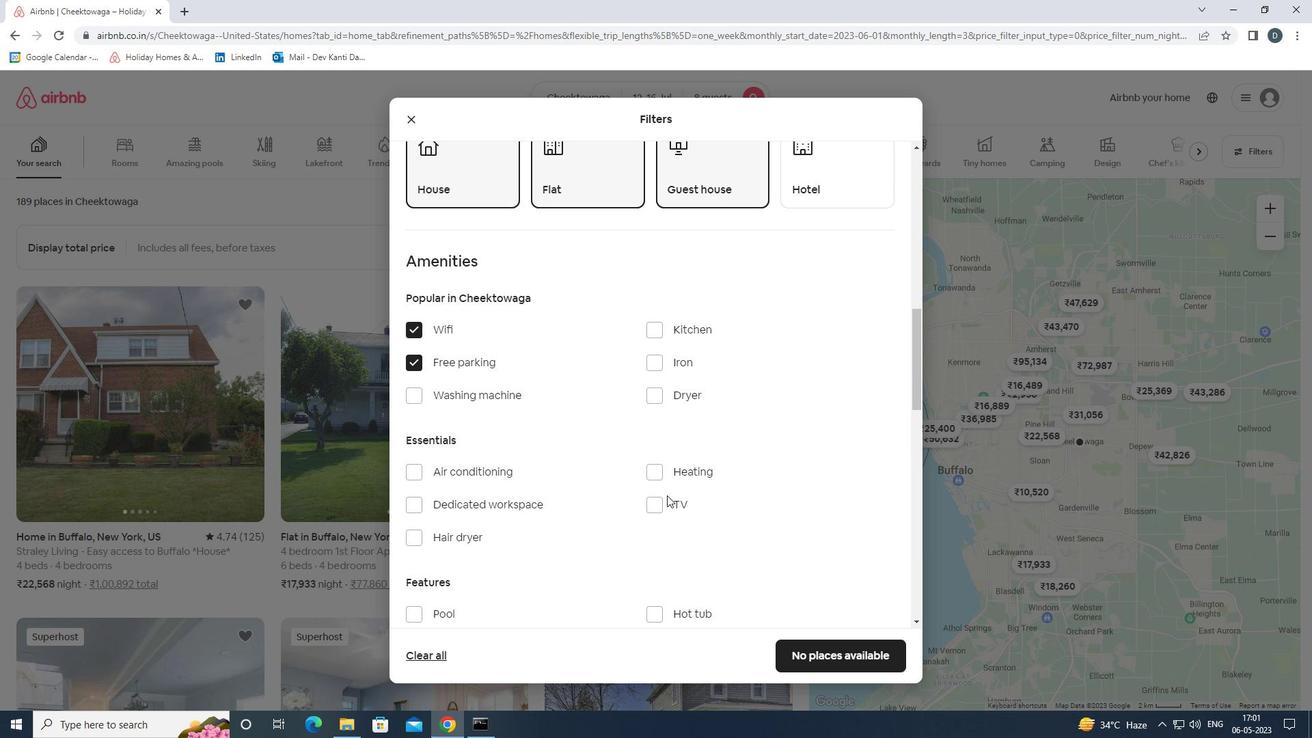 
Action: Mouse moved to (662, 496)
Screenshot: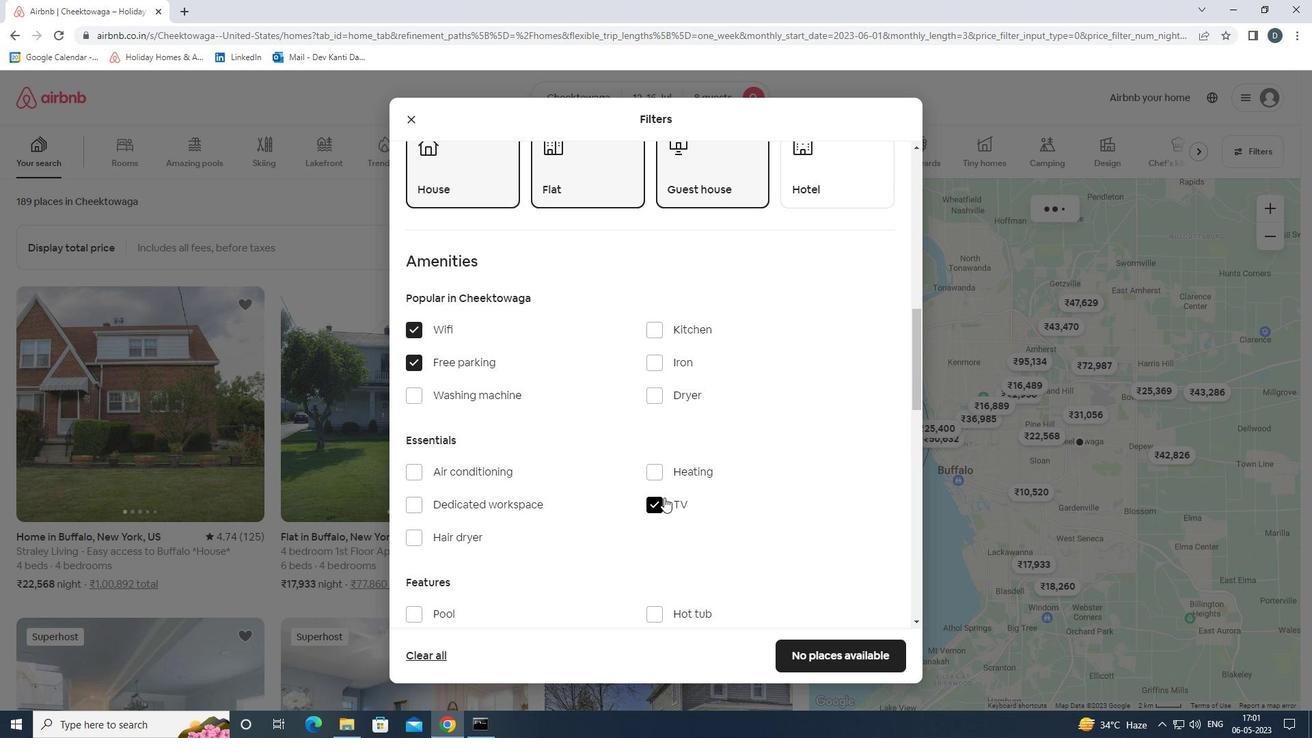 
Action: Mouse scrolled (662, 496) with delta (0, 0)
Screenshot: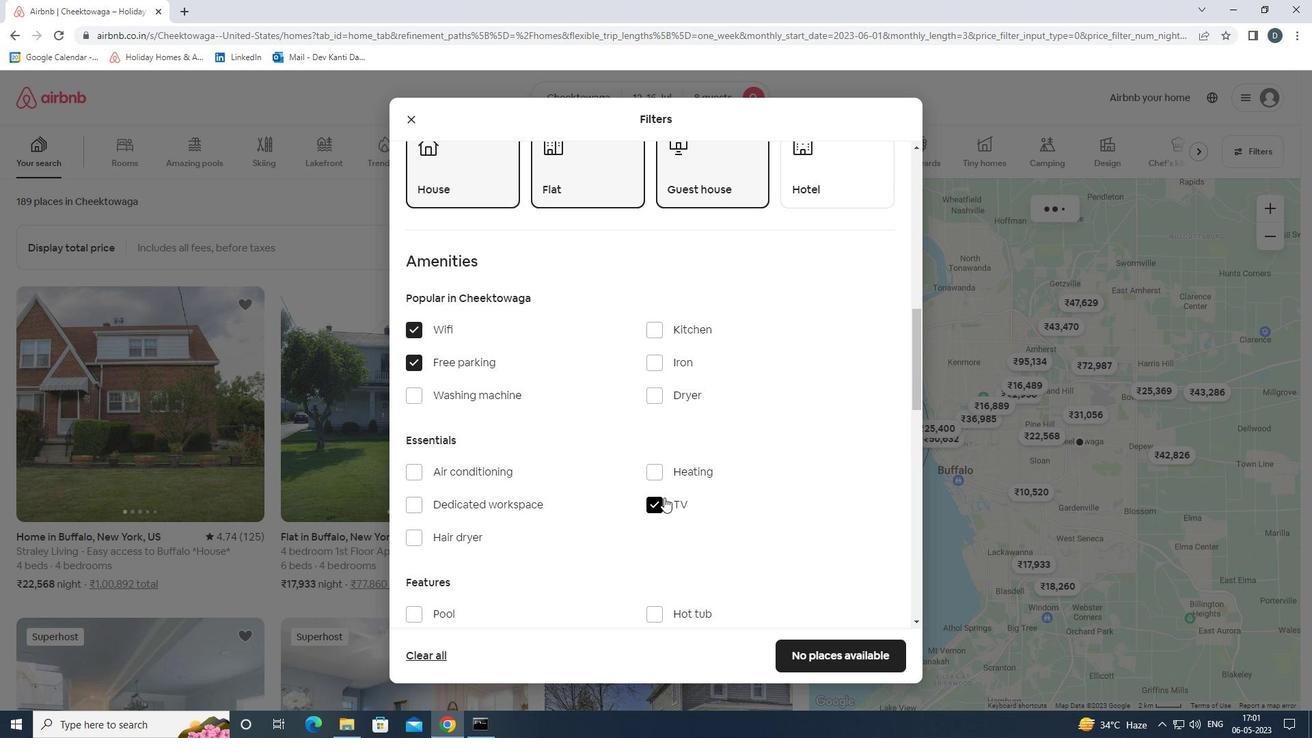 
Action: Mouse scrolled (662, 496) with delta (0, 0)
Screenshot: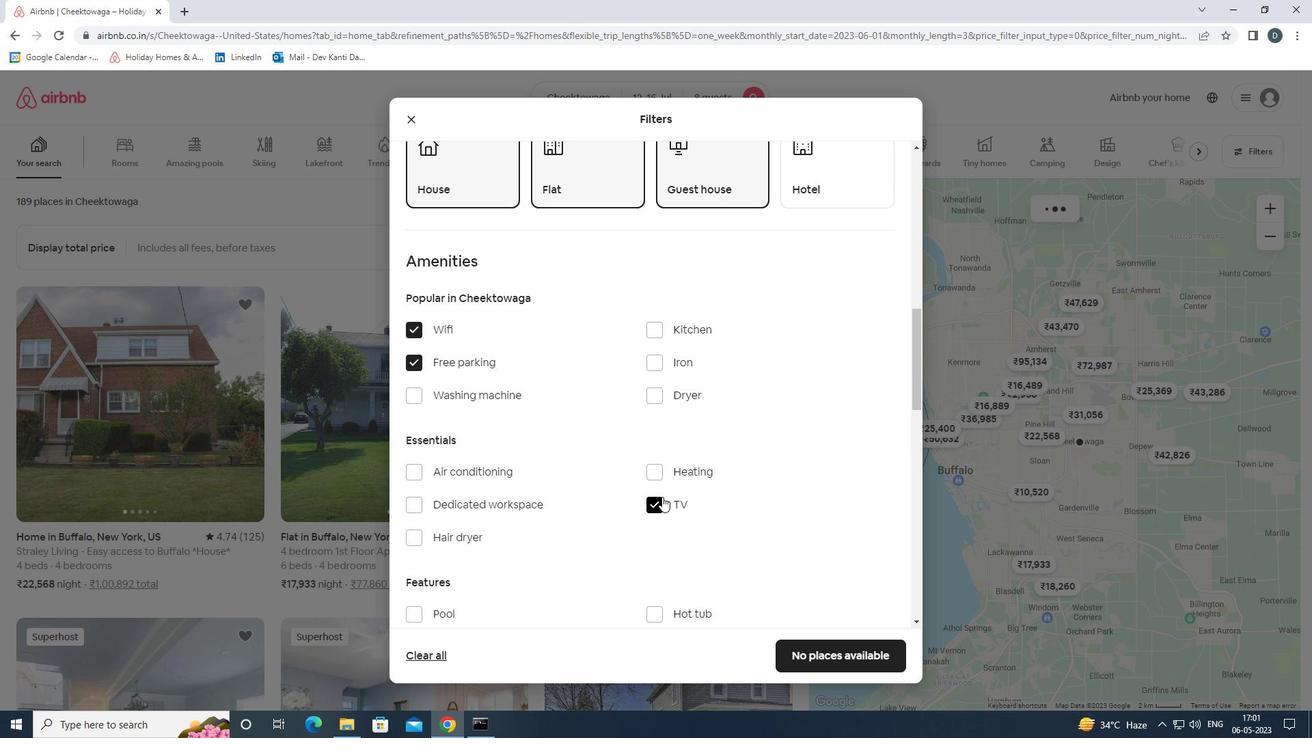 
Action: Mouse moved to (656, 496)
Screenshot: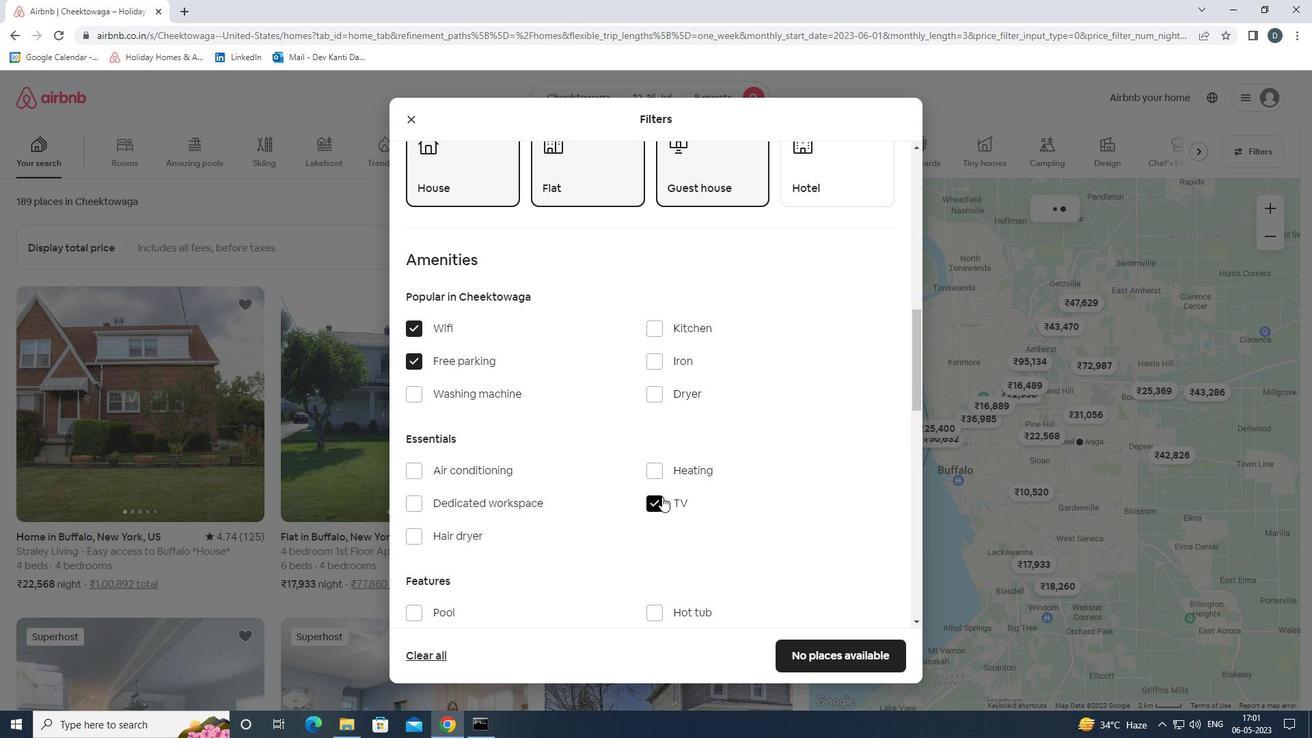 
Action: Mouse scrolled (656, 496) with delta (0, 0)
Screenshot: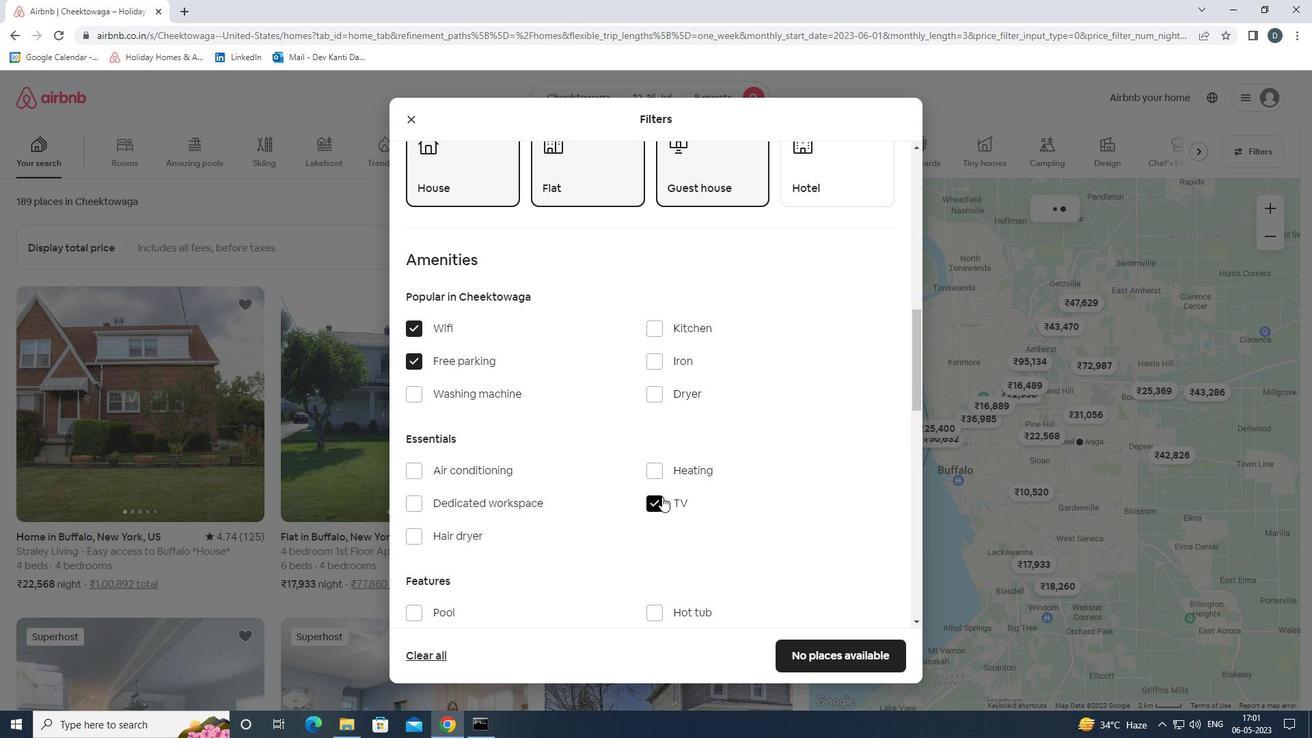 
Action: Mouse moved to (447, 475)
Screenshot: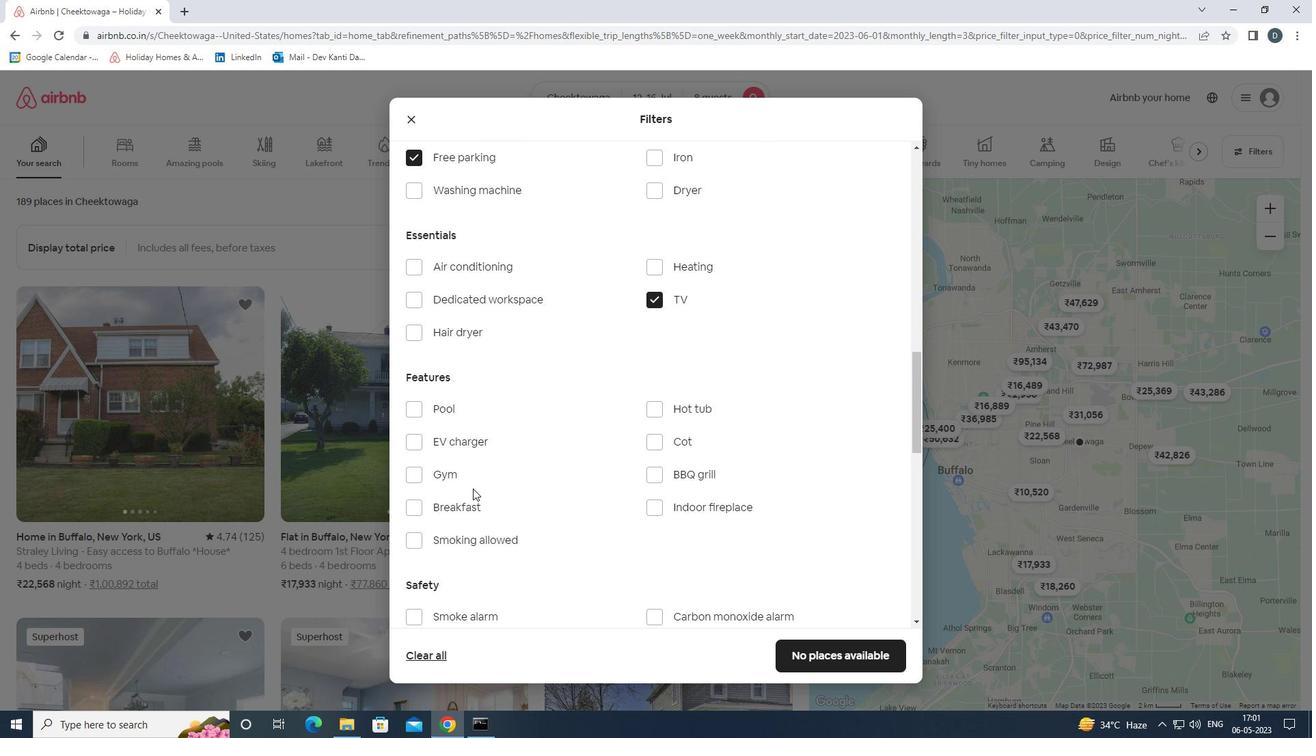 
Action: Mouse pressed left at (447, 475)
Screenshot: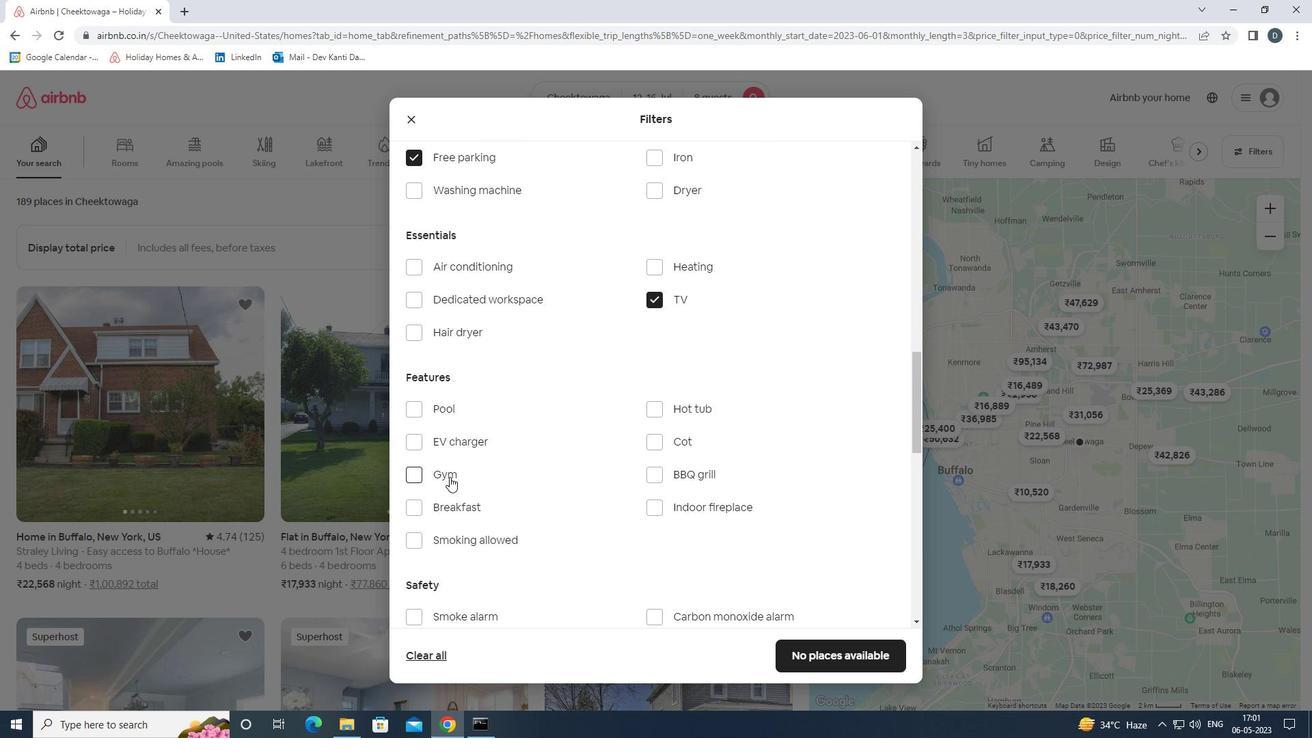 
Action: Mouse moved to (453, 500)
Screenshot: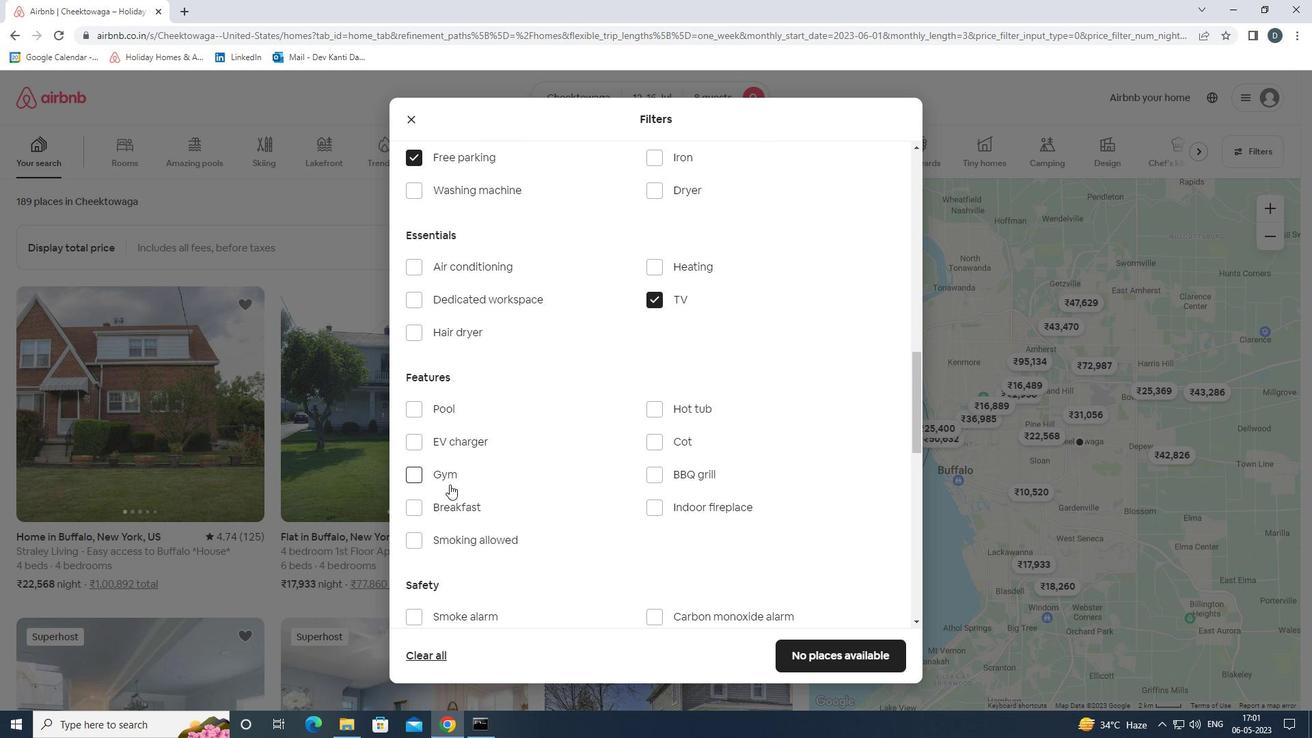 
Action: Mouse pressed left at (453, 500)
Screenshot: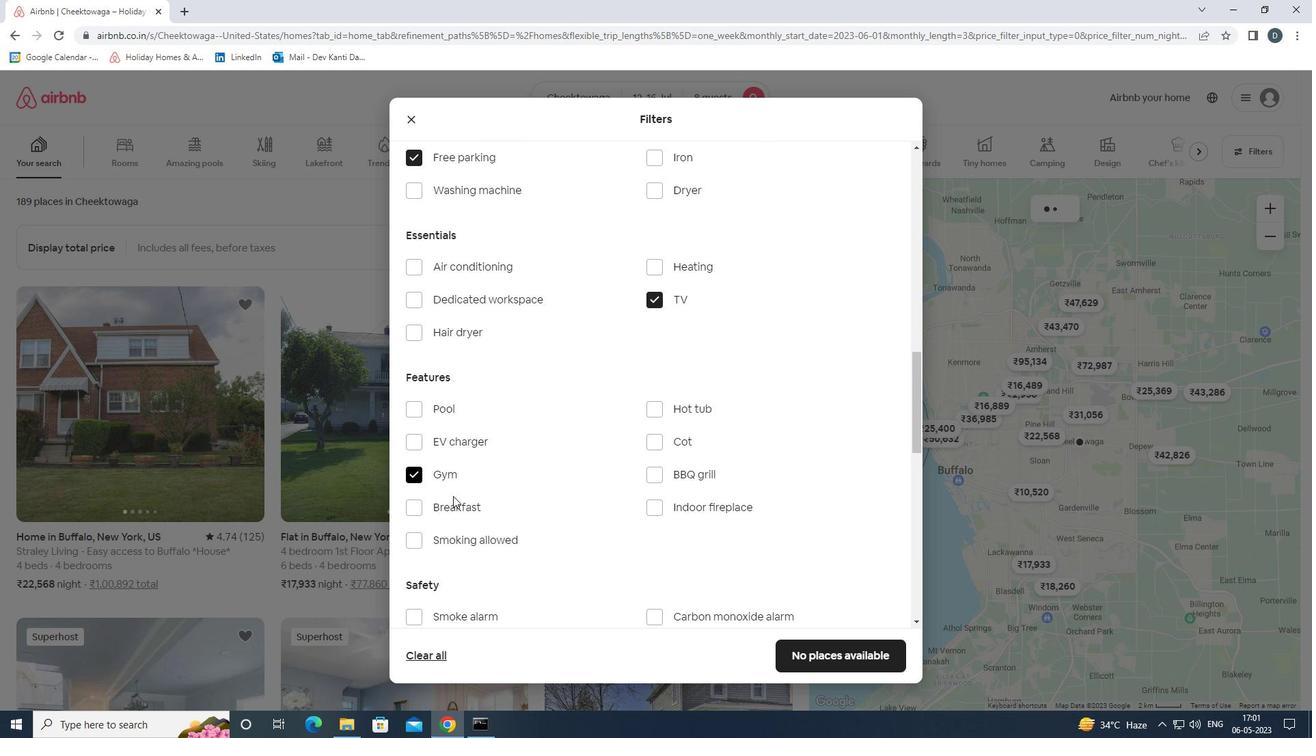 
Action: Mouse moved to (546, 480)
Screenshot: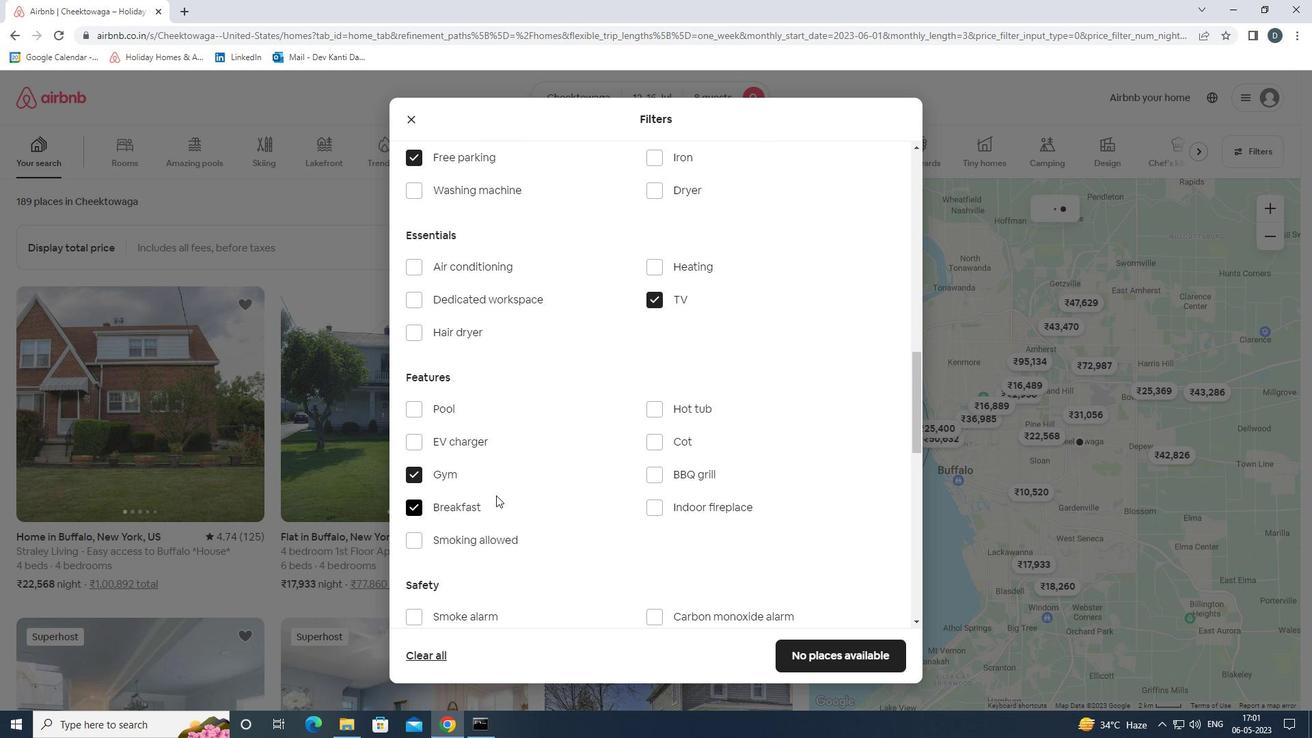 
Action: Mouse scrolled (546, 479) with delta (0, 0)
Screenshot: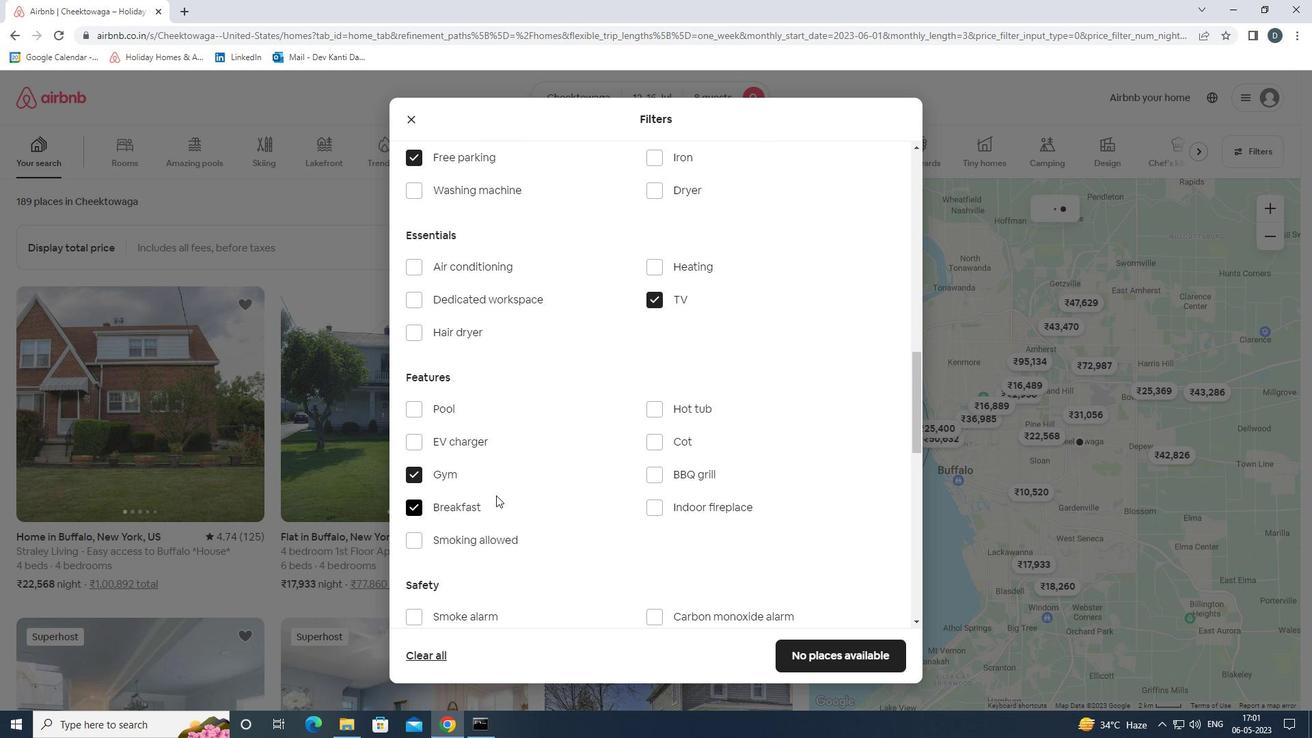 
Action: Mouse moved to (574, 478)
Screenshot: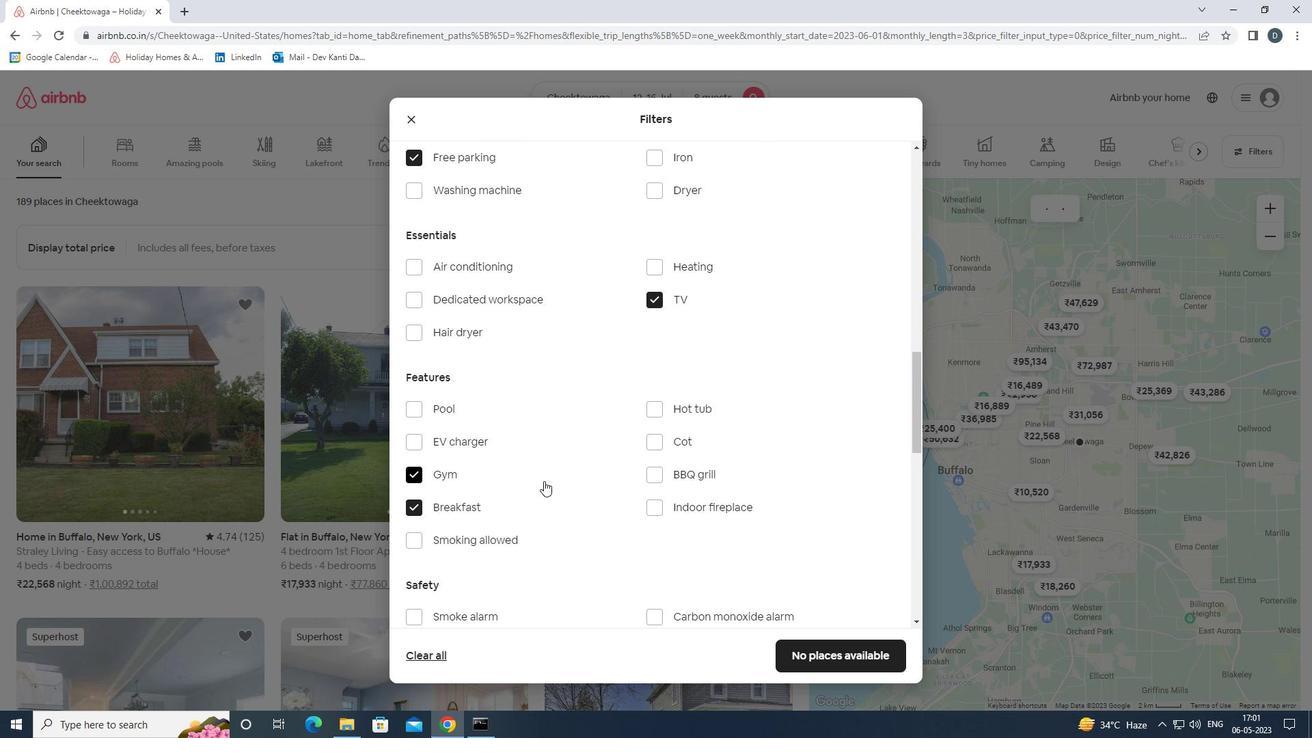 
Action: Mouse scrolled (574, 477) with delta (0, 0)
Screenshot: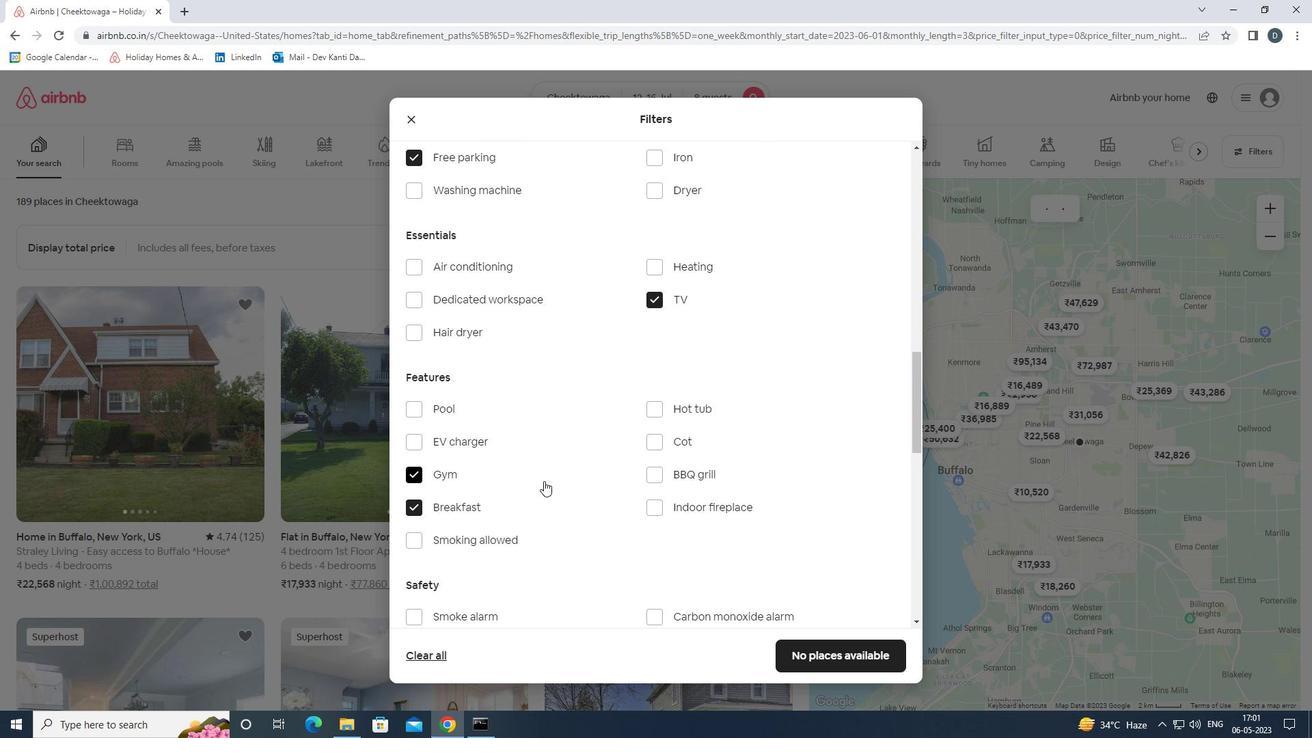 
Action: Mouse moved to (610, 477)
Screenshot: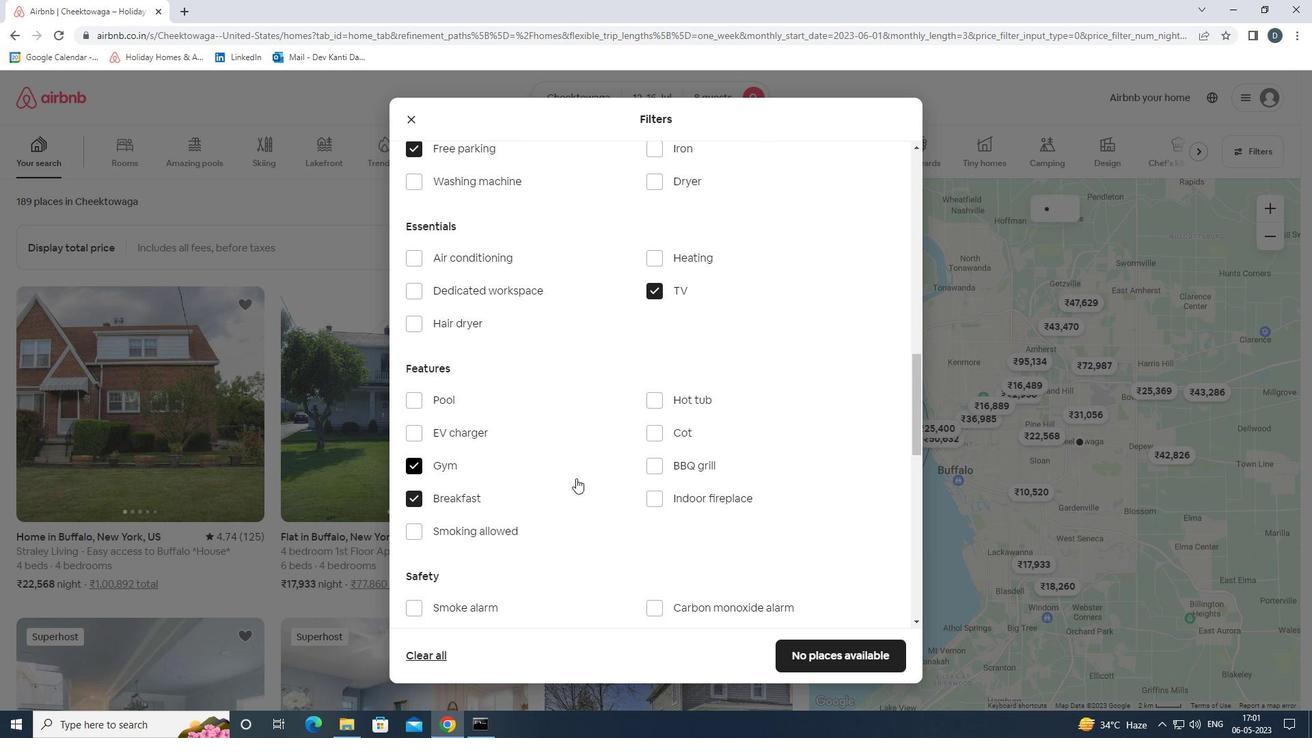 
Action: Mouse scrolled (610, 477) with delta (0, 0)
Screenshot: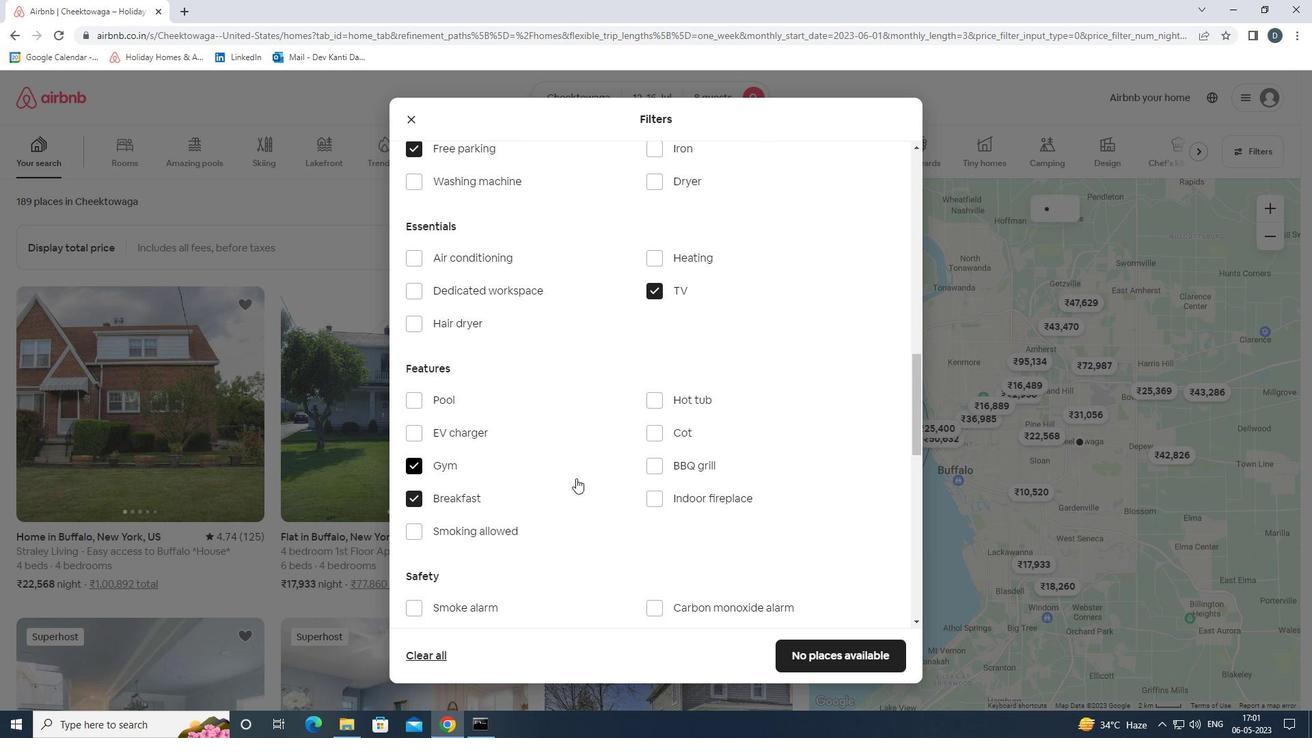 
Action: Mouse moved to (654, 472)
Screenshot: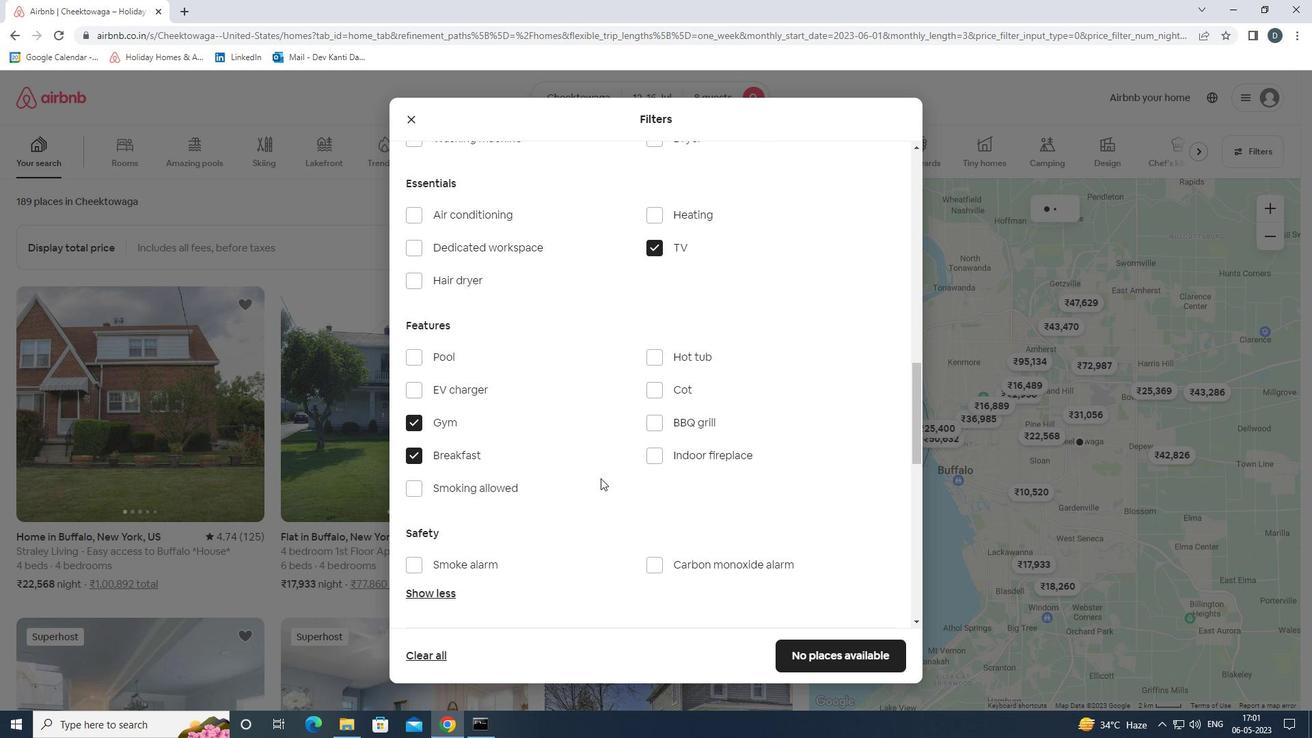 
Action: Mouse scrolled (654, 471) with delta (0, 0)
Screenshot: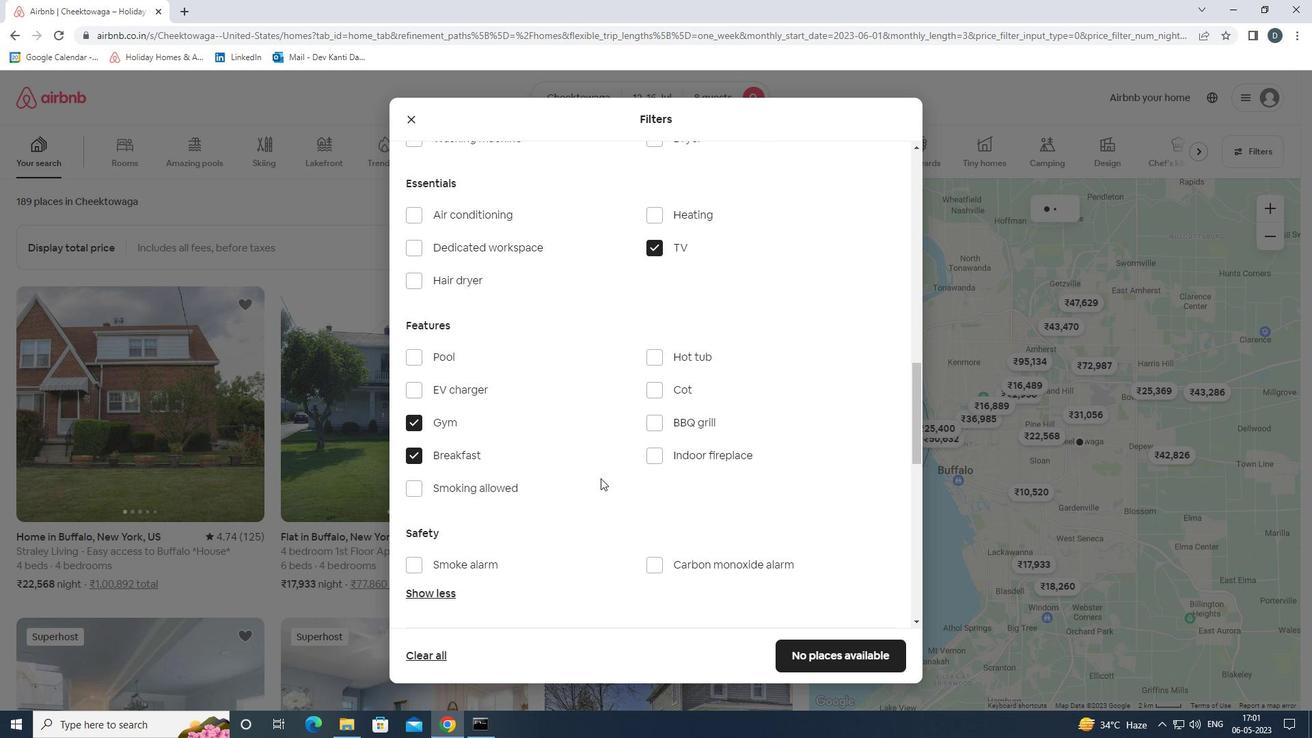 
Action: Mouse moved to (733, 467)
Screenshot: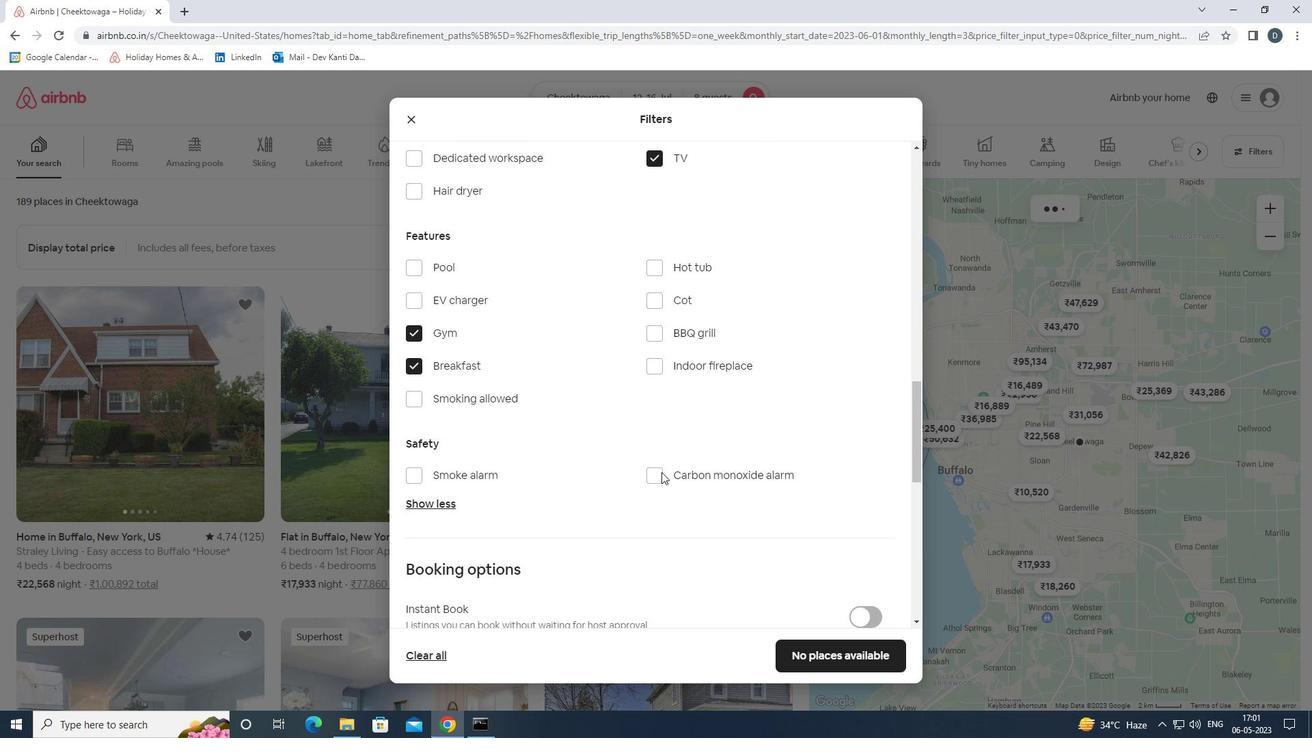 
Action: Mouse scrolled (733, 466) with delta (0, 0)
Screenshot: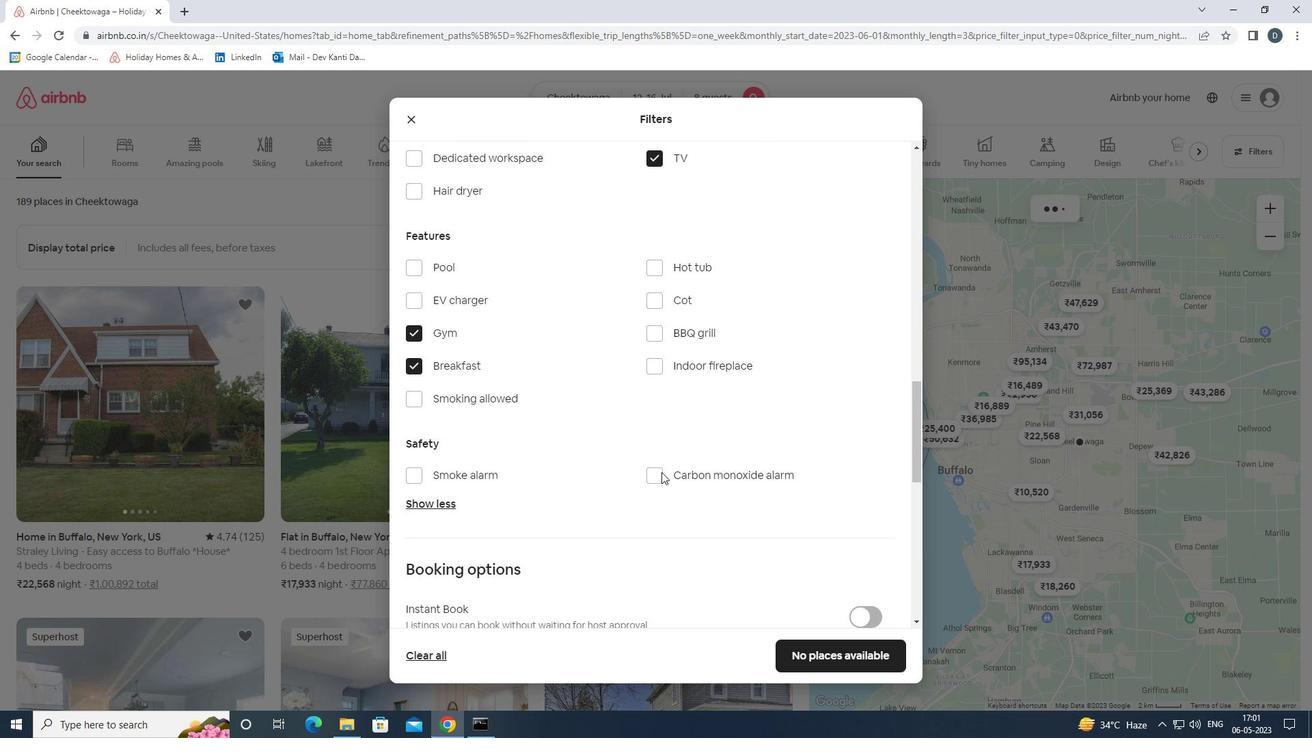 
Action: Mouse moved to (863, 465)
Screenshot: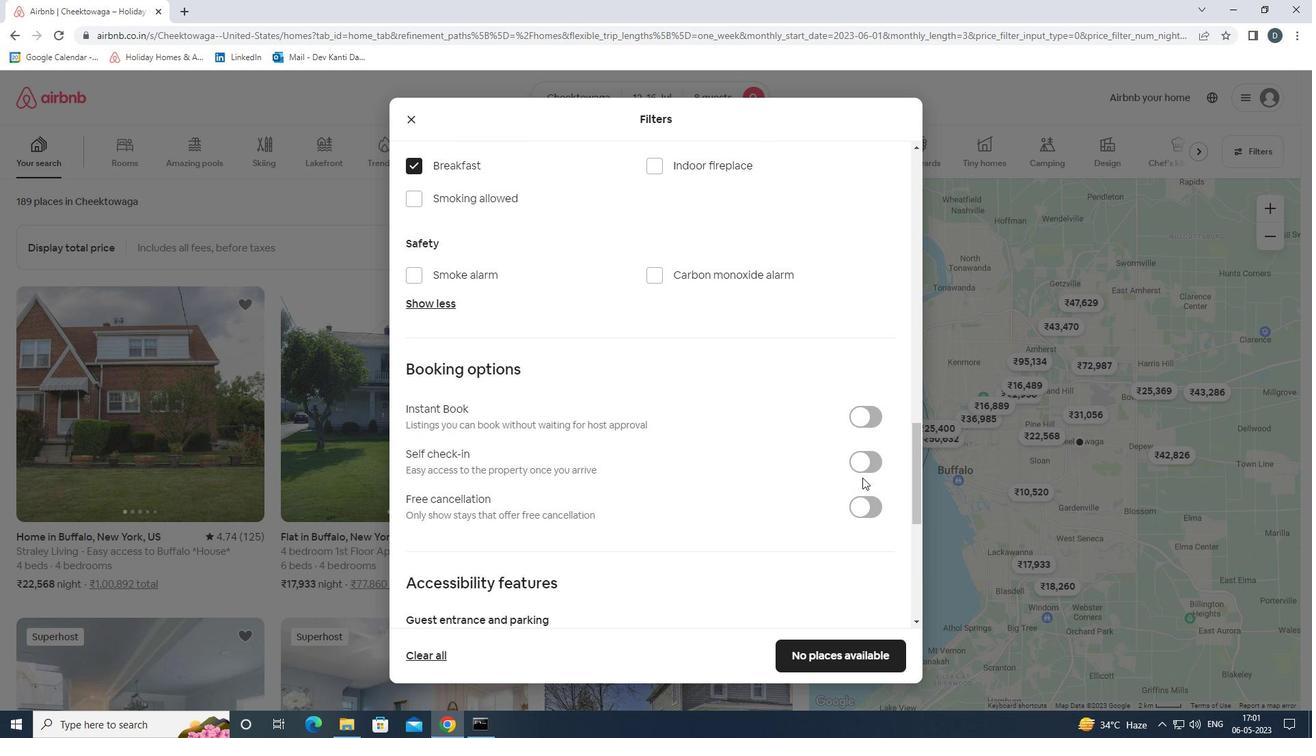 
Action: Mouse pressed left at (863, 465)
Screenshot: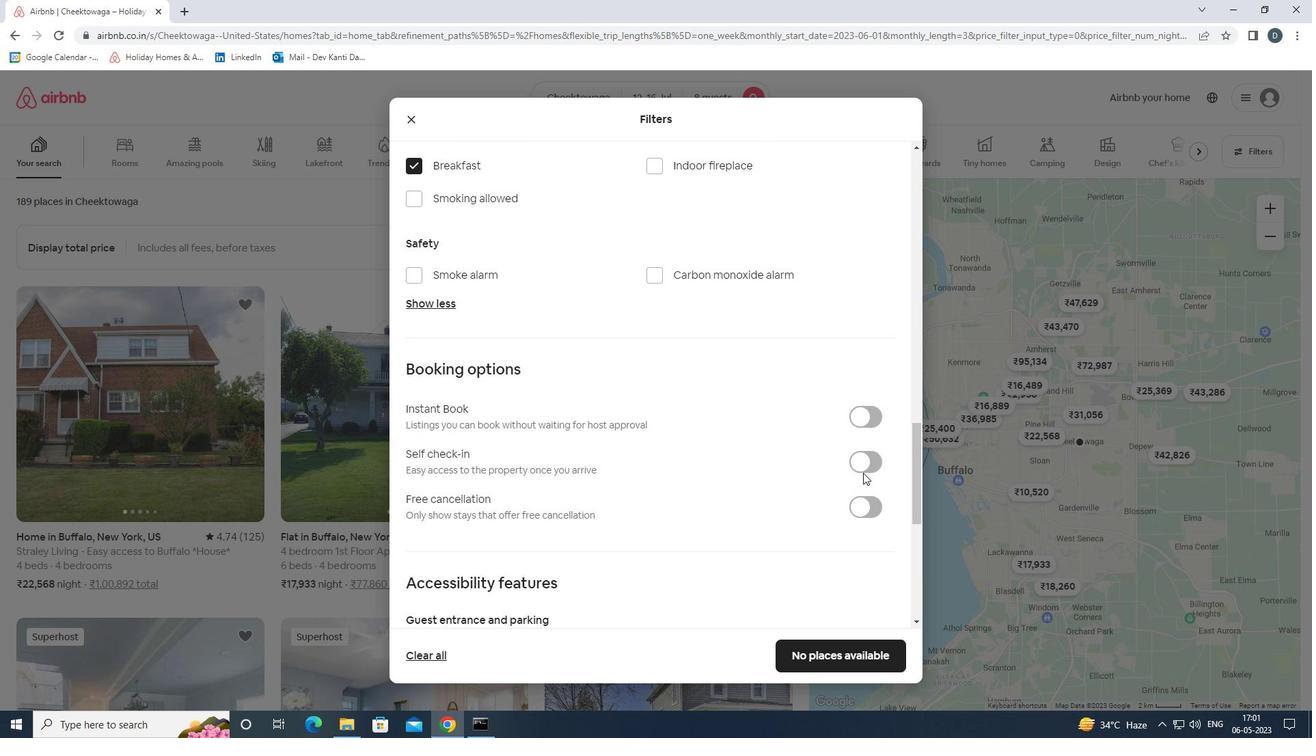 
Action: Mouse moved to (861, 464)
Screenshot: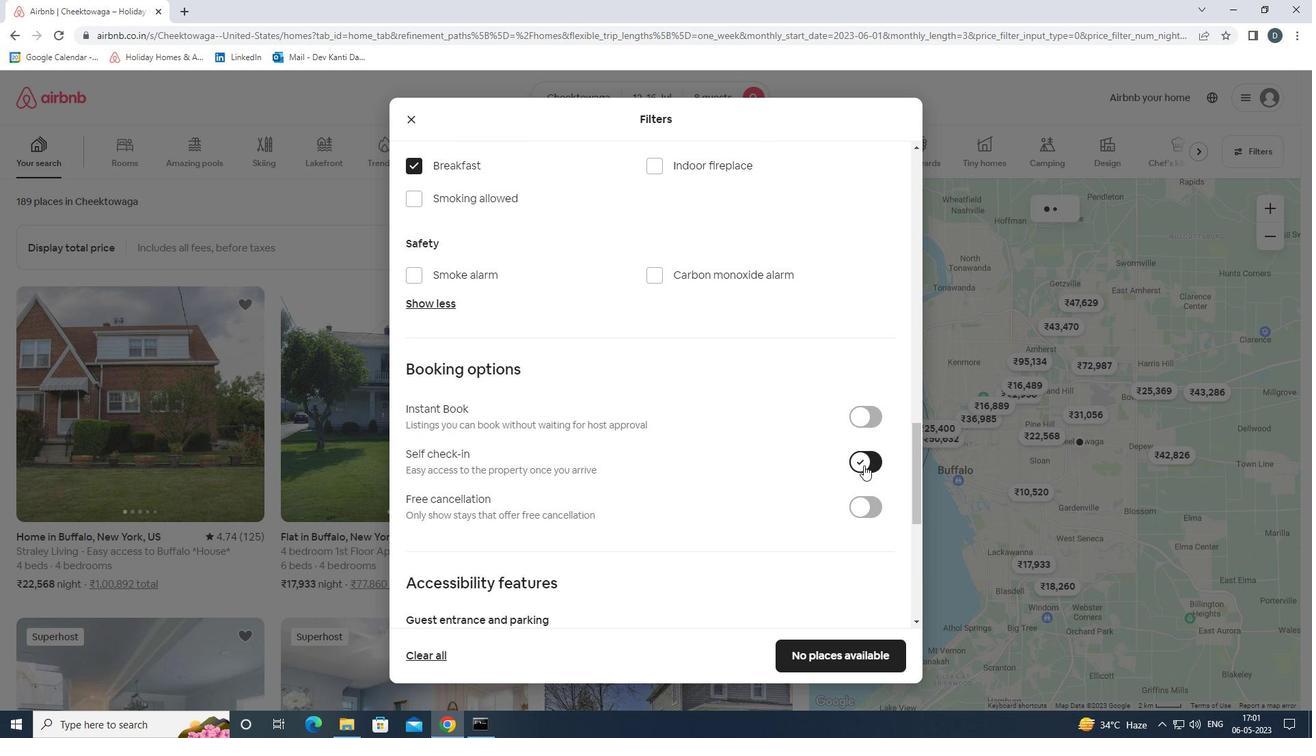 
Action: Mouse scrolled (861, 464) with delta (0, 0)
Screenshot: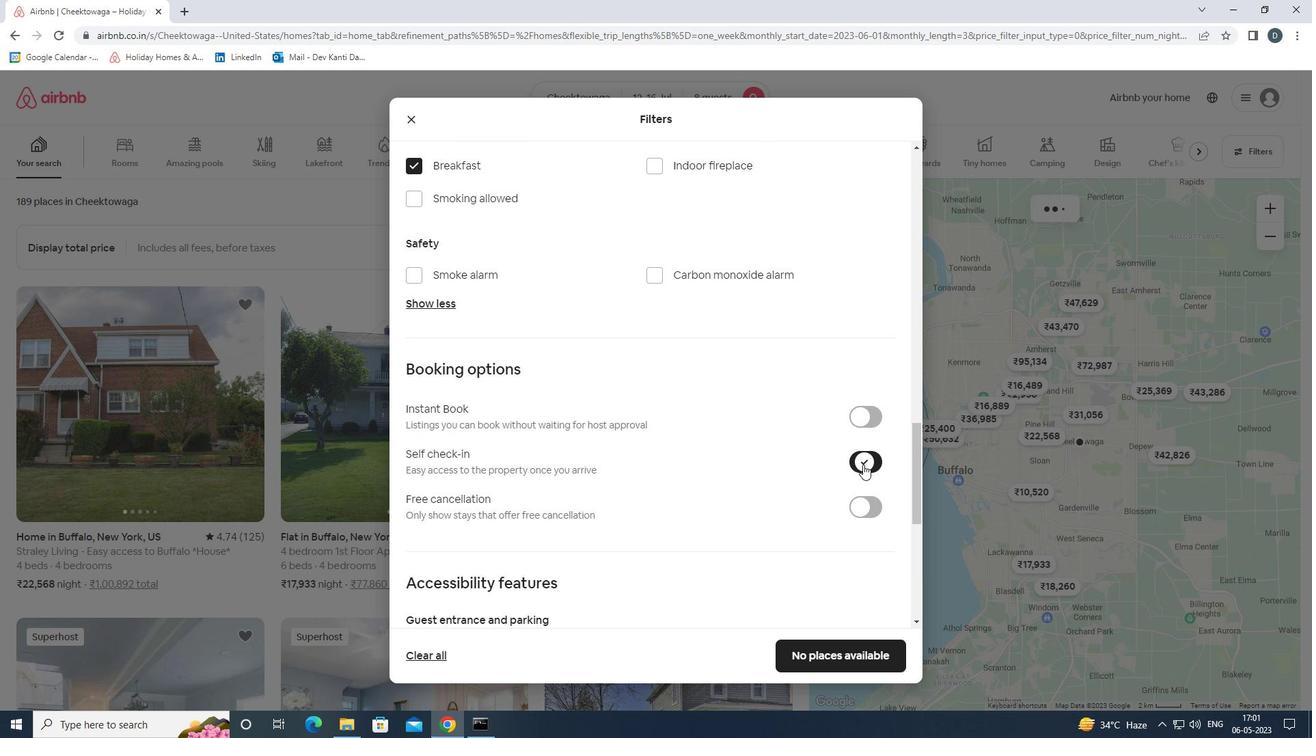 
Action: Mouse scrolled (861, 464) with delta (0, 0)
Screenshot: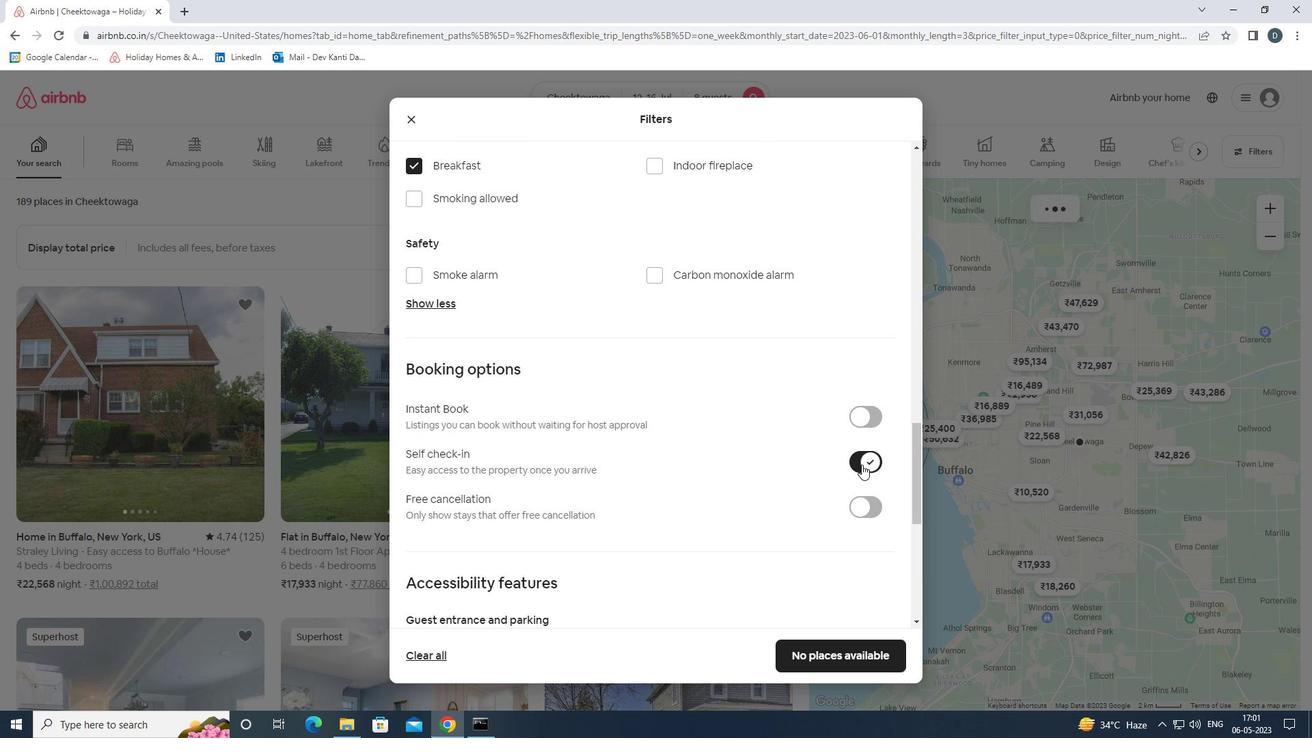 
Action: Mouse moved to (861, 464)
Screenshot: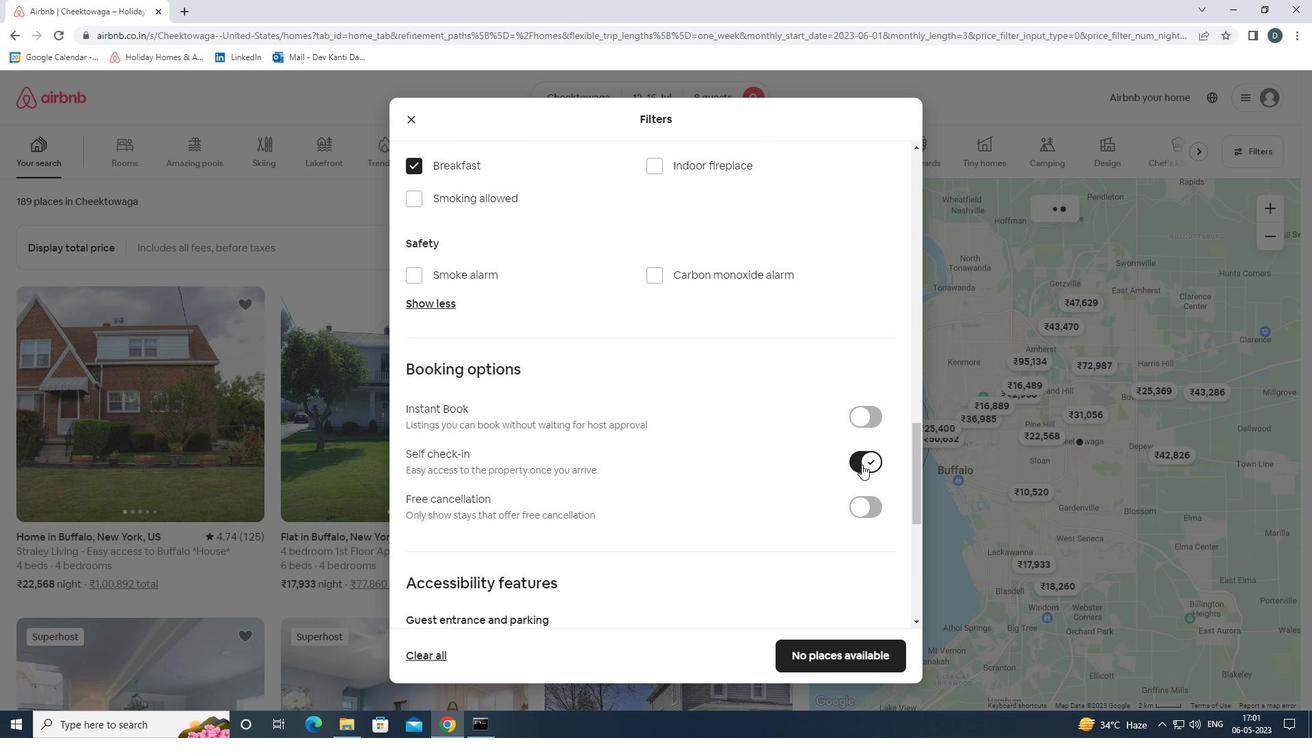 
Action: Mouse scrolled (861, 464) with delta (0, 0)
Screenshot: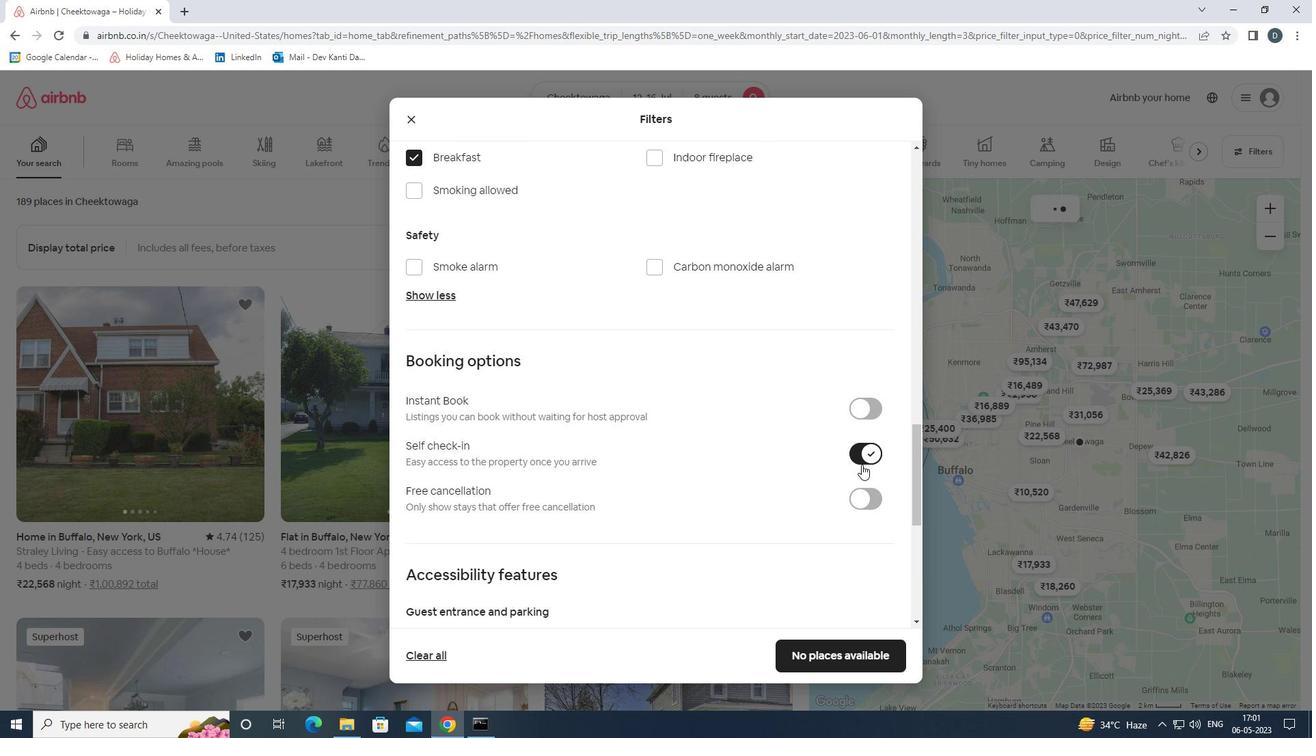 
Action: Mouse moved to (859, 465)
Screenshot: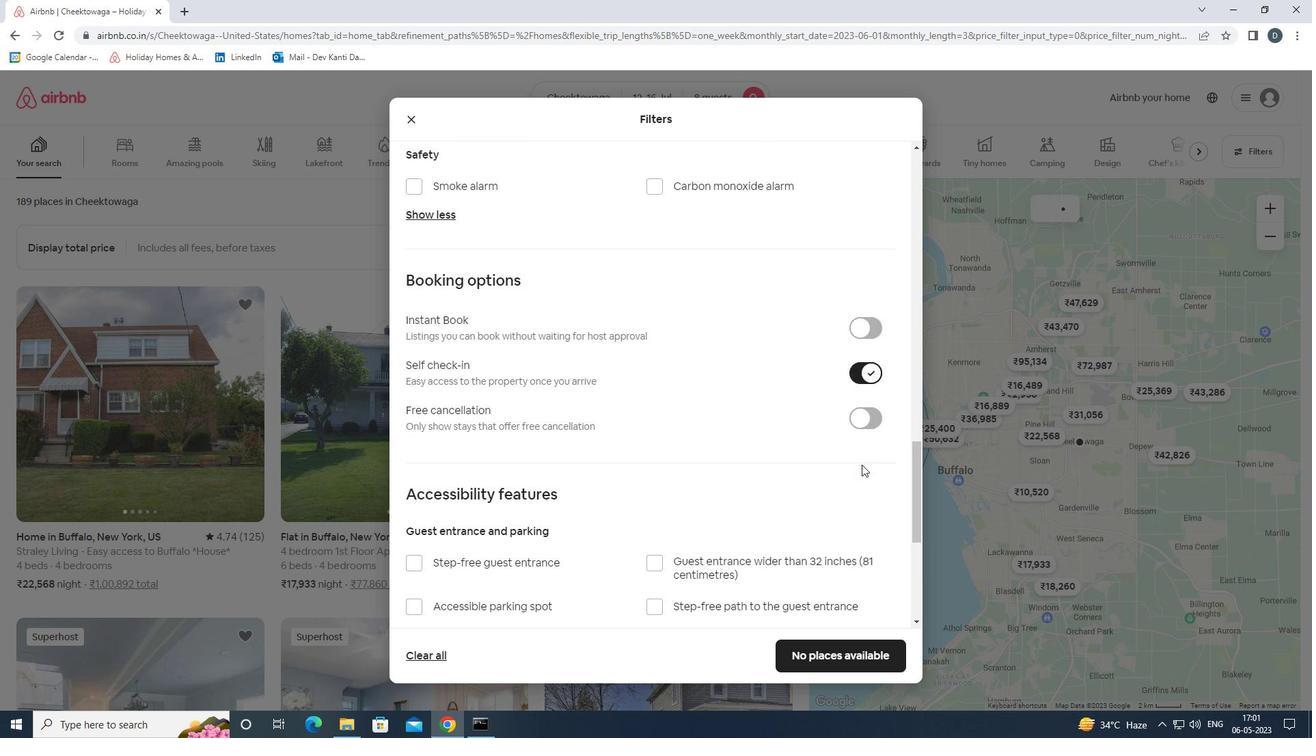 
Action: Mouse scrolled (859, 464) with delta (0, 0)
Screenshot: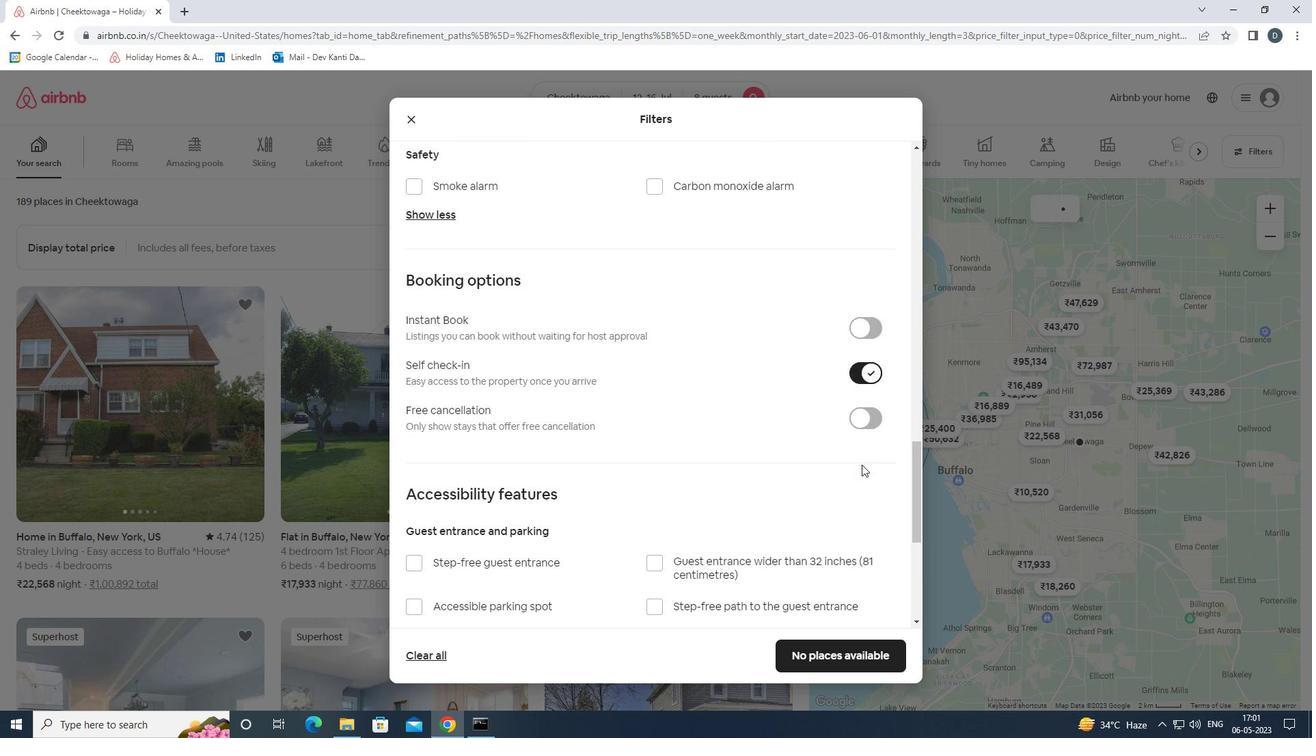
Action: Mouse moved to (821, 481)
Screenshot: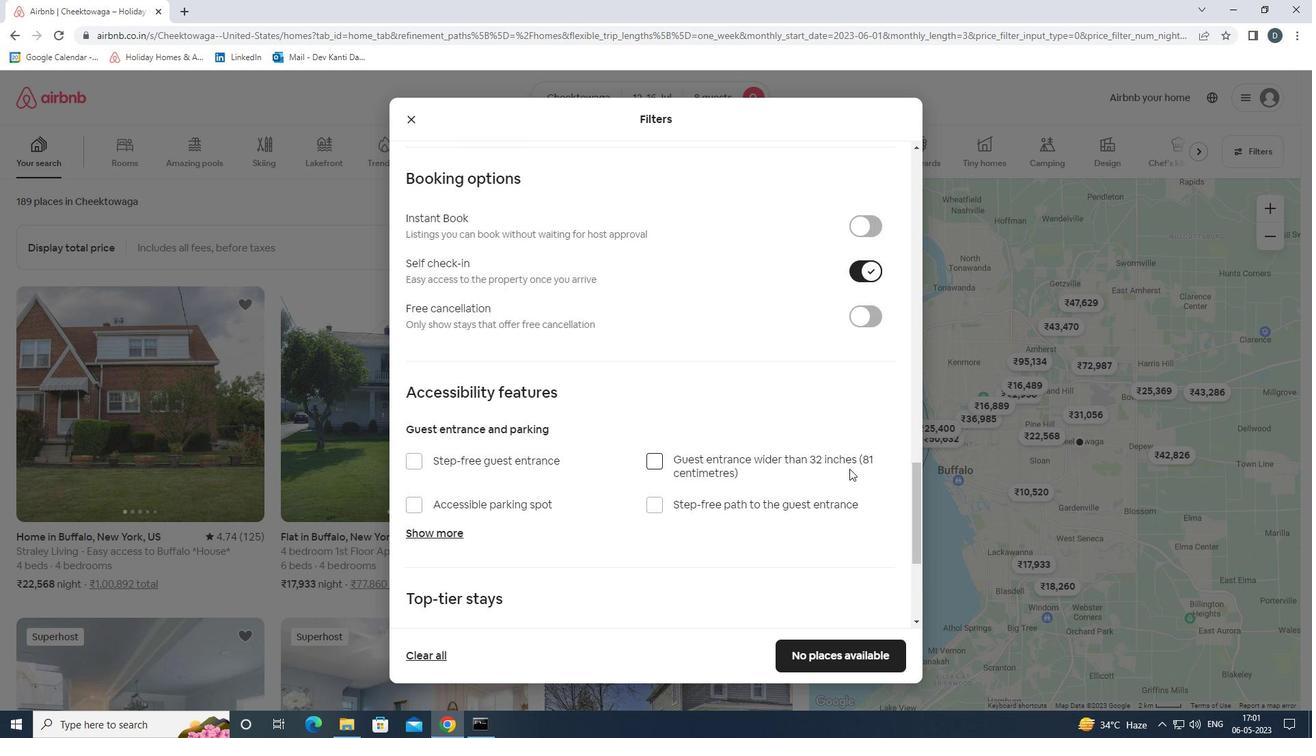 
Action: Mouse scrolled (821, 481) with delta (0, 0)
Screenshot: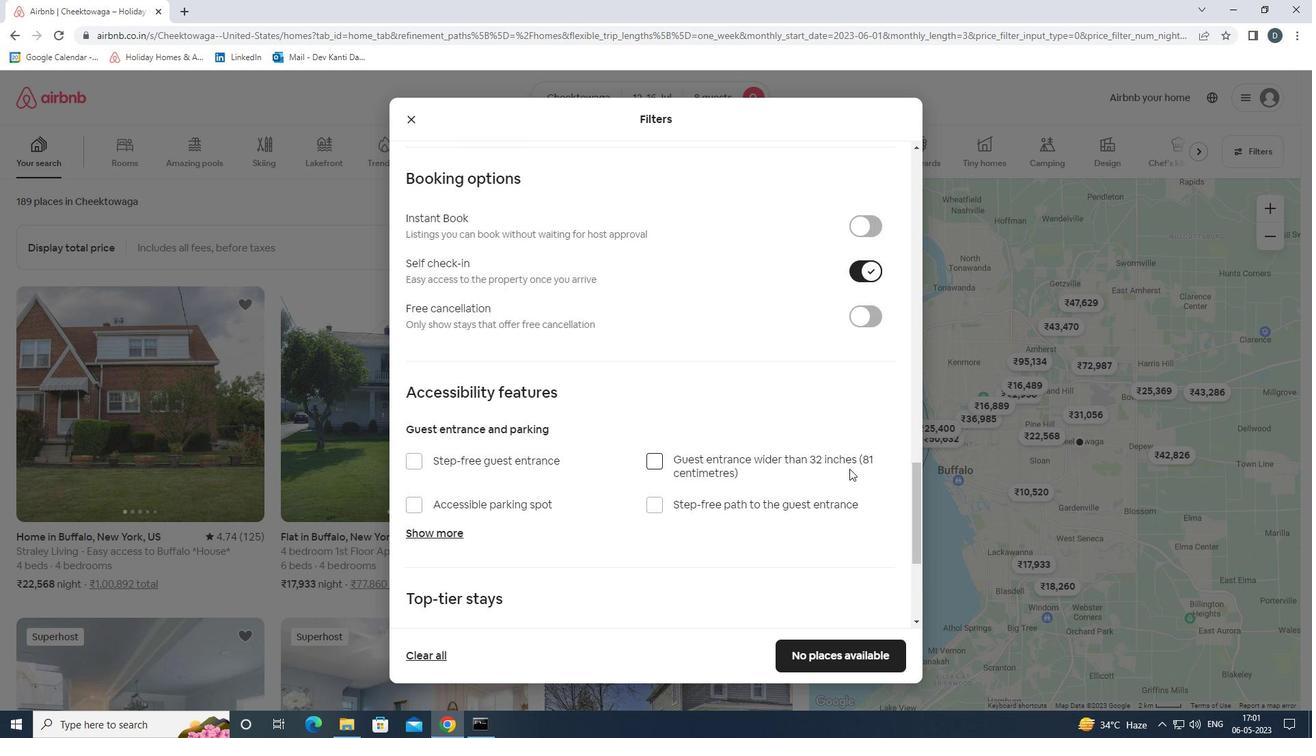 
Action: Mouse moved to (714, 512)
Screenshot: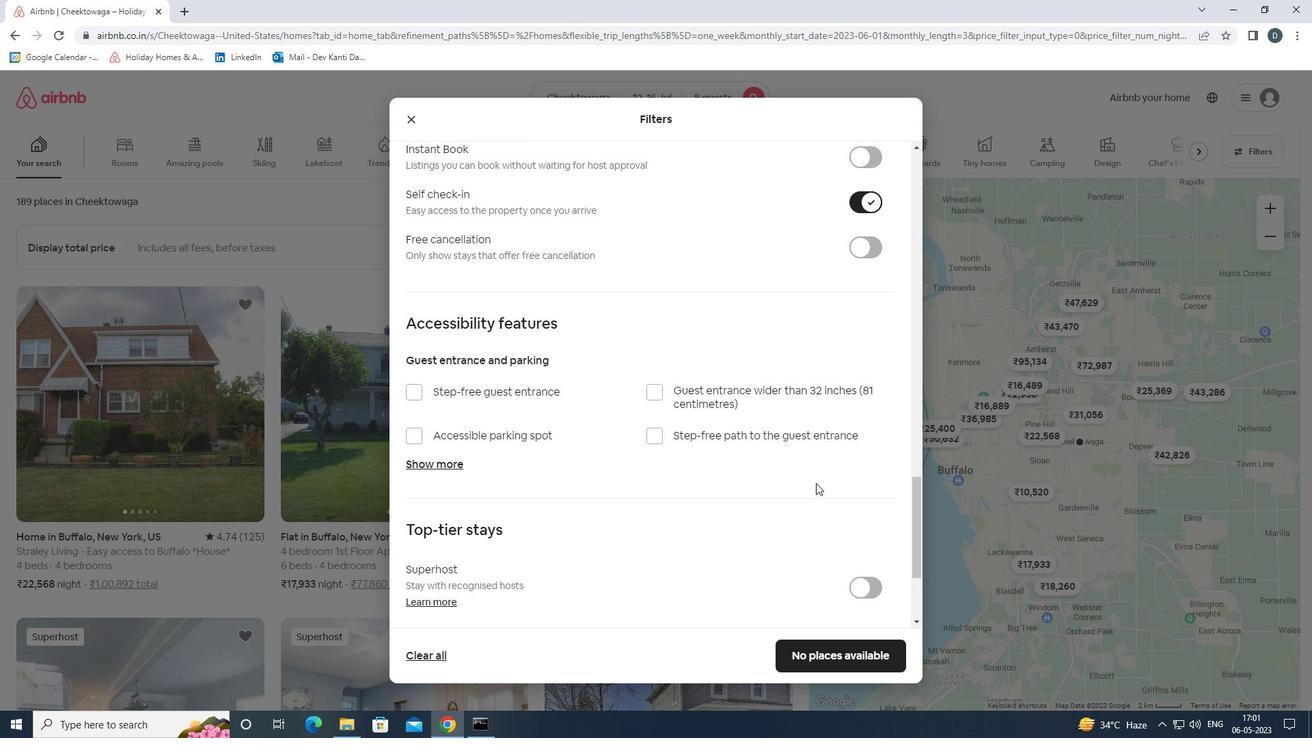 
Action: Mouse scrolled (714, 511) with delta (0, 0)
Screenshot: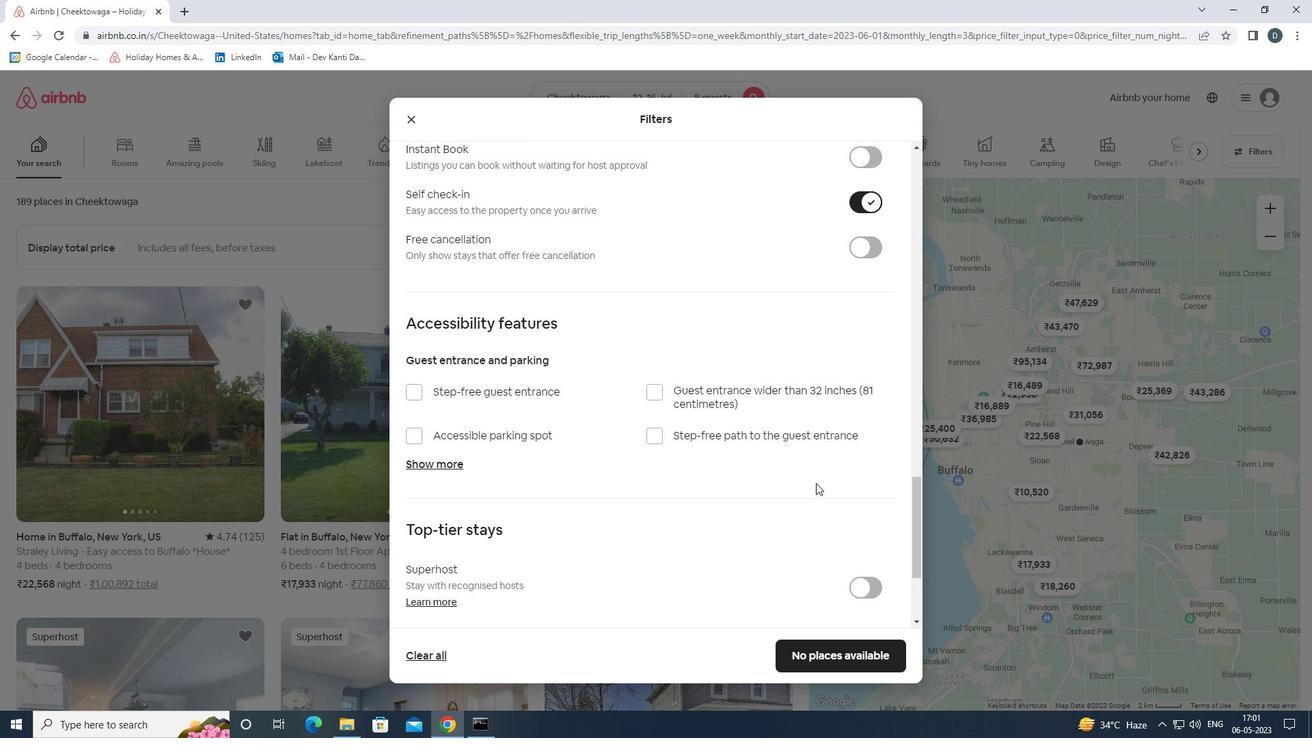 
Action: Mouse moved to (444, 565)
Screenshot: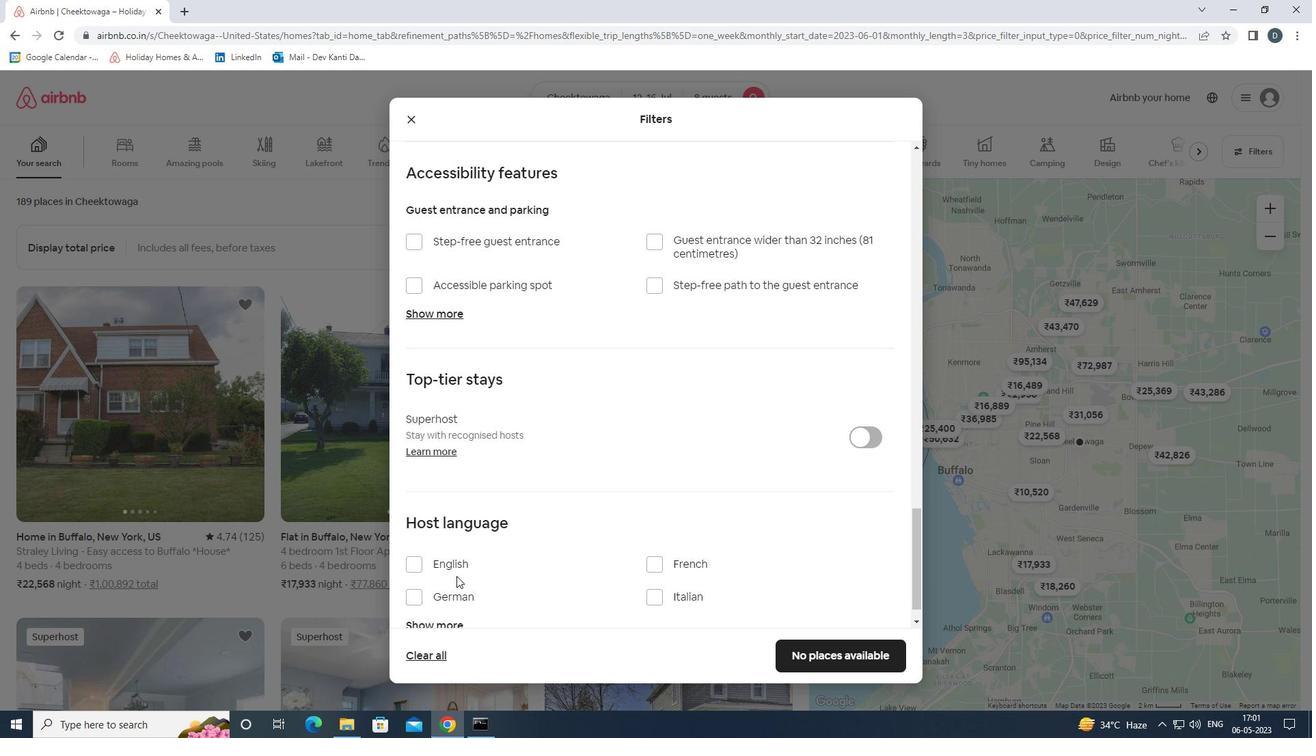 
Action: Mouse pressed left at (444, 565)
Screenshot: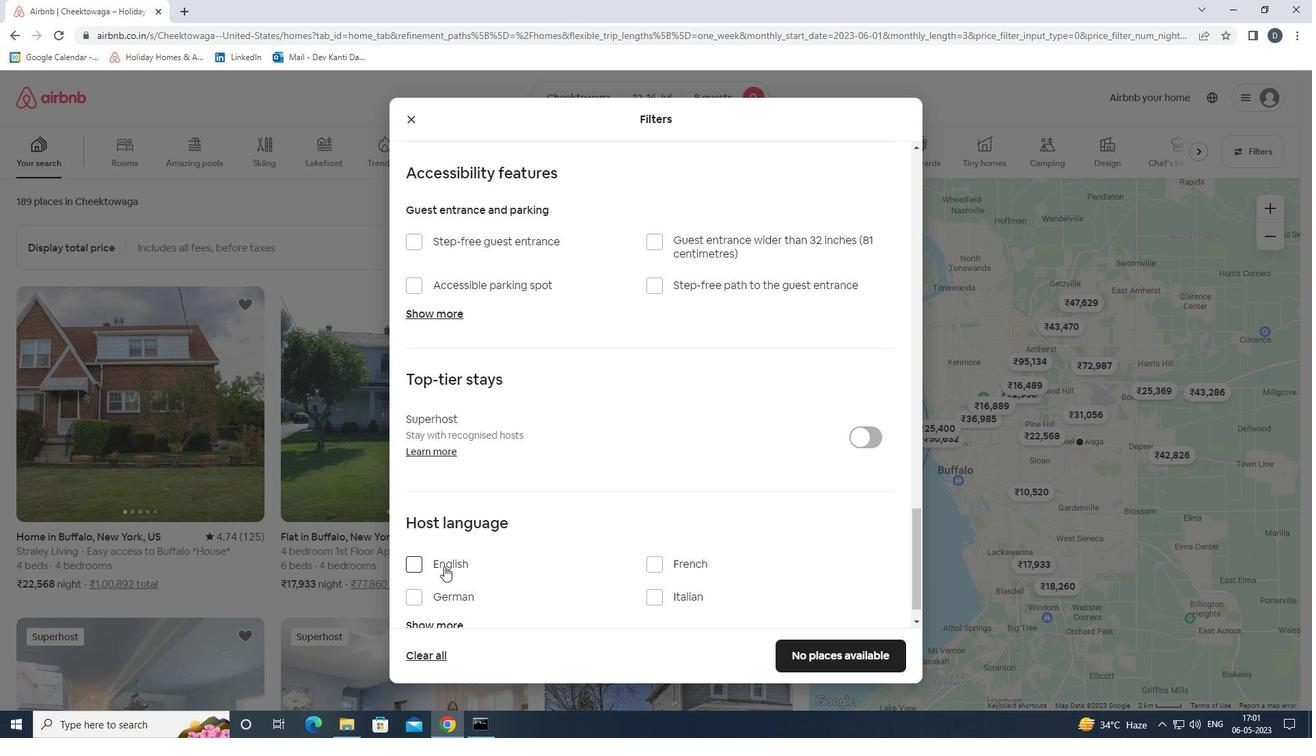 
Action: Mouse moved to (793, 643)
Screenshot: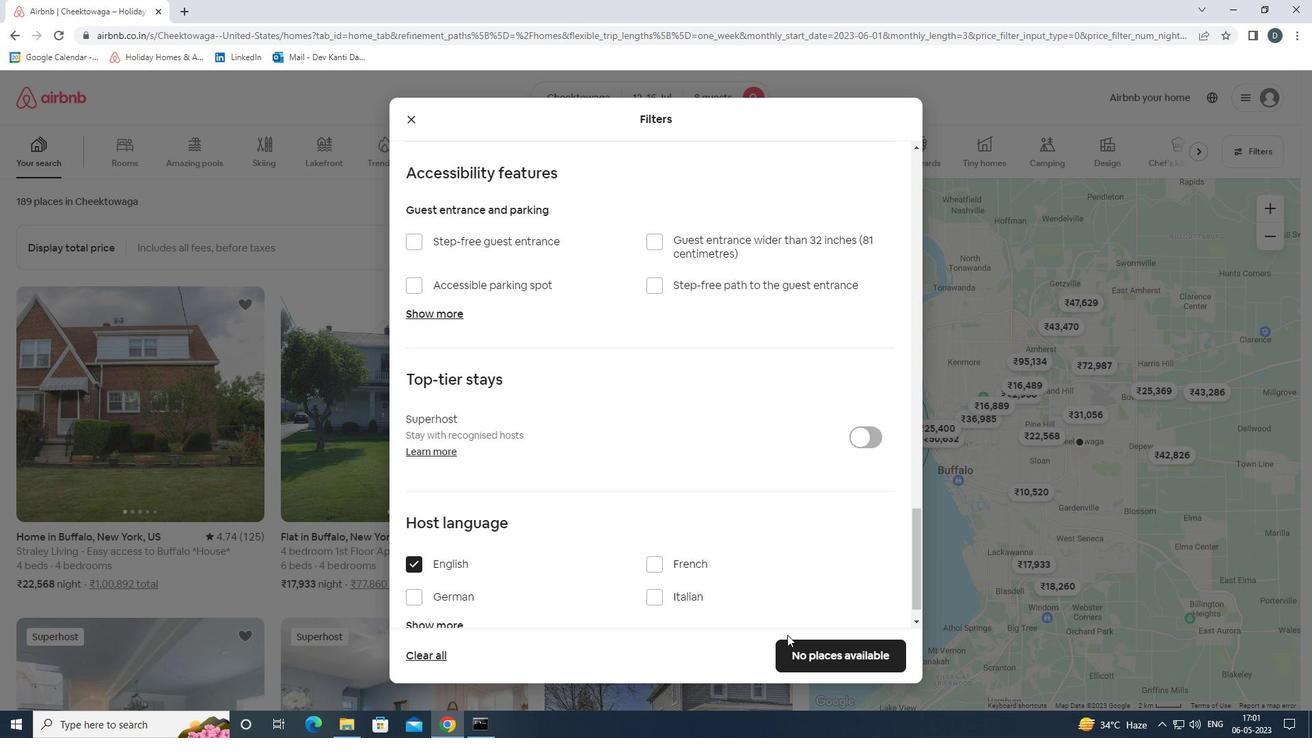 
Action: Mouse pressed left at (793, 643)
Screenshot: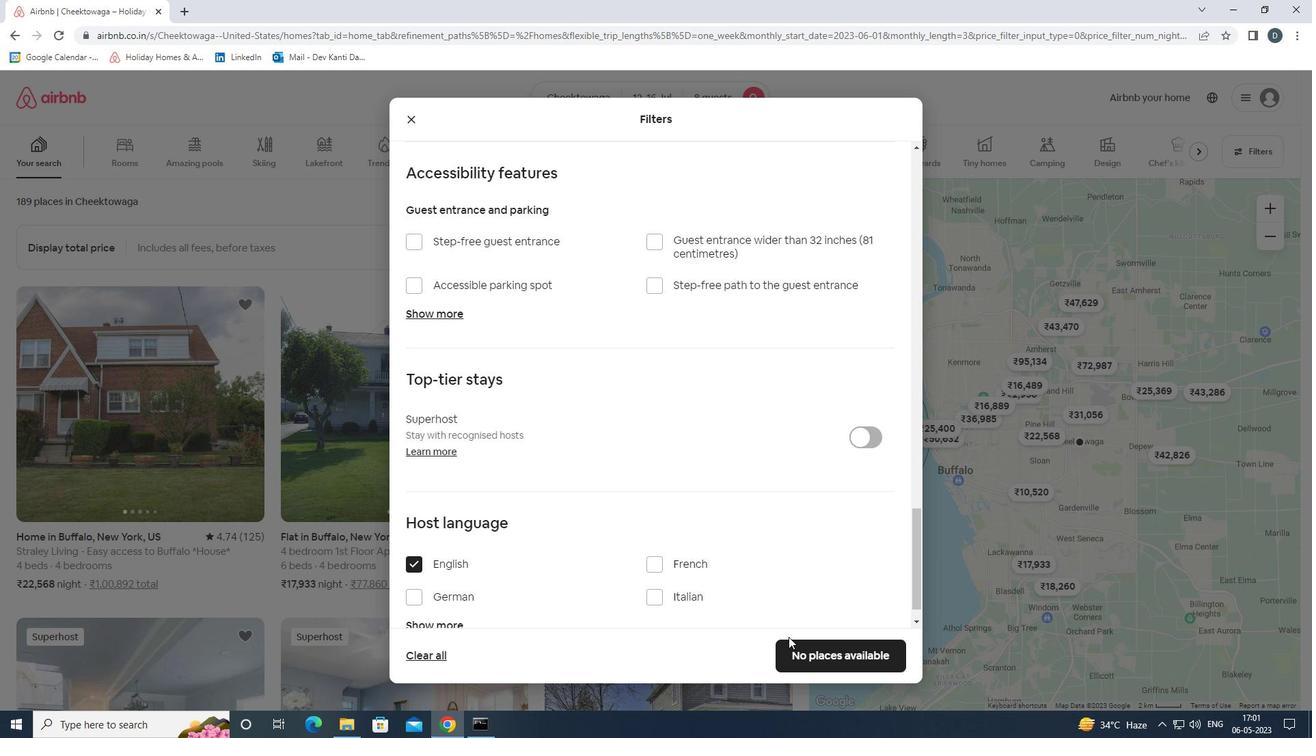 
Action: Mouse moved to (781, 622)
Screenshot: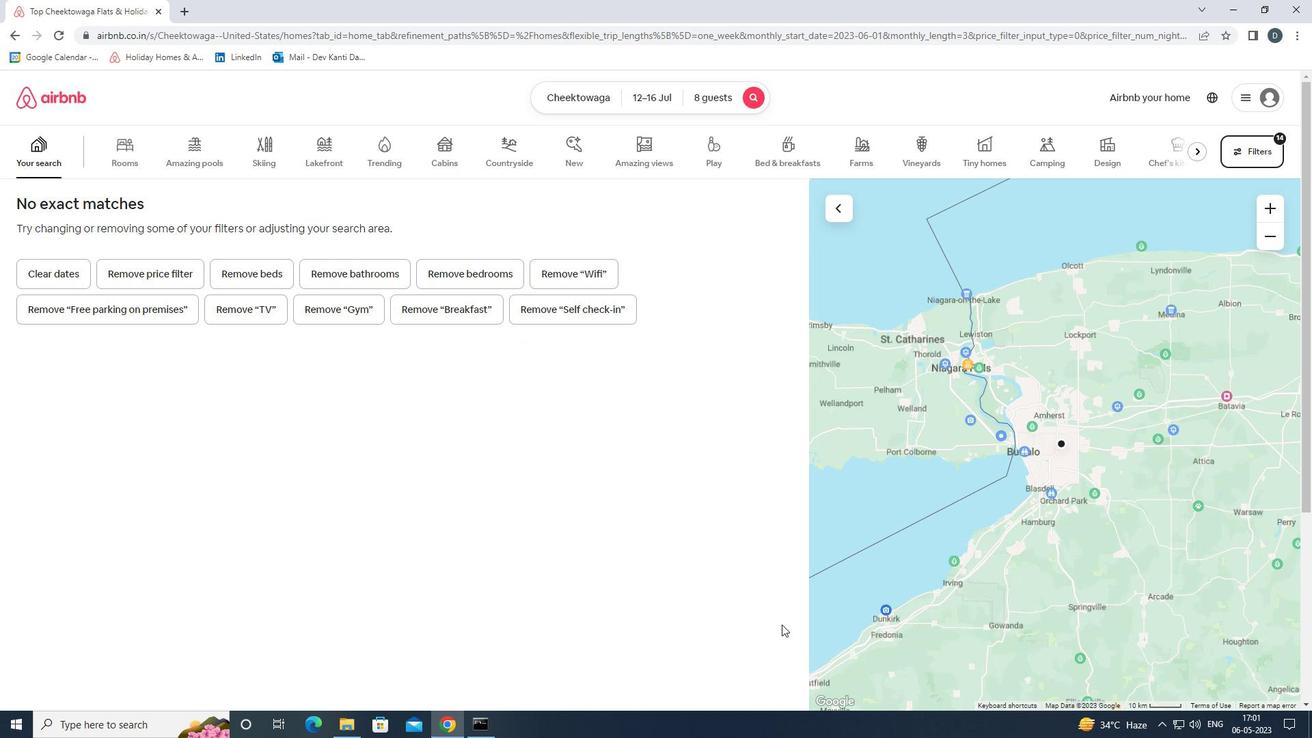 
